 Task: Create a due date automation trigger when advanced on, on the monday of the week a card is due add fields without custom field "Resume" set to a date more than 1 days ago at 11:00 AM.
Action: Mouse moved to (1113, 327)
Screenshot: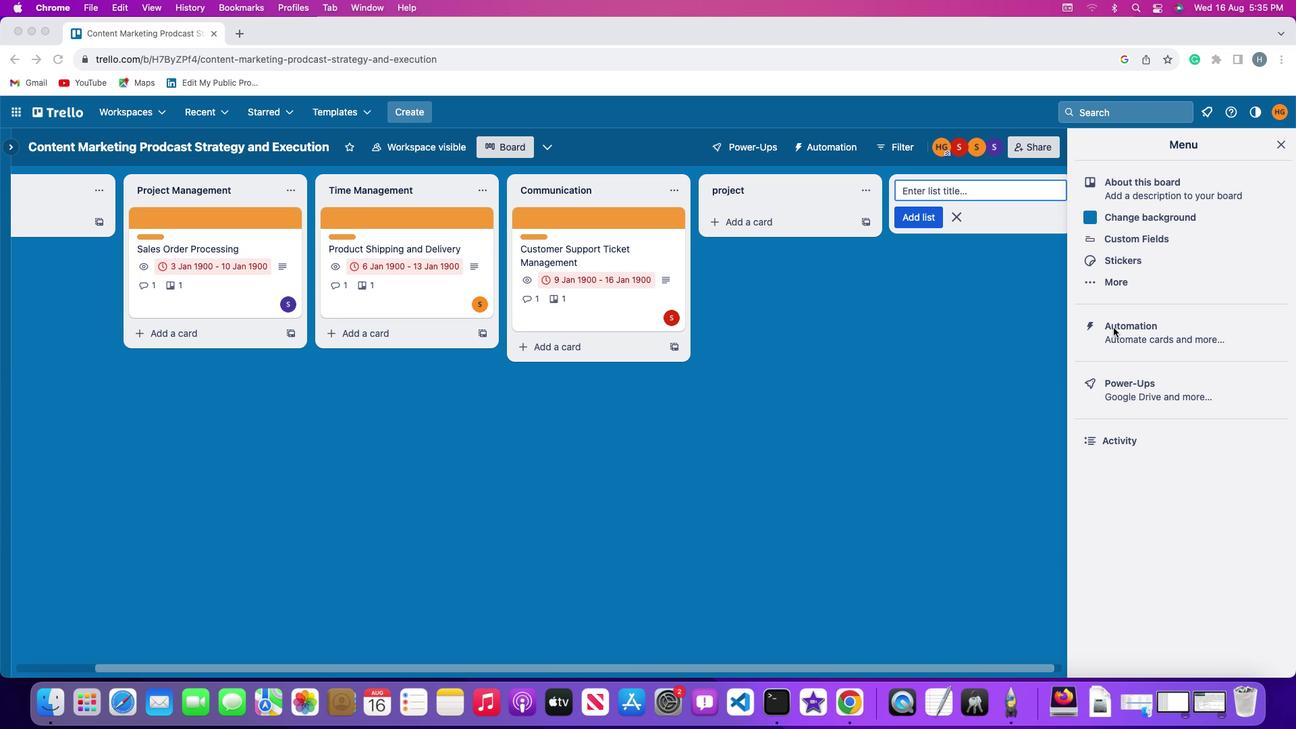 
Action: Mouse pressed left at (1113, 327)
Screenshot: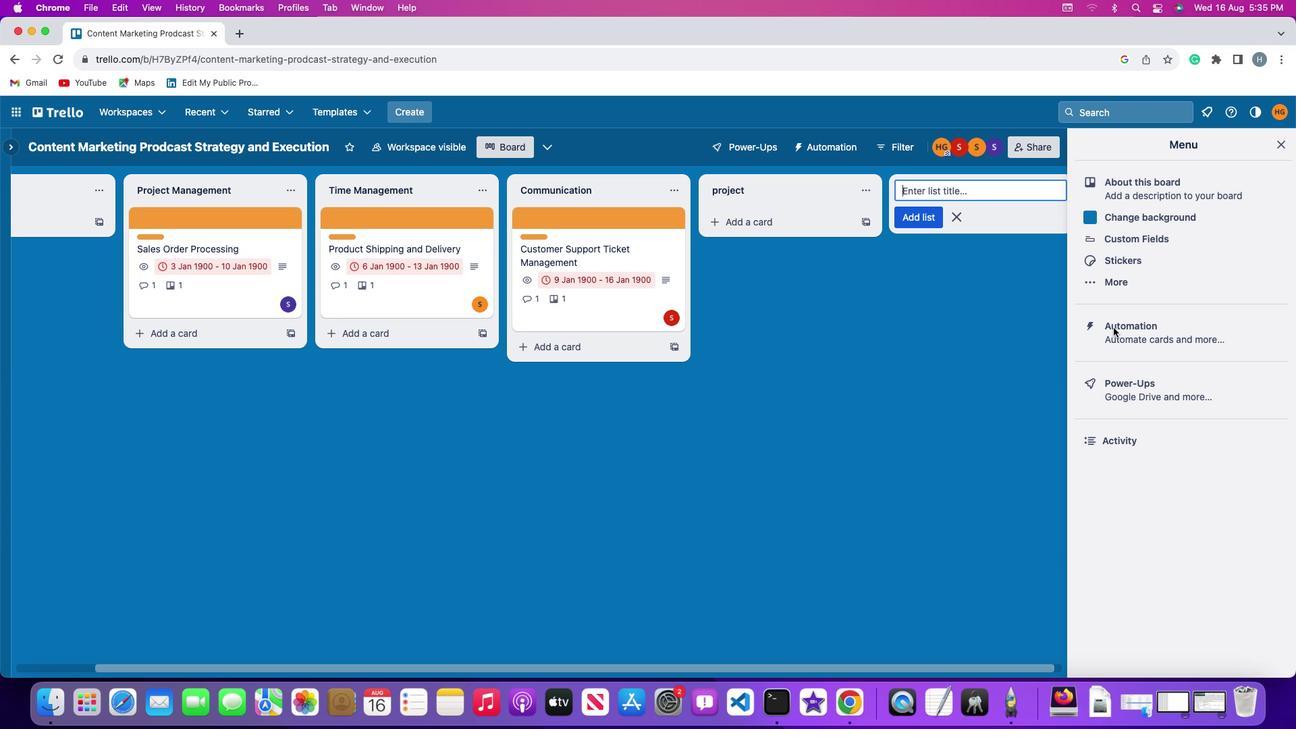 
Action: Mouse pressed left at (1113, 327)
Screenshot: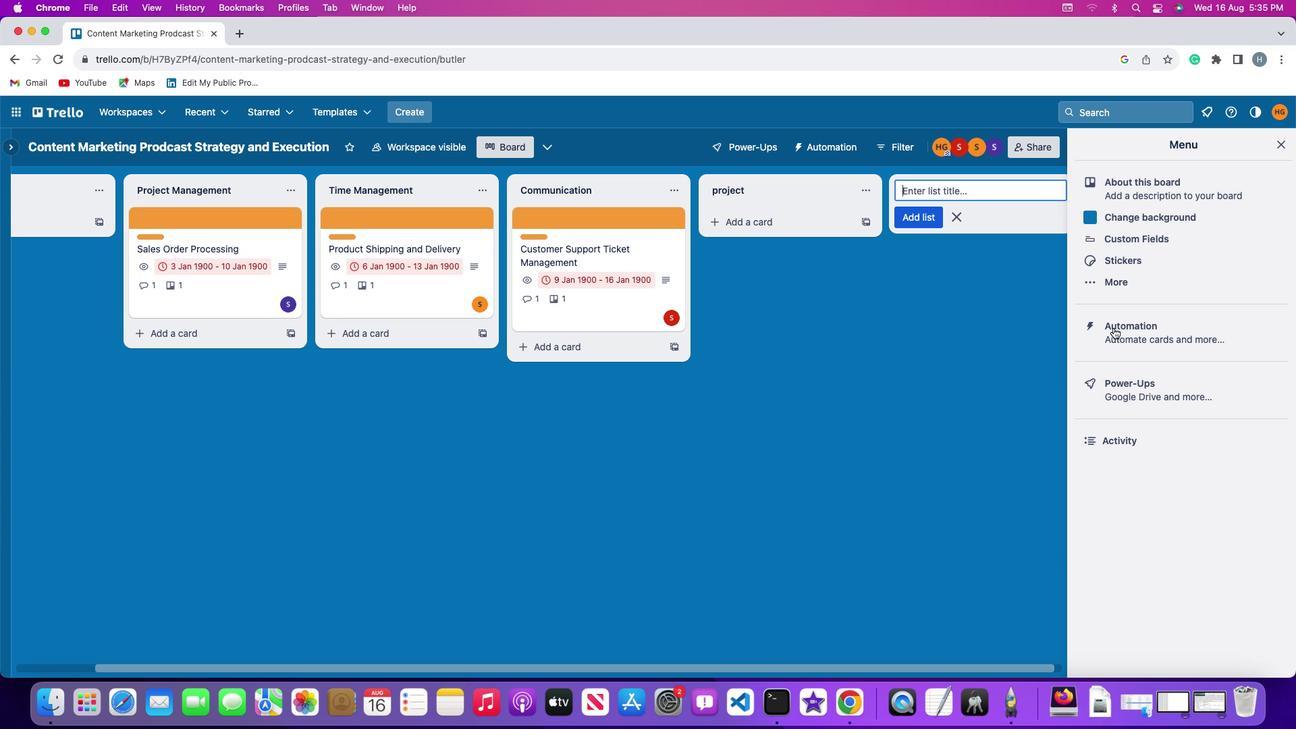 
Action: Mouse moved to (83, 325)
Screenshot: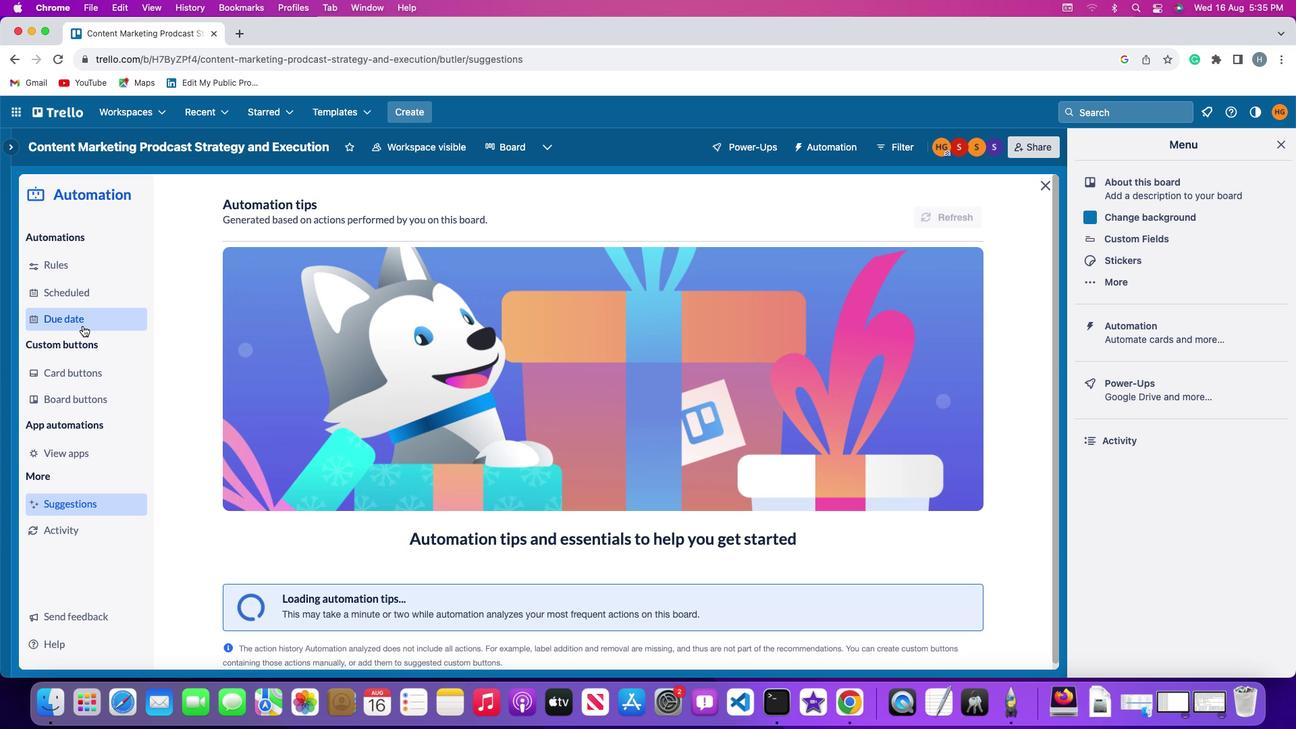 
Action: Mouse pressed left at (83, 325)
Screenshot: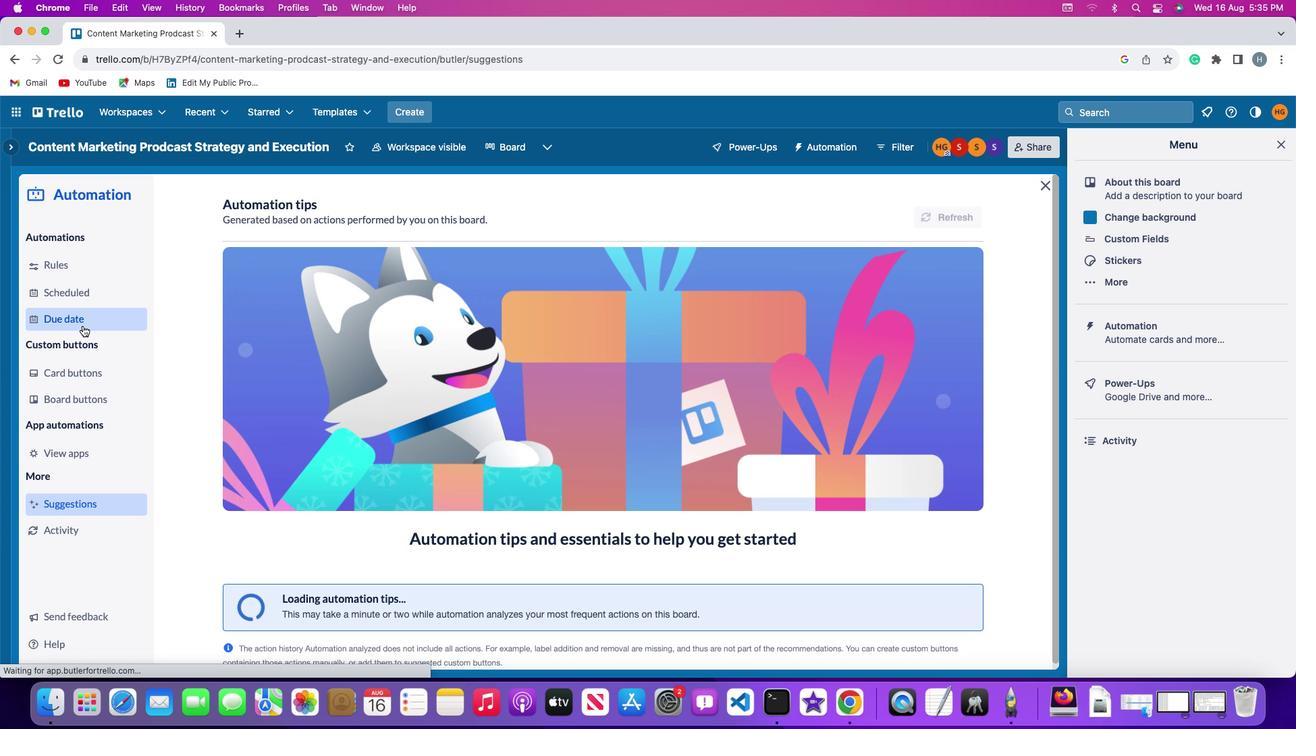 
Action: Mouse moved to (908, 208)
Screenshot: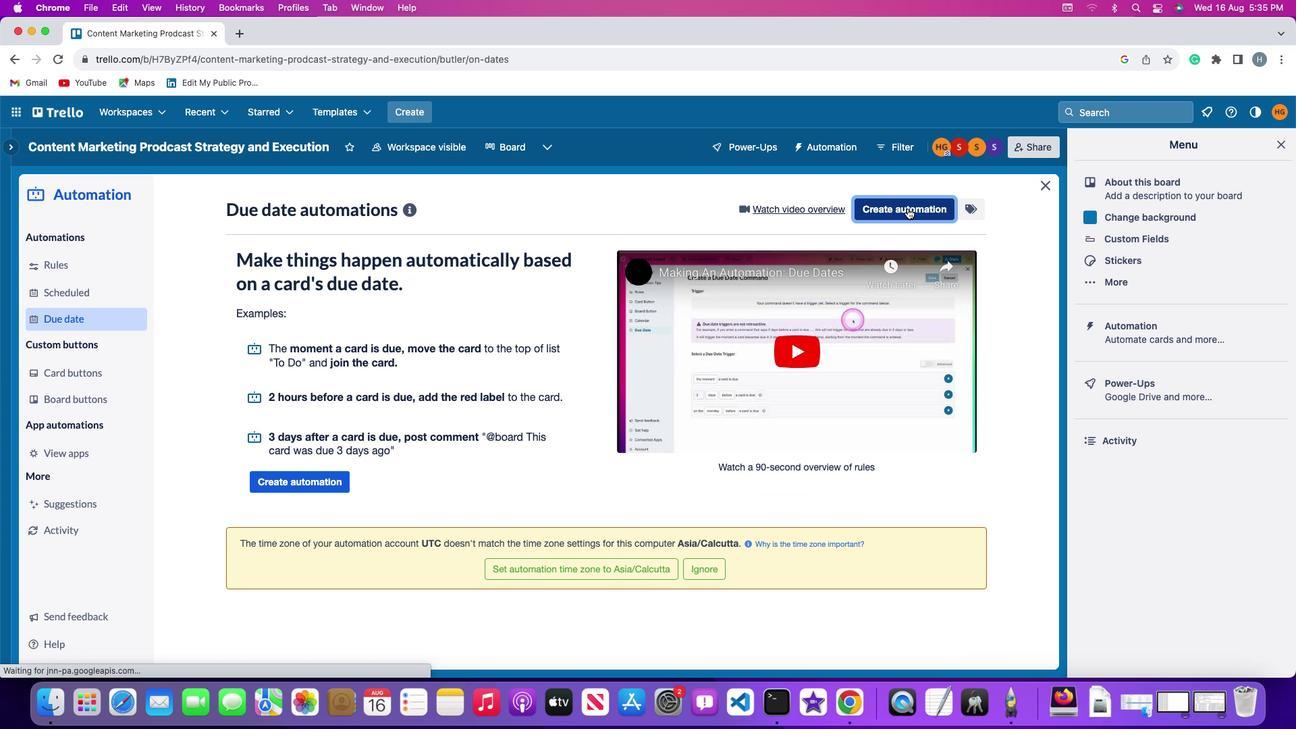 
Action: Mouse pressed left at (908, 208)
Screenshot: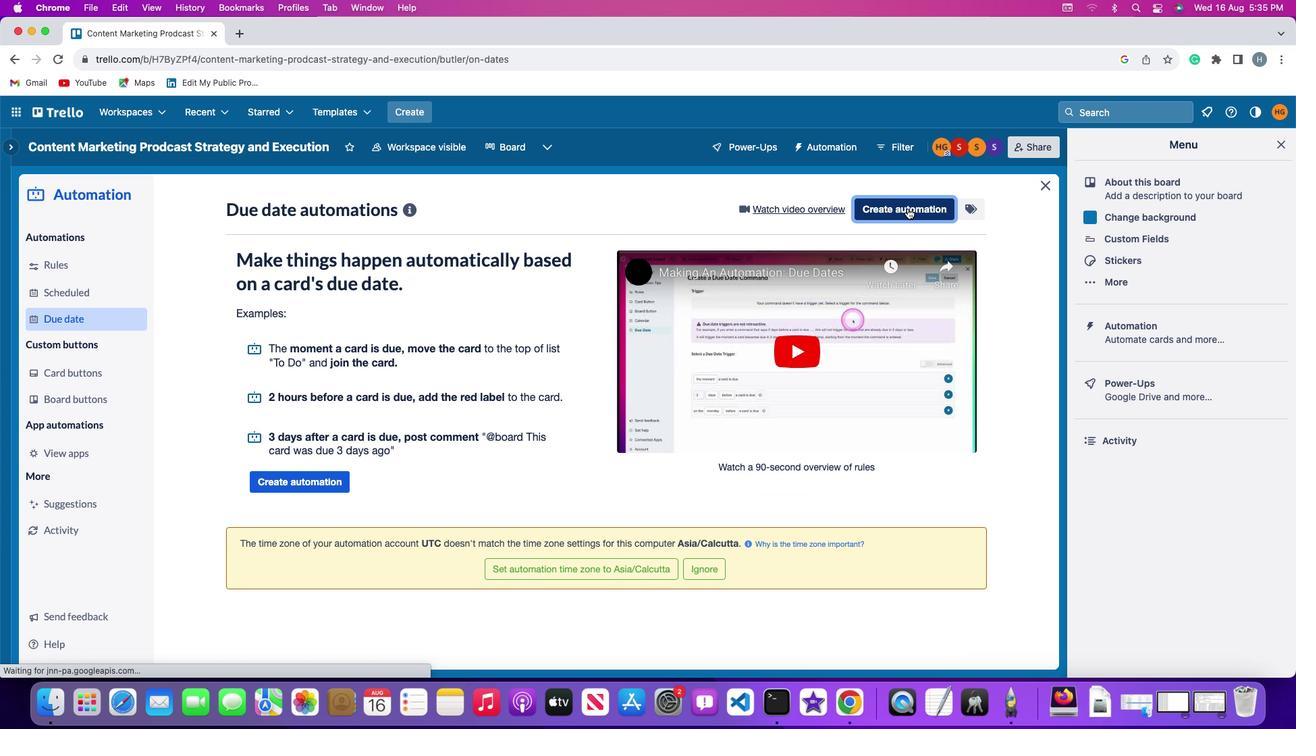
Action: Mouse moved to (306, 337)
Screenshot: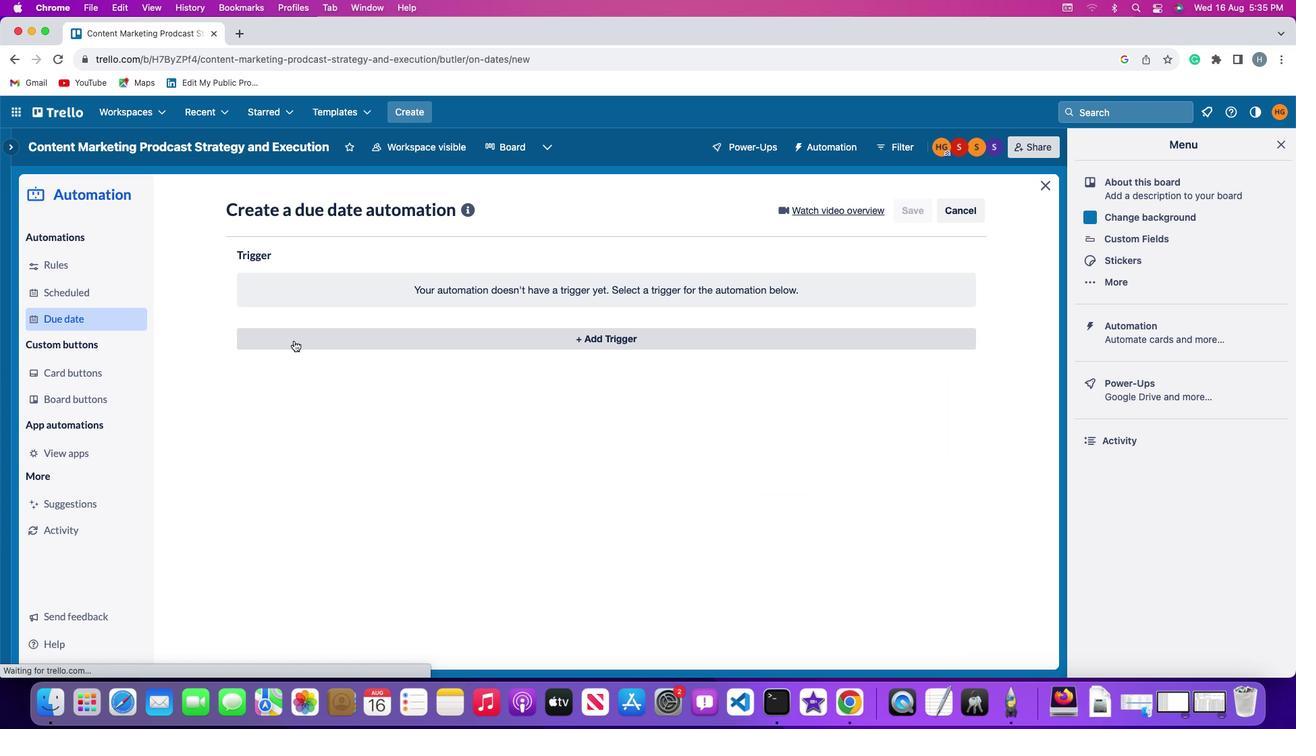 
Action: Mouse pressed left at (306, 337)
Screenshot: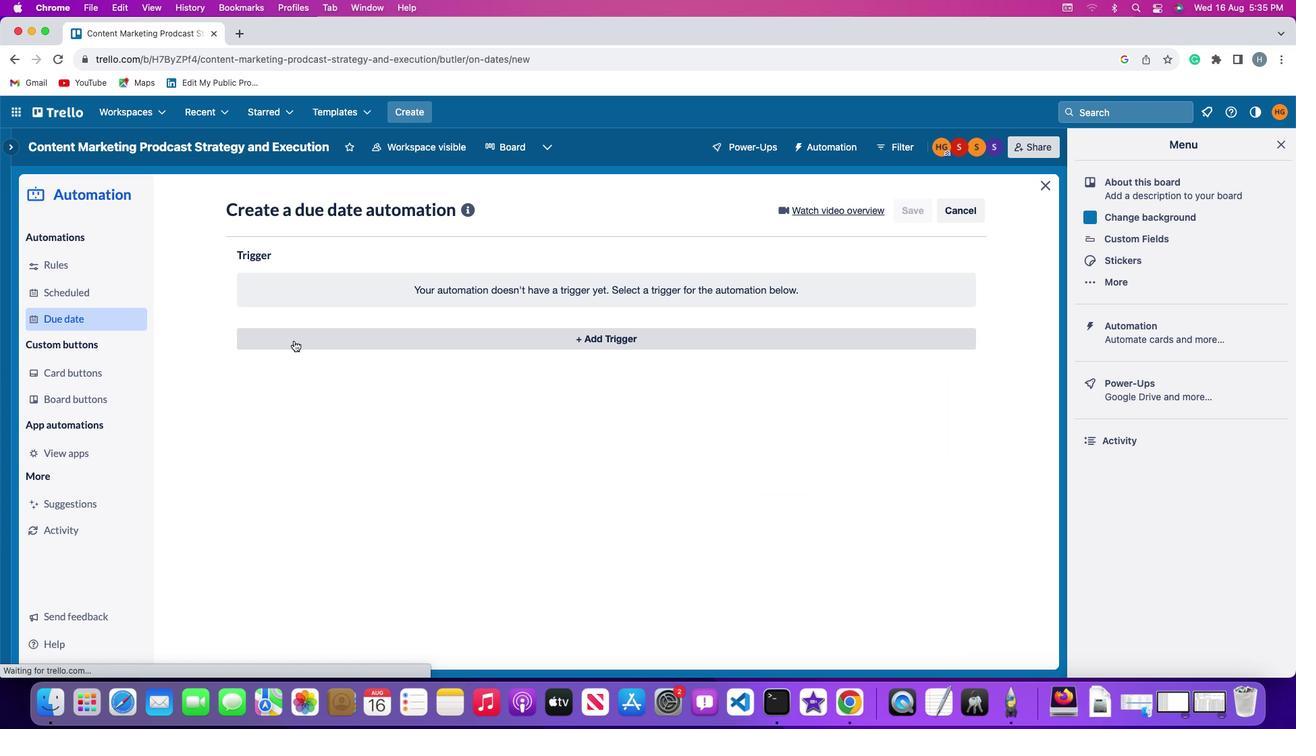 
Action: Mouse moved to (285, 586)
Screenshot: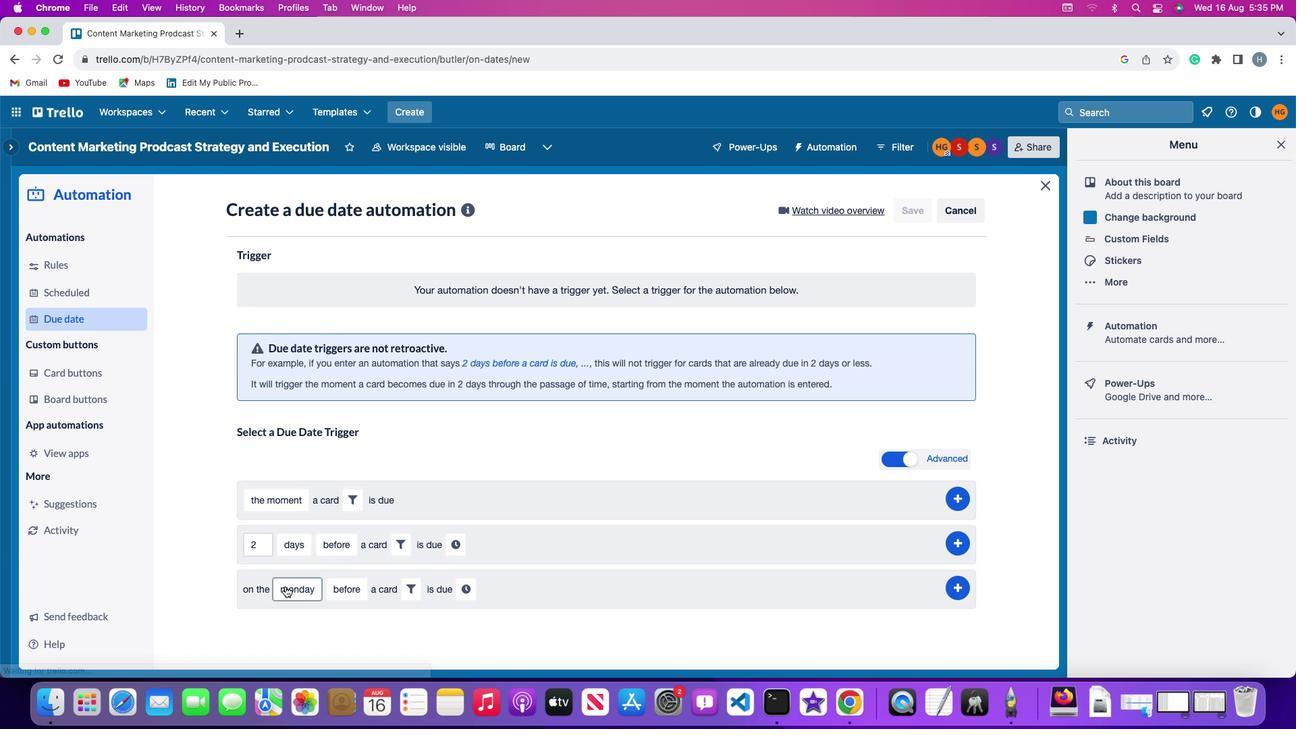 
Action: Mouse pressed left at (285, 586)
Screenshot: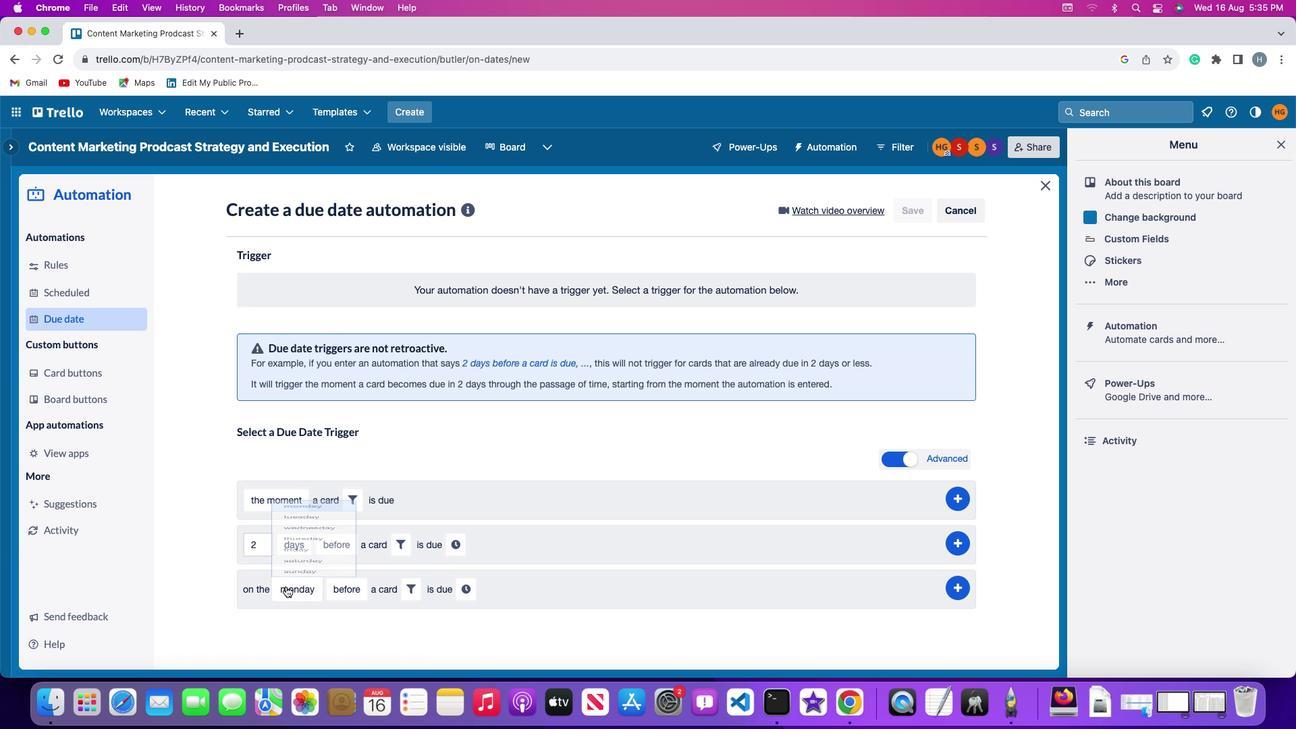 
Action: Mouse moved to (309, 405)
Screenshot: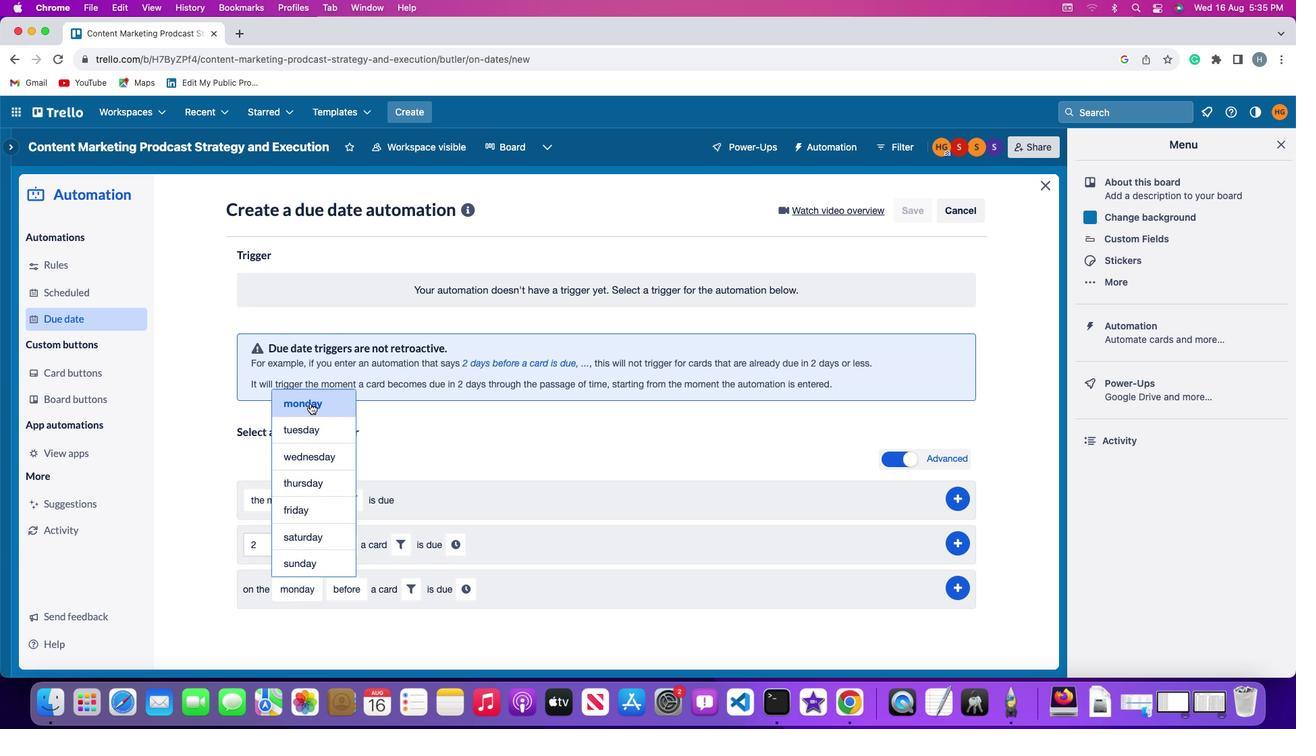 
Action: Mouse pressed left at (309, 405)
Screenshot: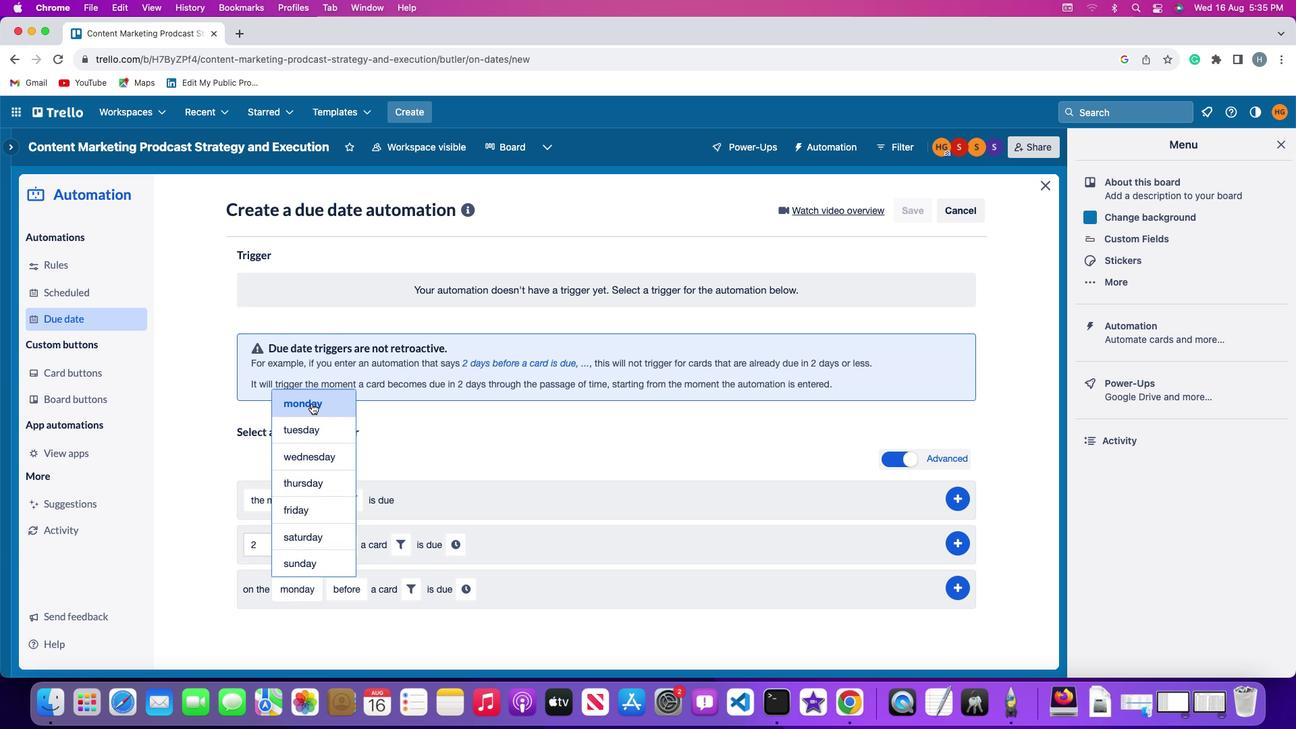 
Action: Mouse moved to (357, 582)
Screenshot: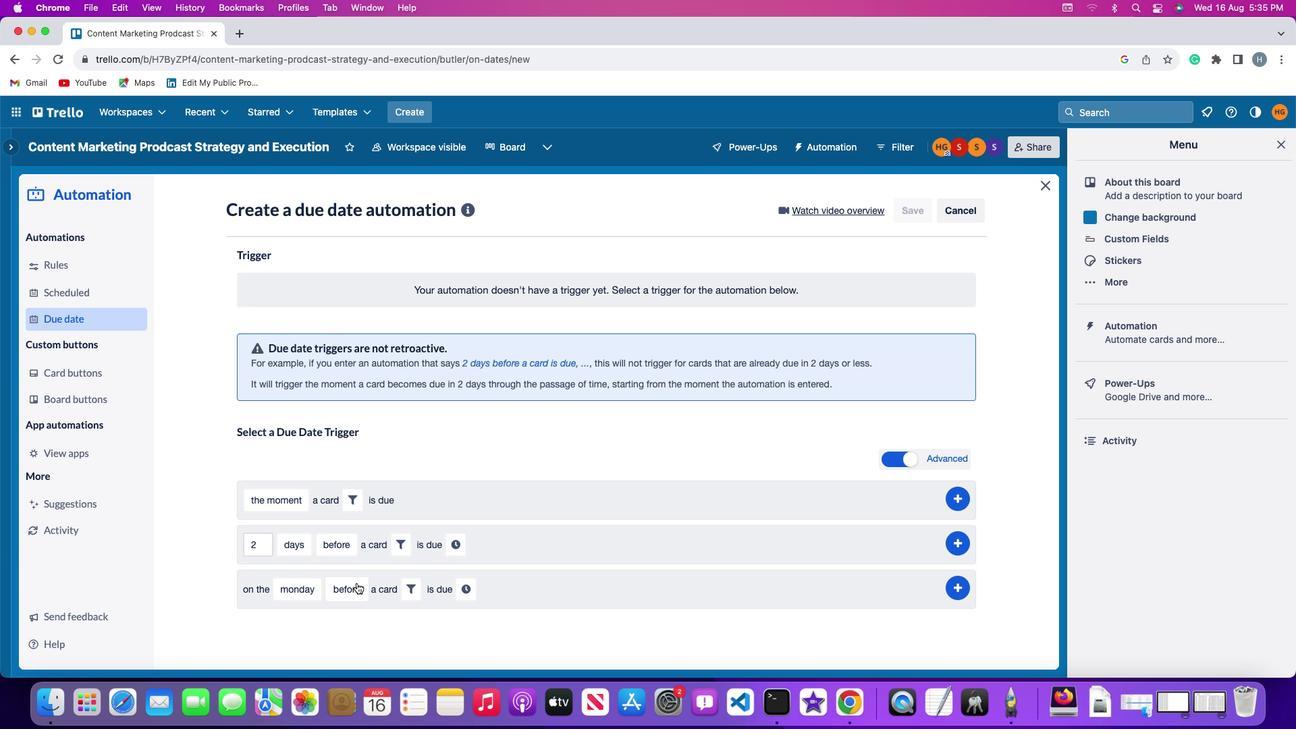
Action: Mouse pressed left at (357, 582)
Screenshot: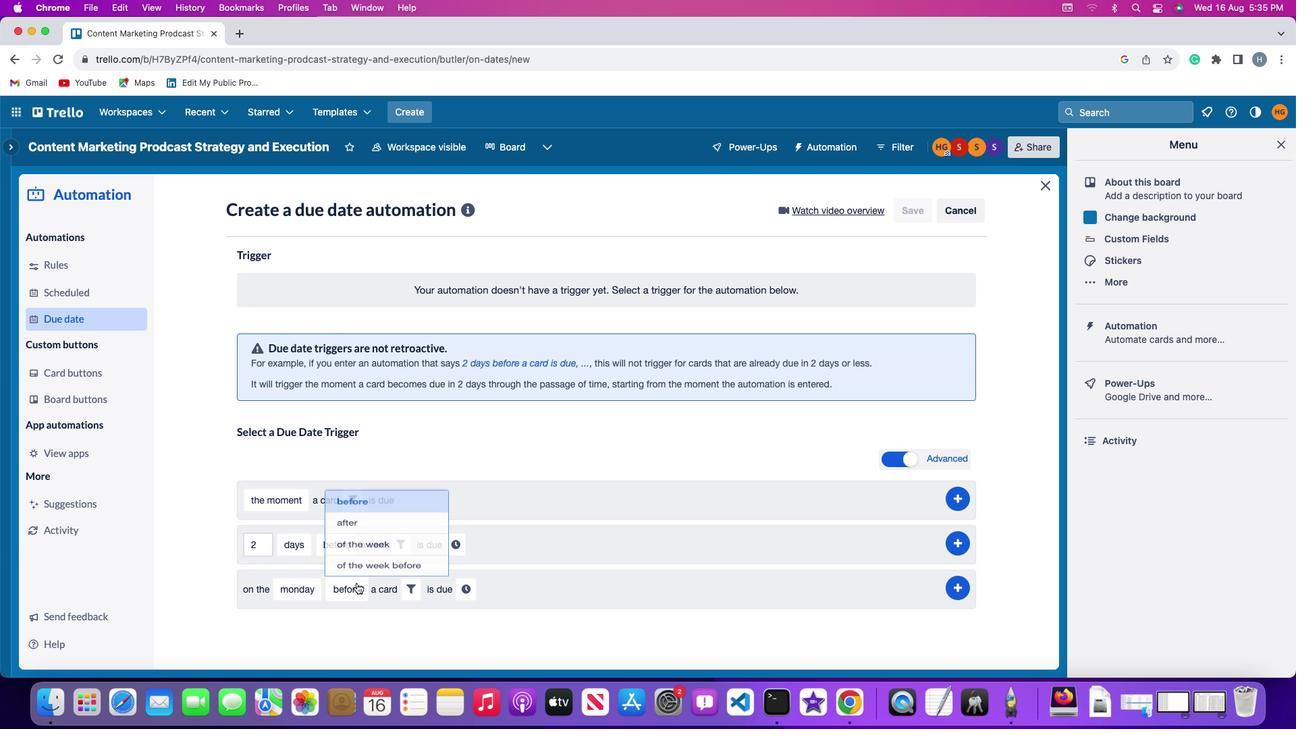 
Action: Mouse moved to (370, 533)
Screenshot: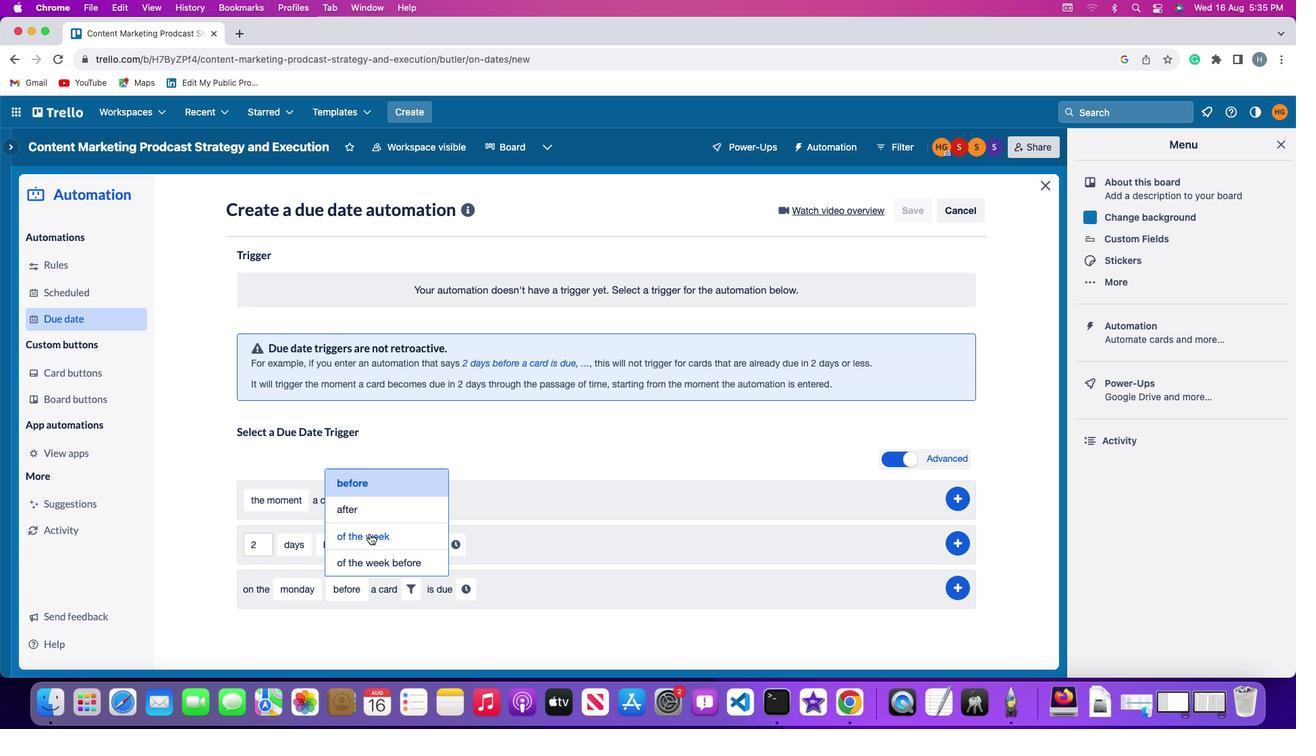 
Action: Mouse pressed left at (370, 533)
Screenshot: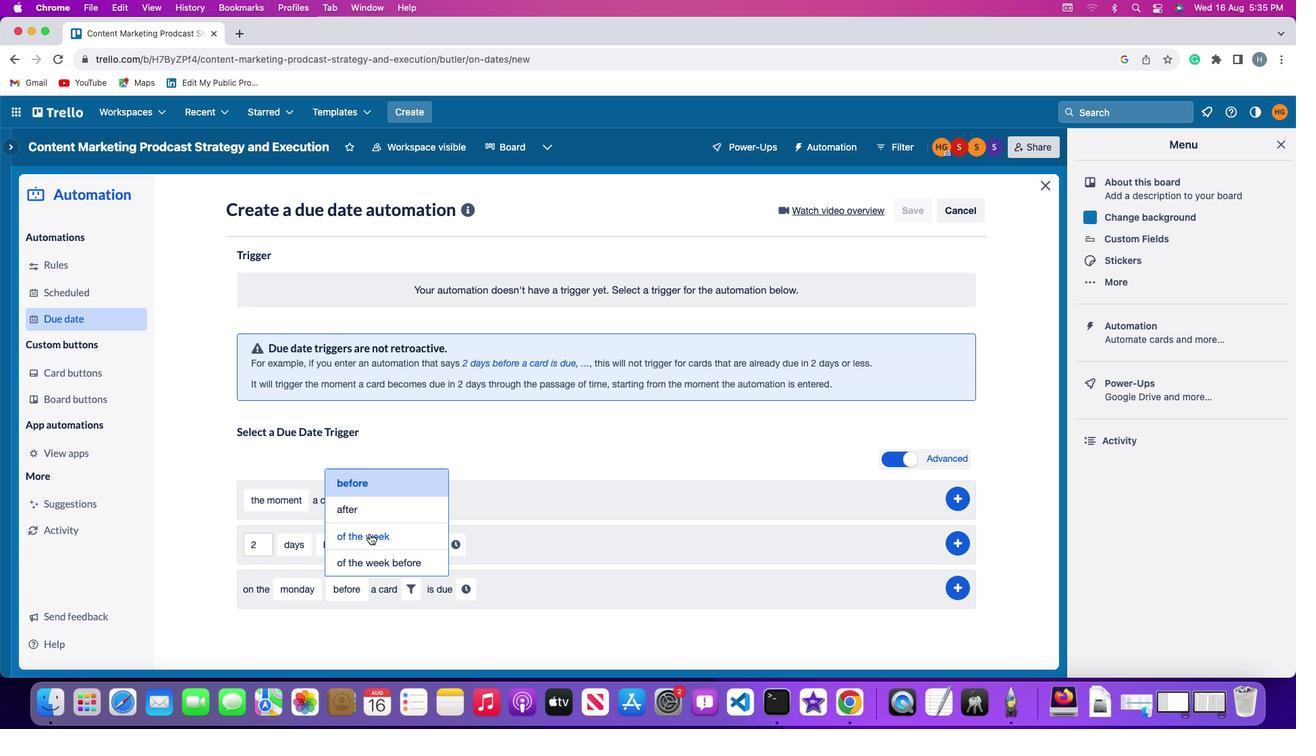 
Action: Mouse moved to (432, 583)
Screenshot: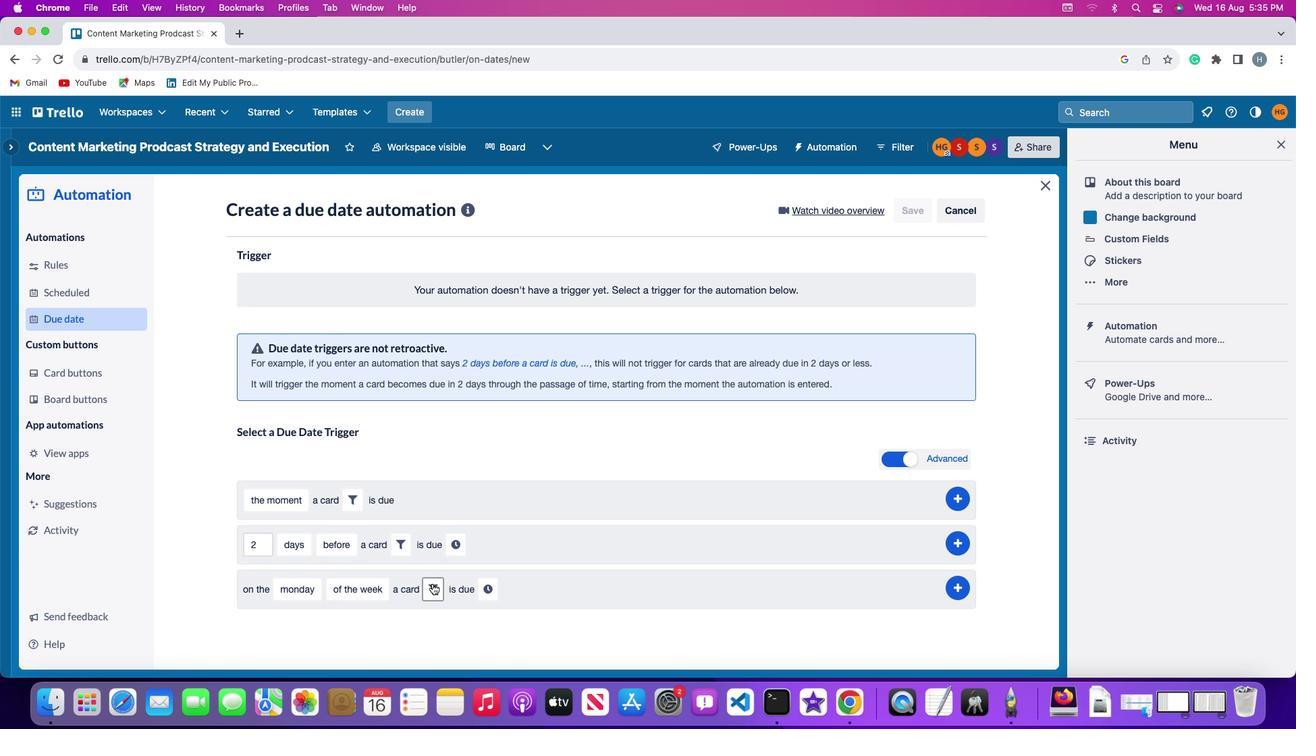
Action: Mouse pressed left at (432, 583)
Screenshot: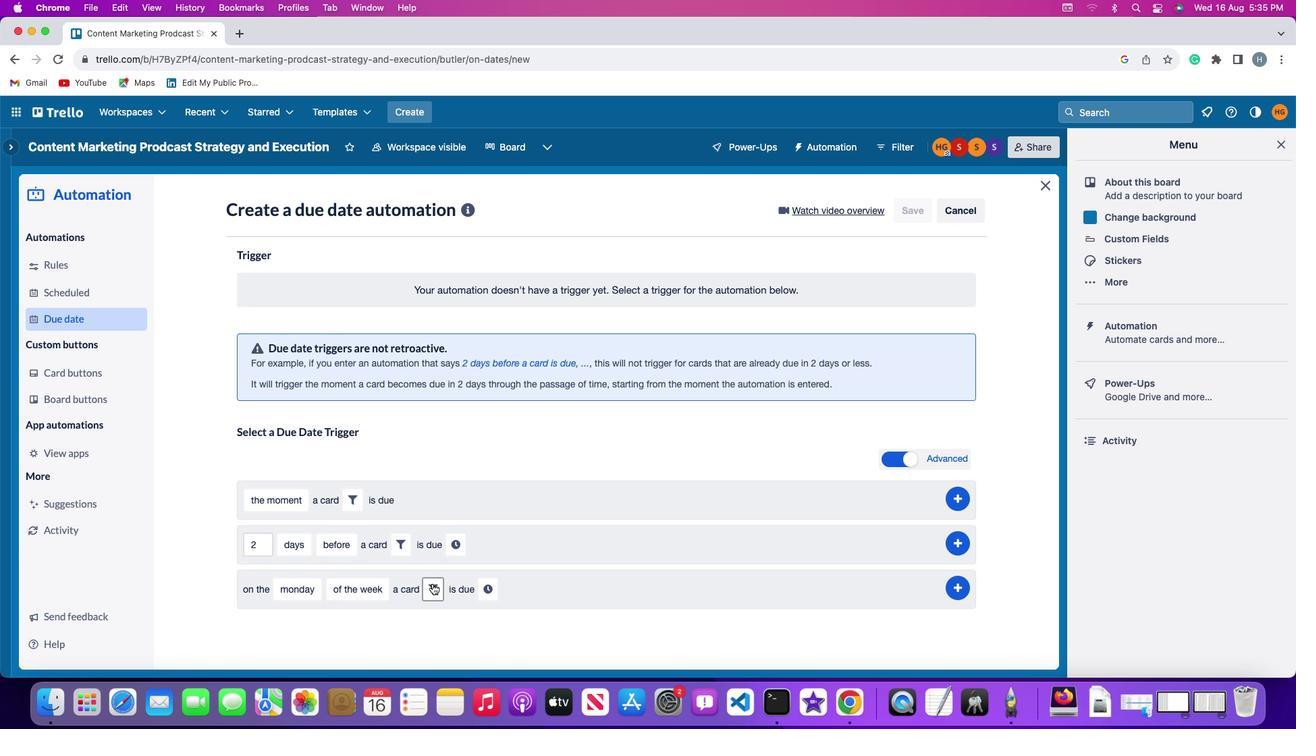 
Action: Mouse moved to (669, 634)
Screenshot: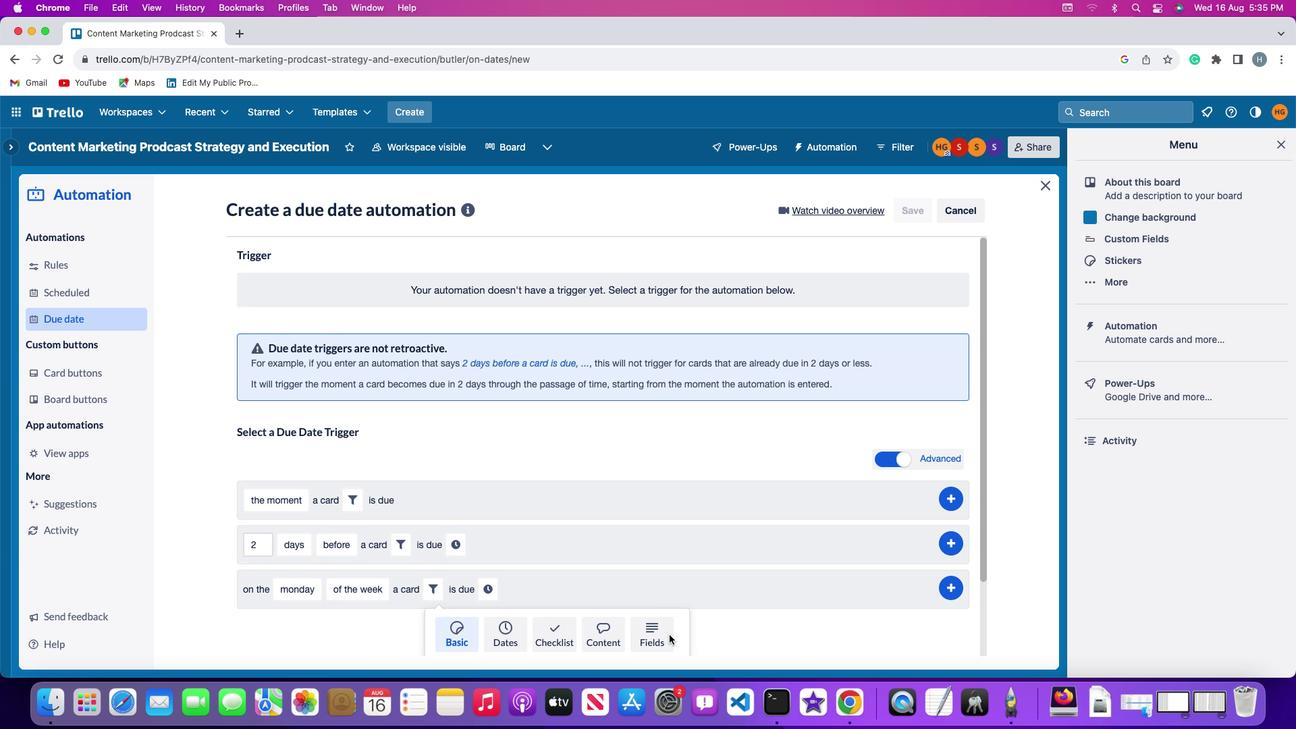 
Action: Mouse pressed left at (669, 634)
Screenshot: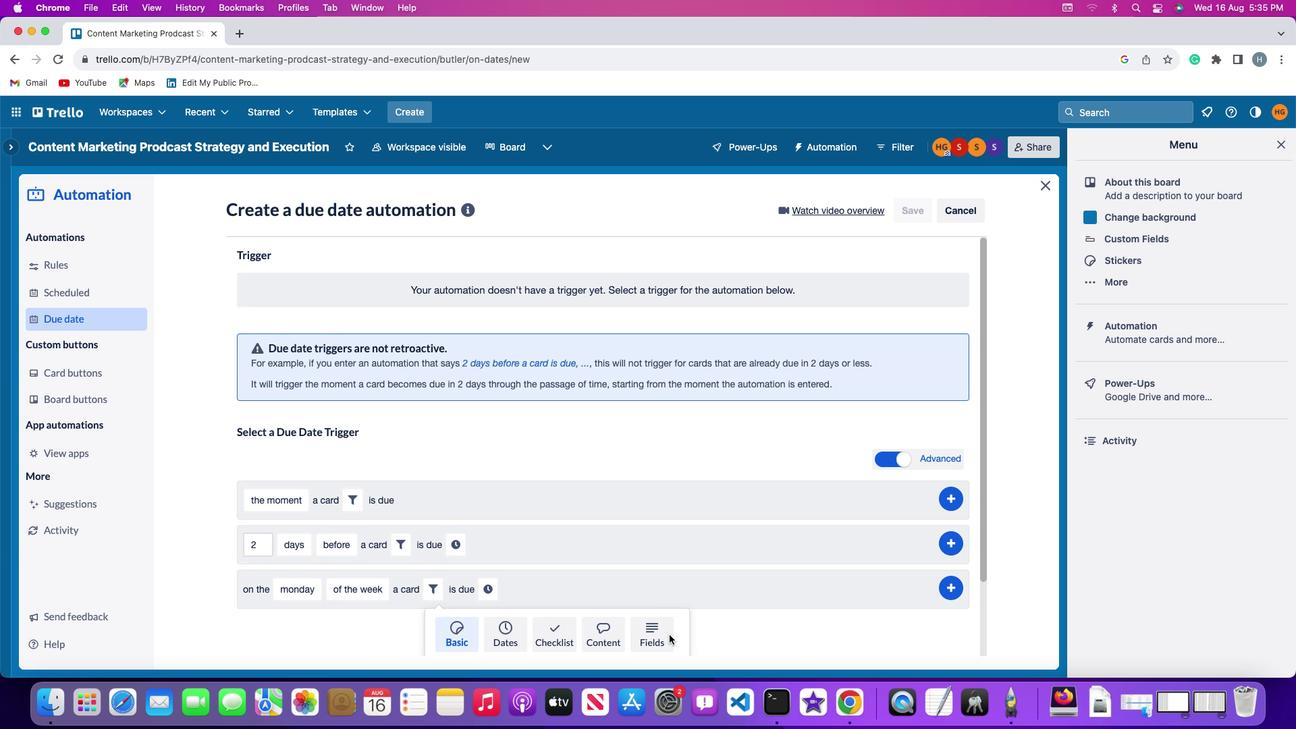 
Action: Mouse moved to (399, 628)
Screenshot: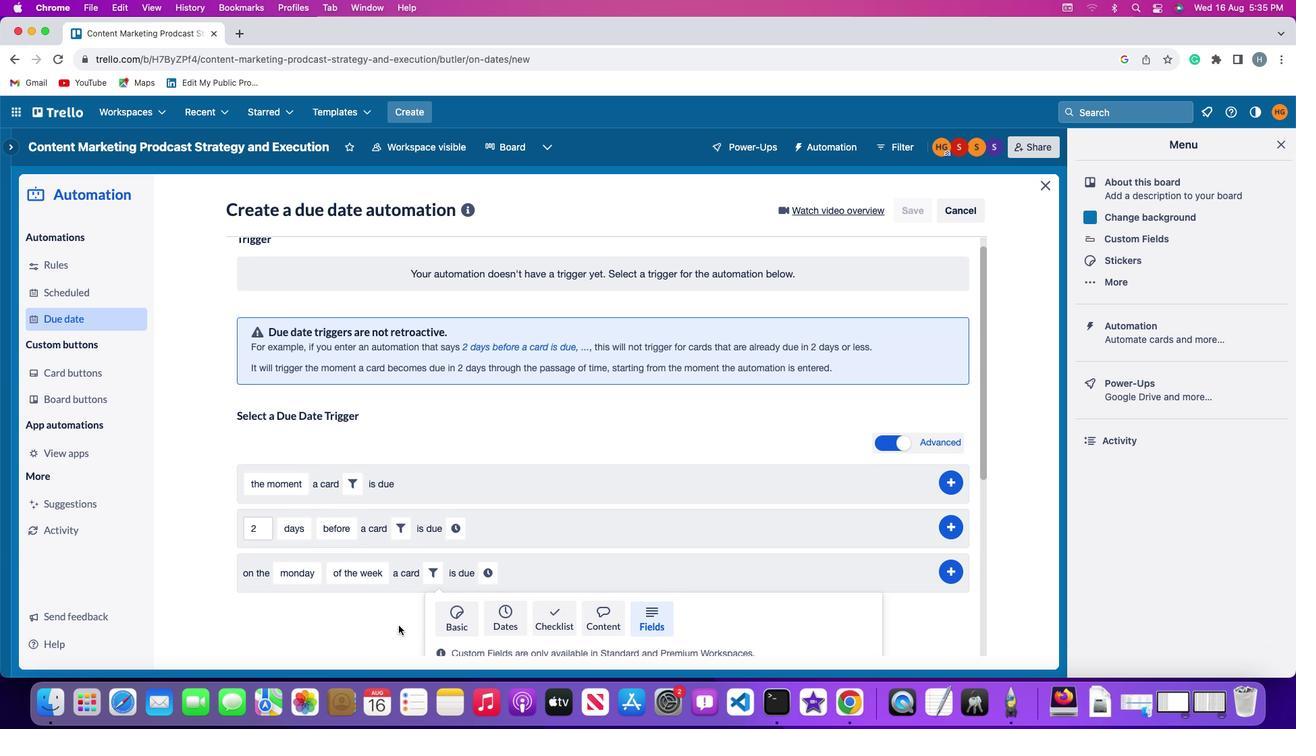 
Action: Mouse scrolled (399, 628) with delta (0, 0)
Screenshot: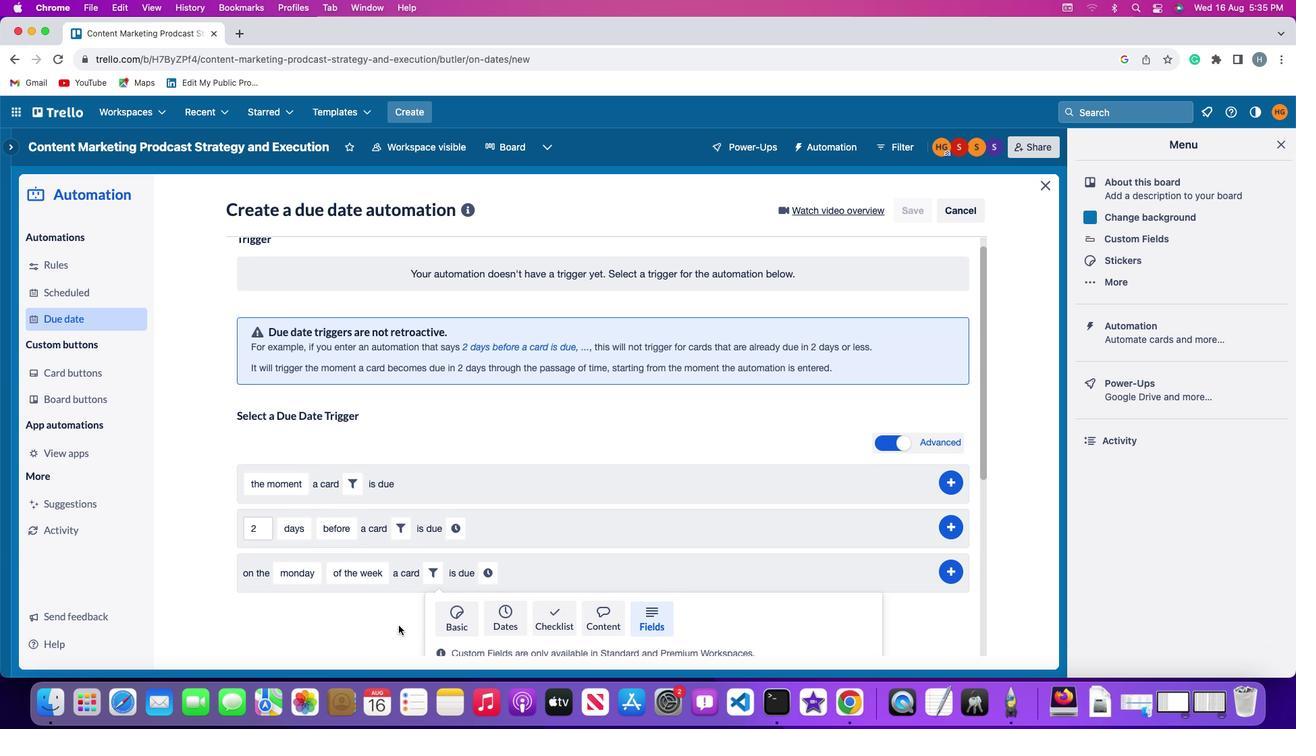
Action: Mouse scrolled (399, 628) with delta (0, 0)
Screenshot: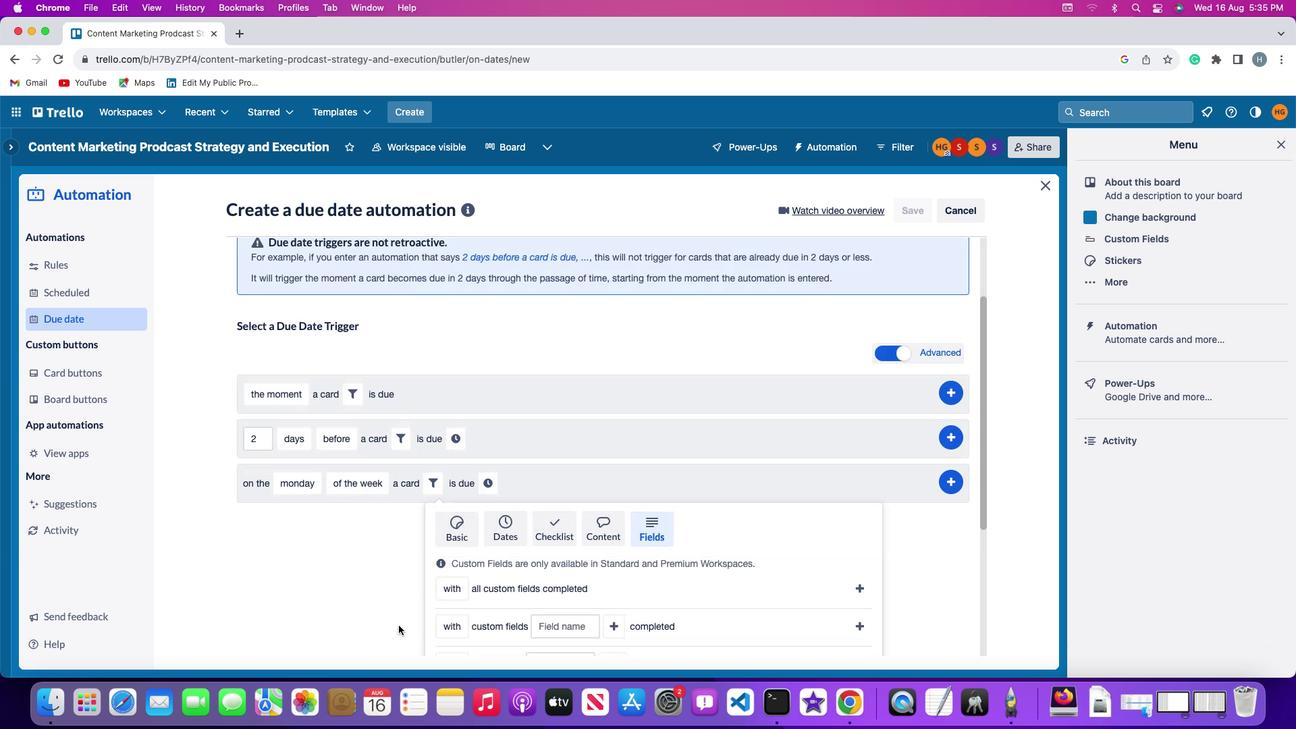 
Action: Mouse scrolled (399, 628) with delta (0, -2)
Screenshot: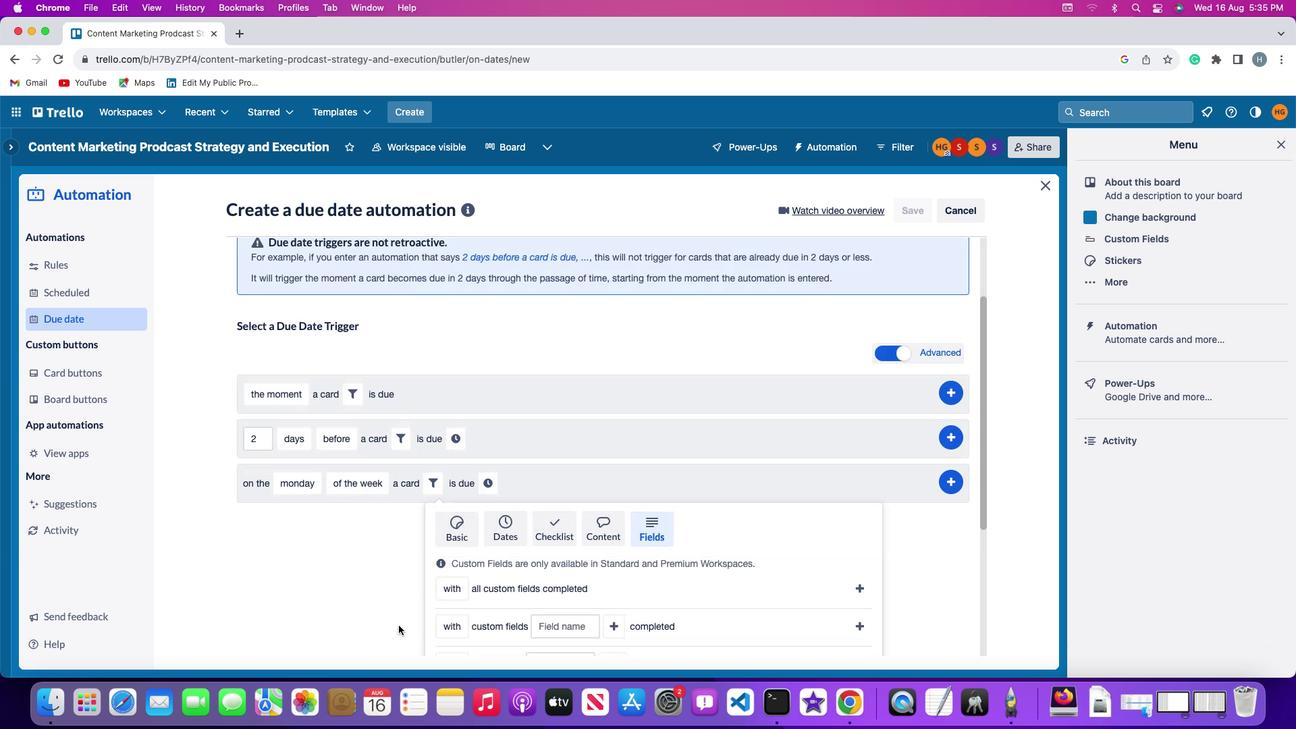 
Action: Mouse scrolled (399, 628) with delta (0, -3)
Screenshot: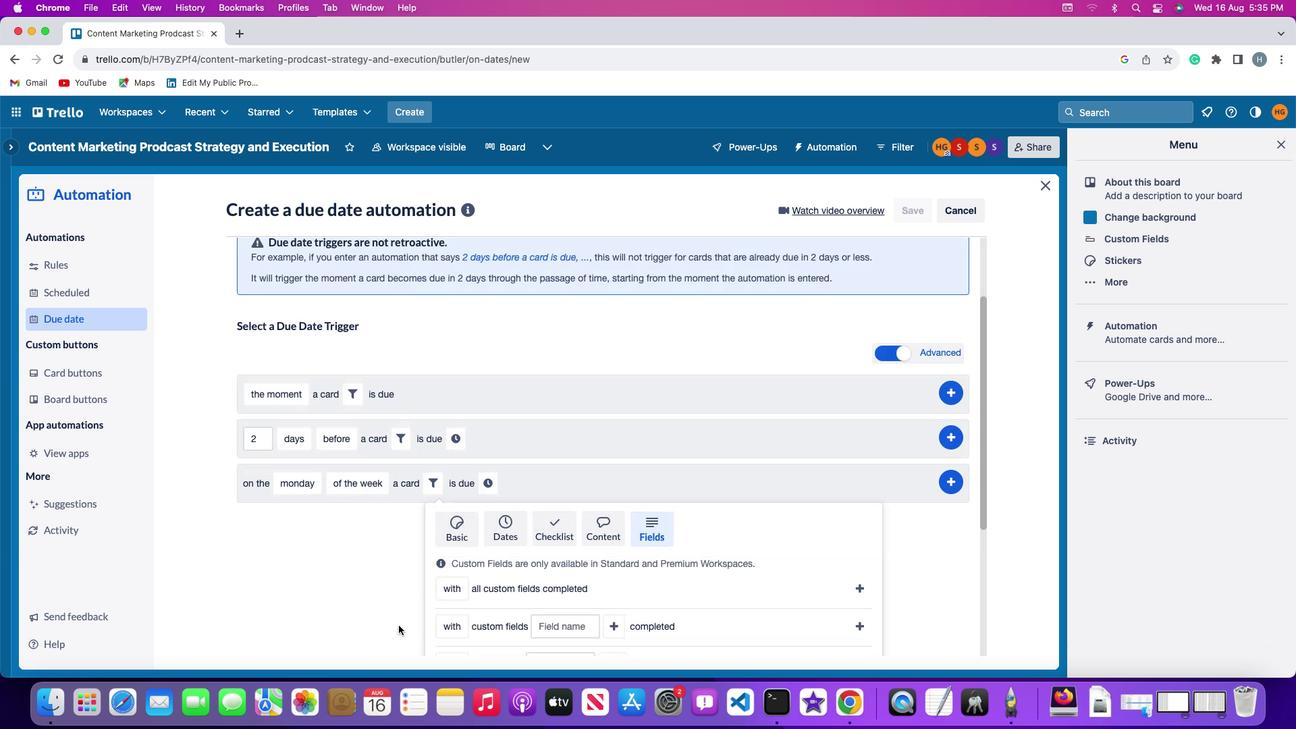 
Action: Mouse moved to (399, 626)
Screenshot: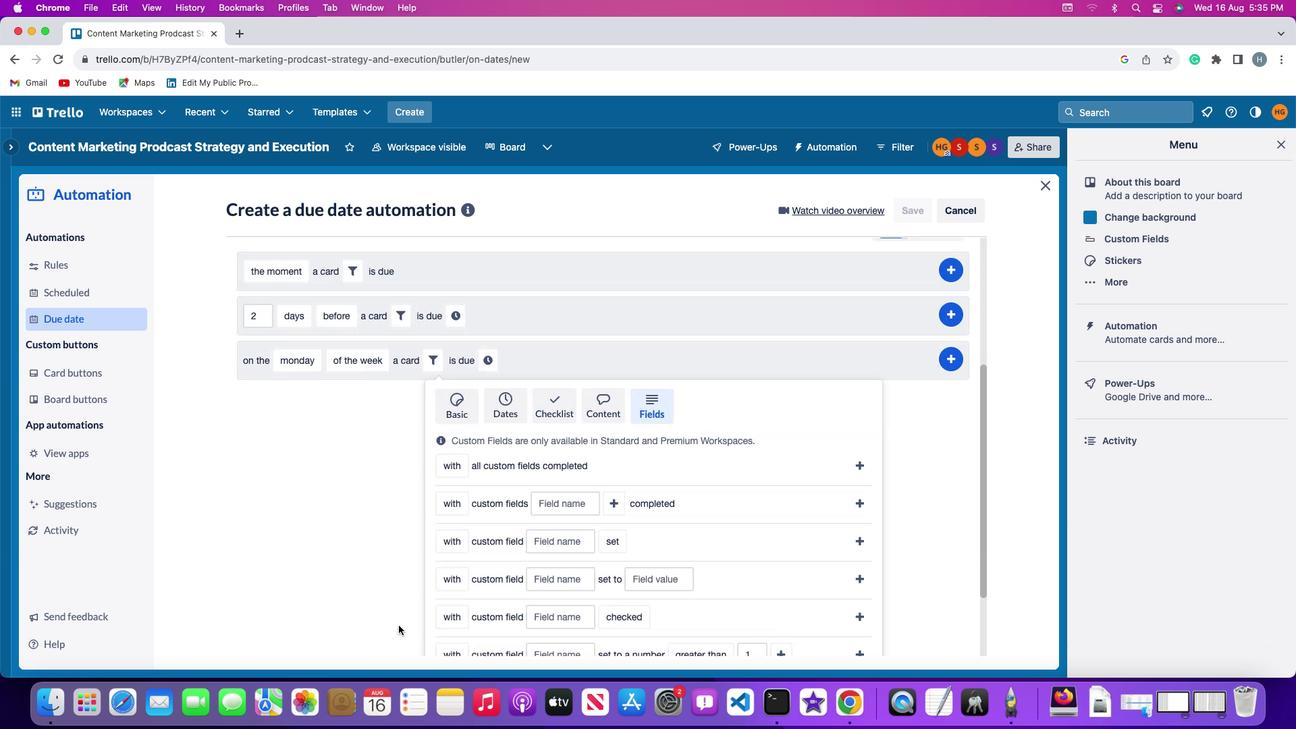 
Action: Mouse scrolled (399, 626) with delta (0, -4)
Screenshot: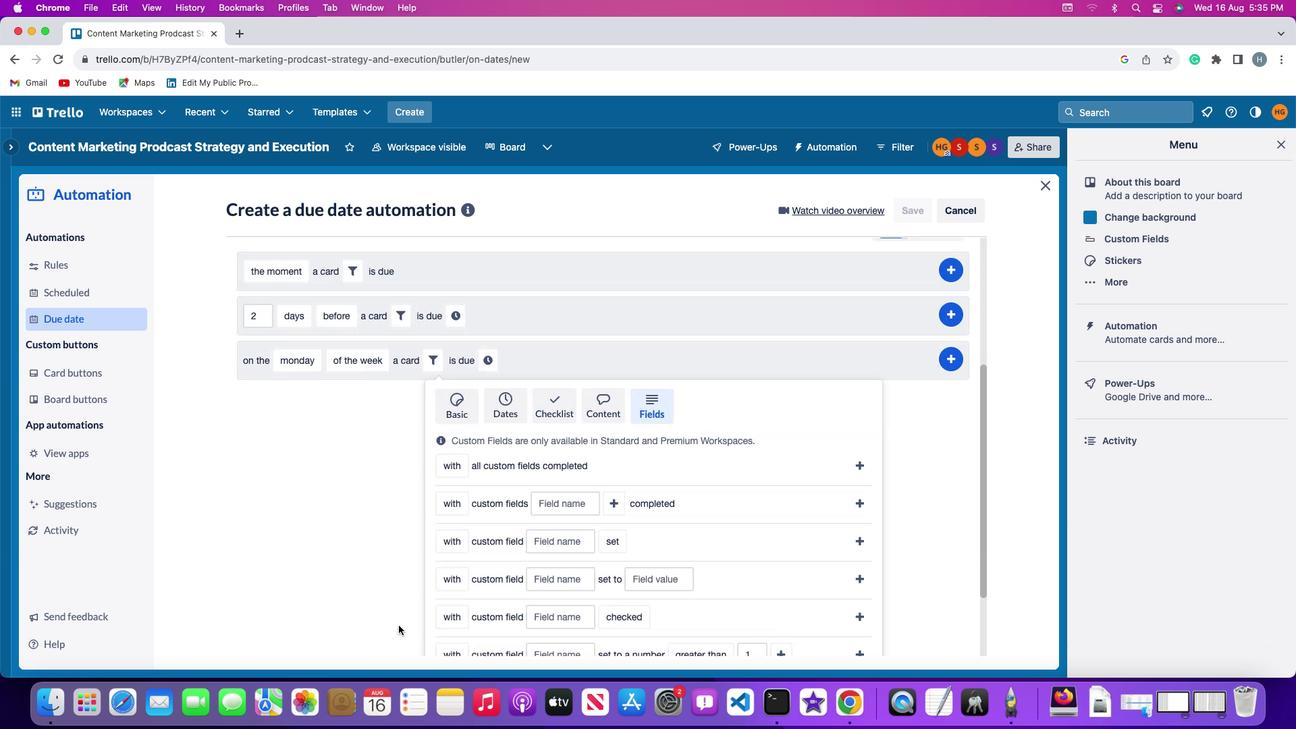 
Action: Mouse moved to (398, 625)
Screenshot: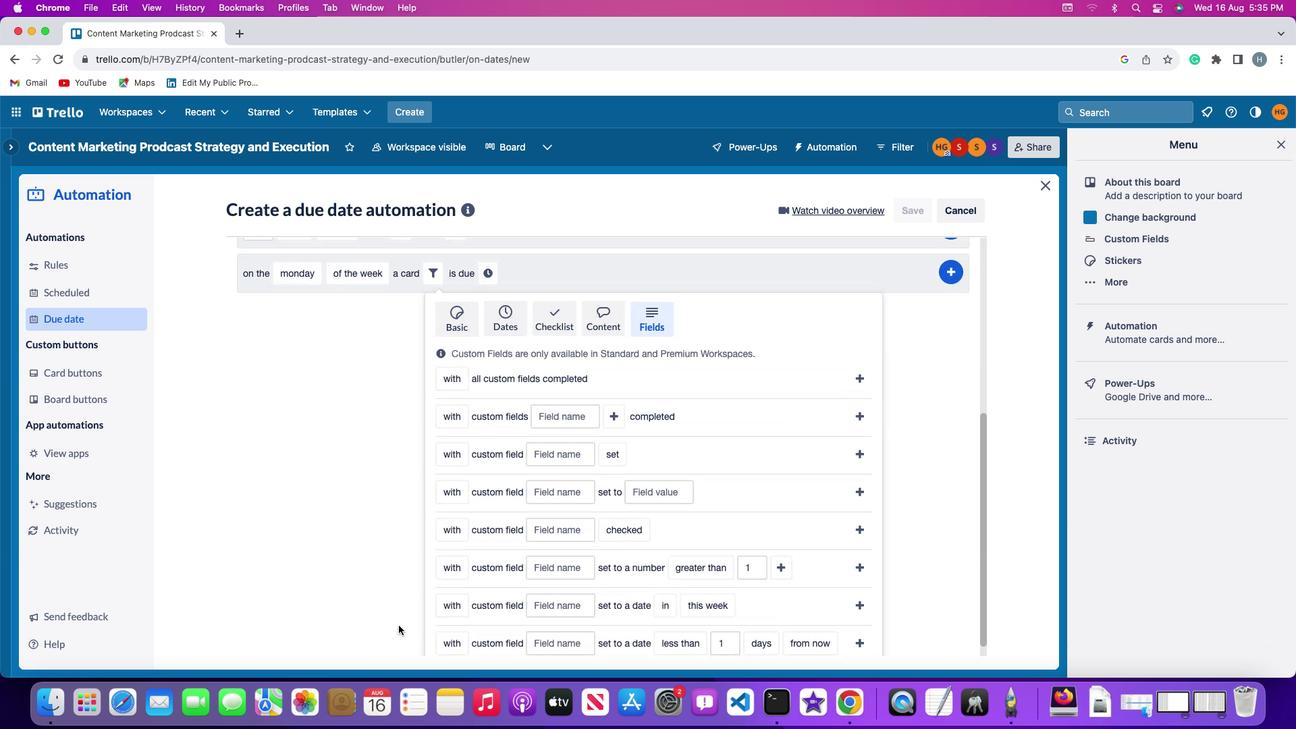 
Action: Mouse scrolled (398, 625) with delta (0, 0)
Screenshot: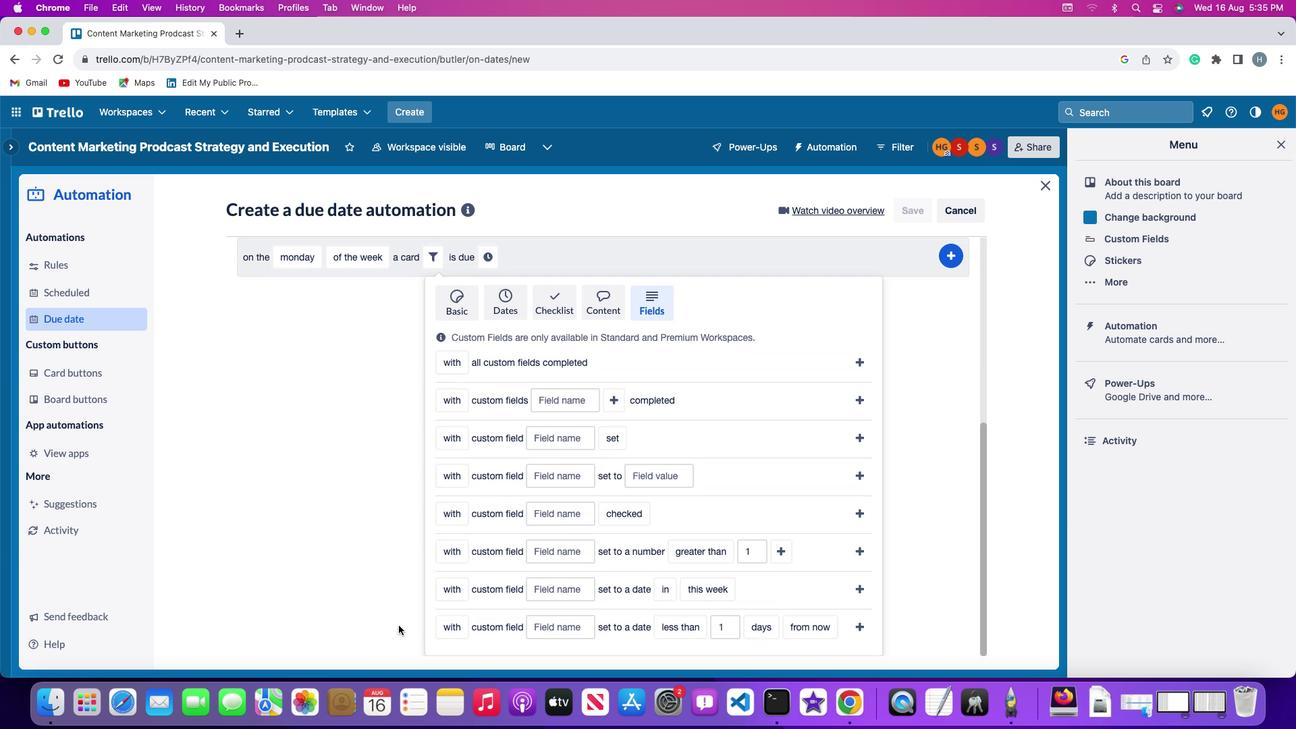
Action: Mouse scrolled (398, 625) with delta (0, 0)
Screenshot: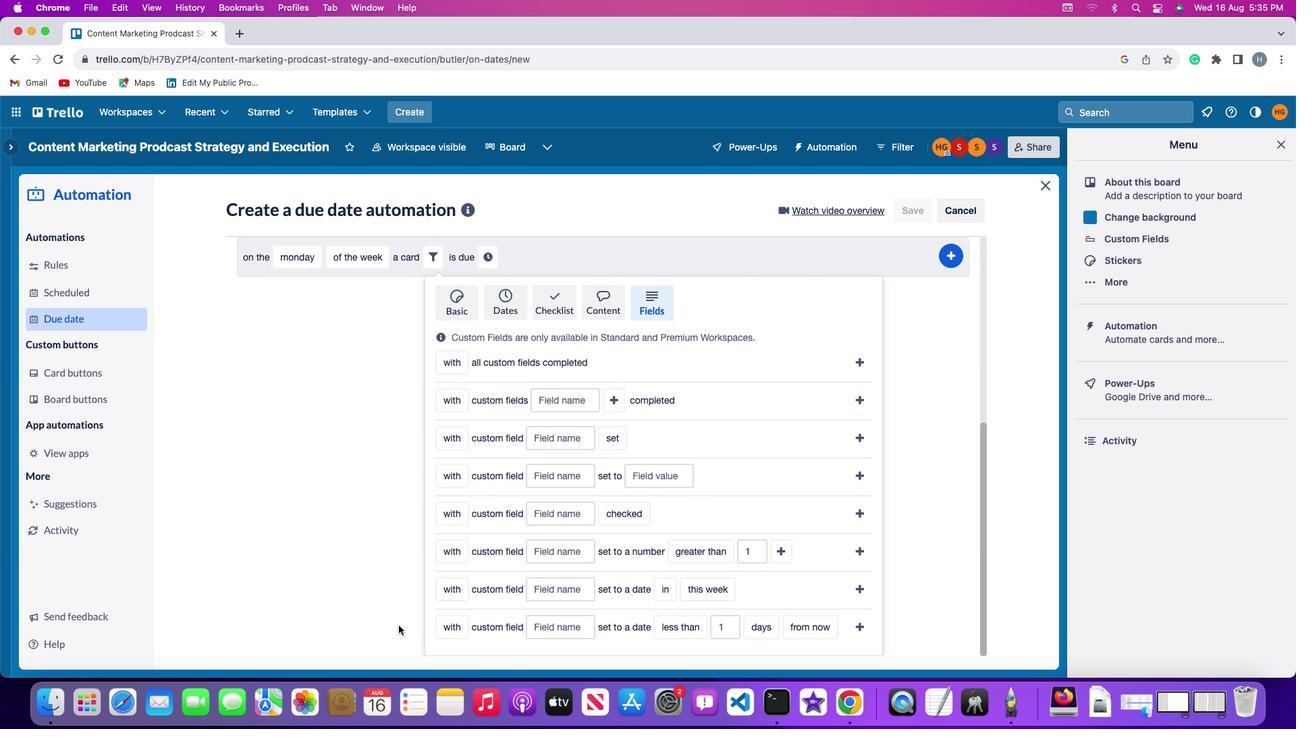 
Action: Mouse scrolled (398, 625) with delta (0, -2)
Screenshot: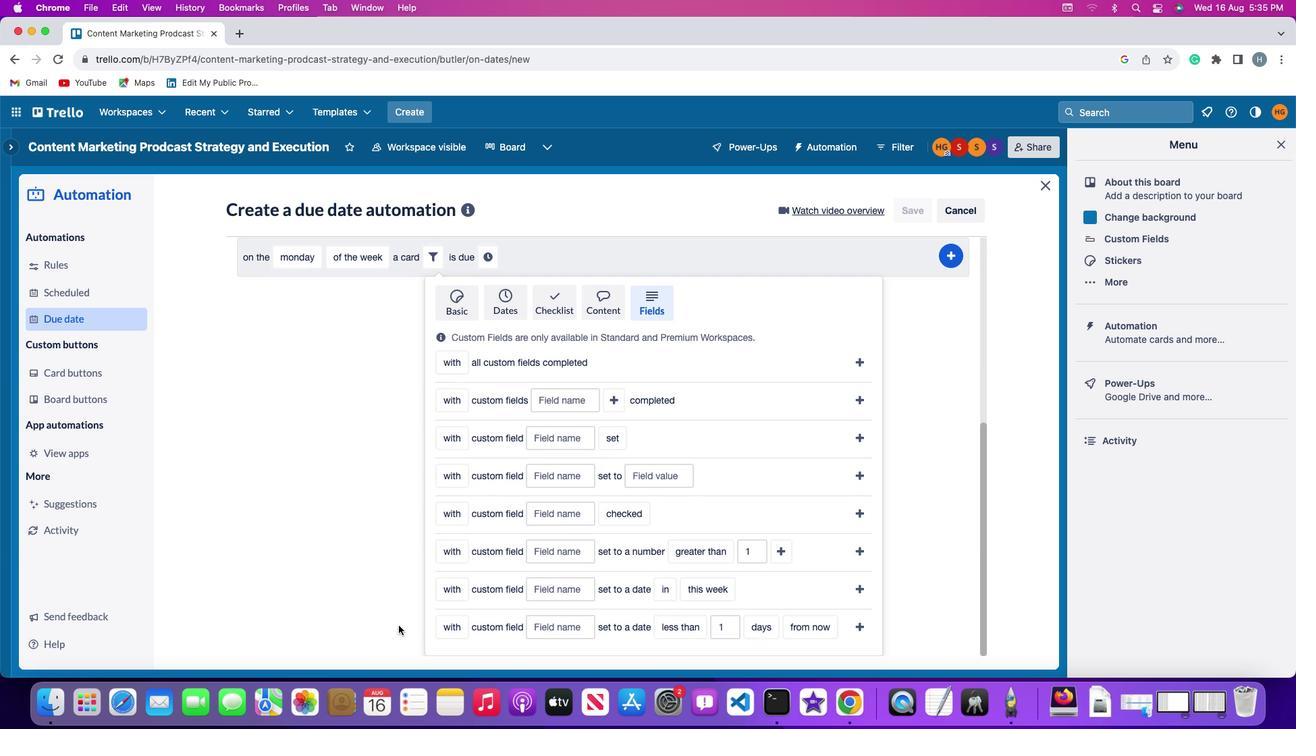 
Action: Mouse scrolled (398, 625) with delta (0, -3)
Screenshot: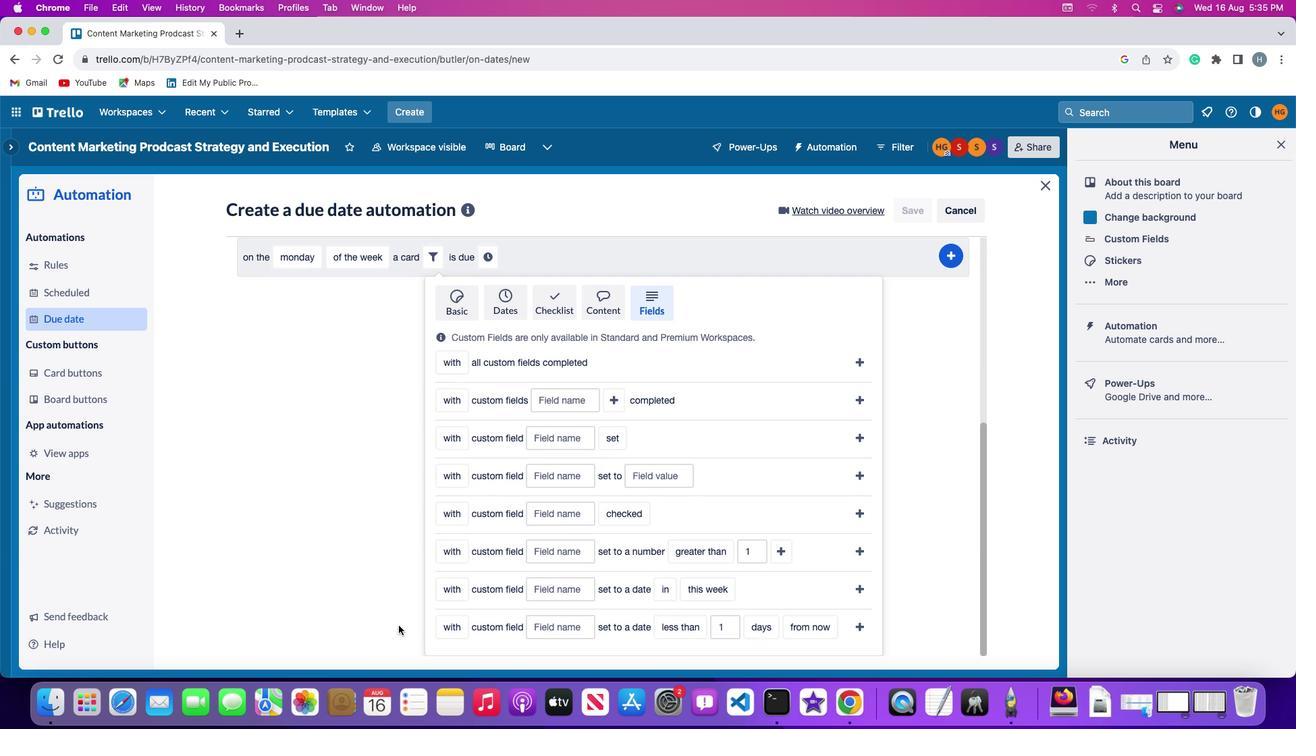 
Action: Mouse scrolled (398, 625) with delta (0, -4)
Screenshot: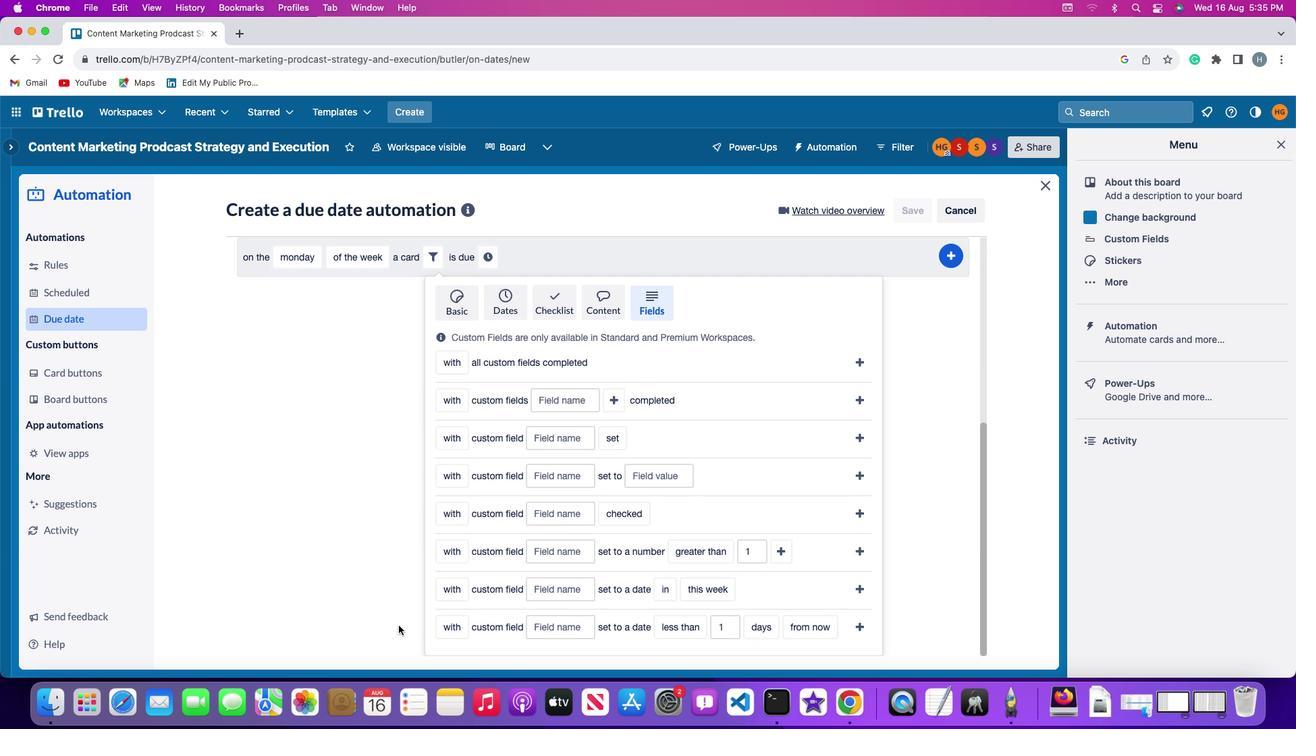 
Action: Mouse moved to (398, 625)
Screenshot: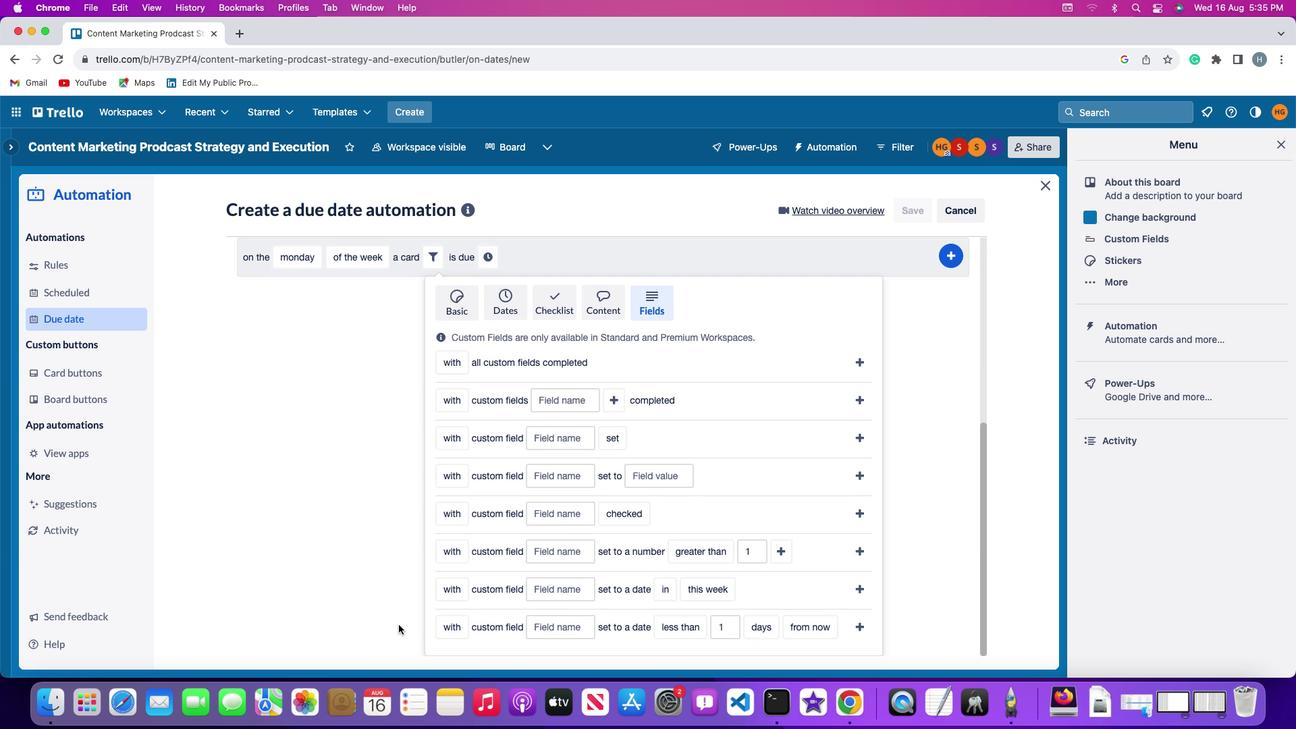 
Action: Mouse scrolled (398, 625) with delta (0, 0)
Screenshot: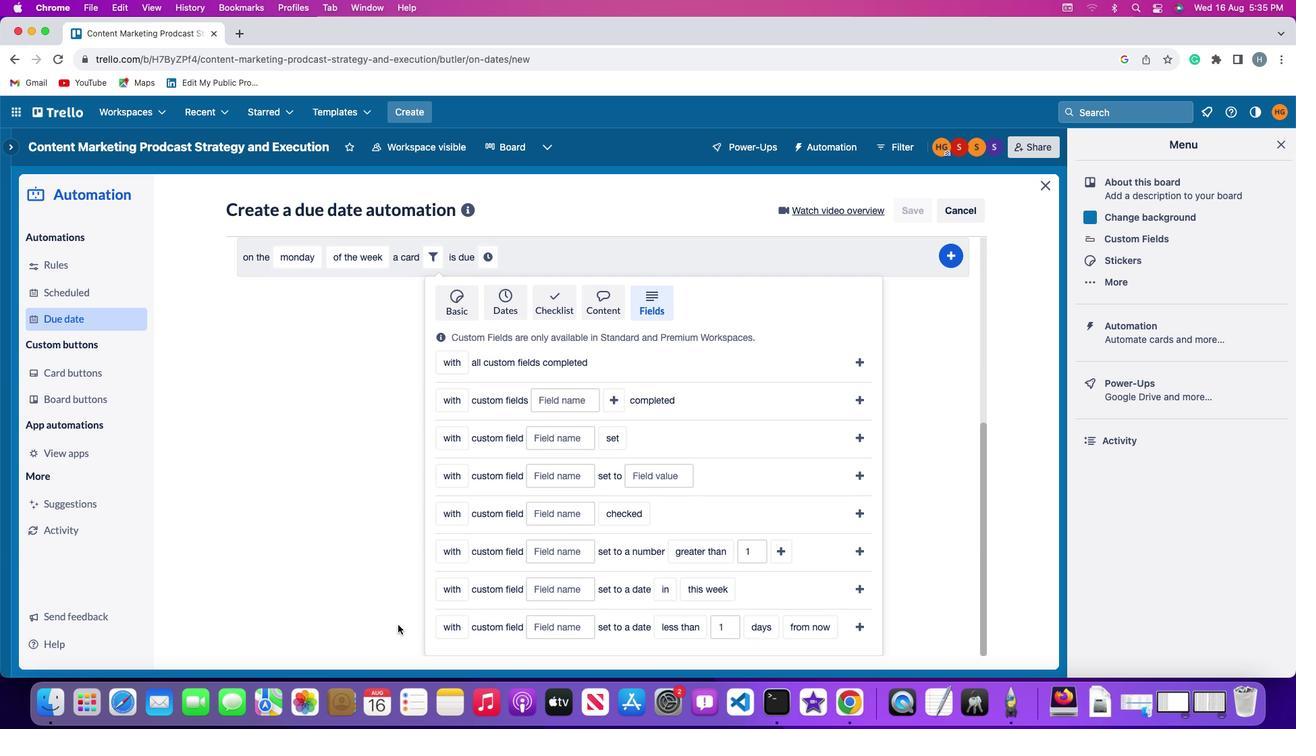 
Action: Mouse moved to (398, 625)
Screenshot: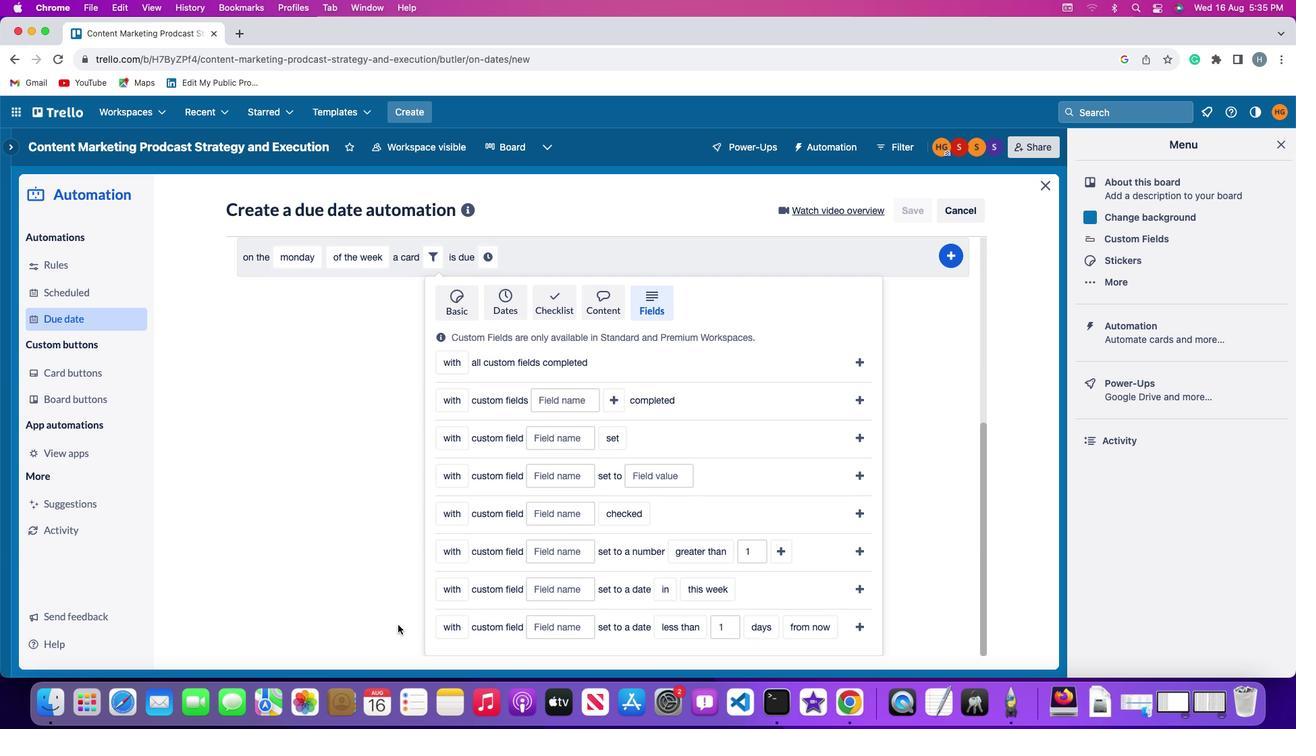 
Action: Mouse scrolled (398, 625) with delta (0, 0)
Screenshot: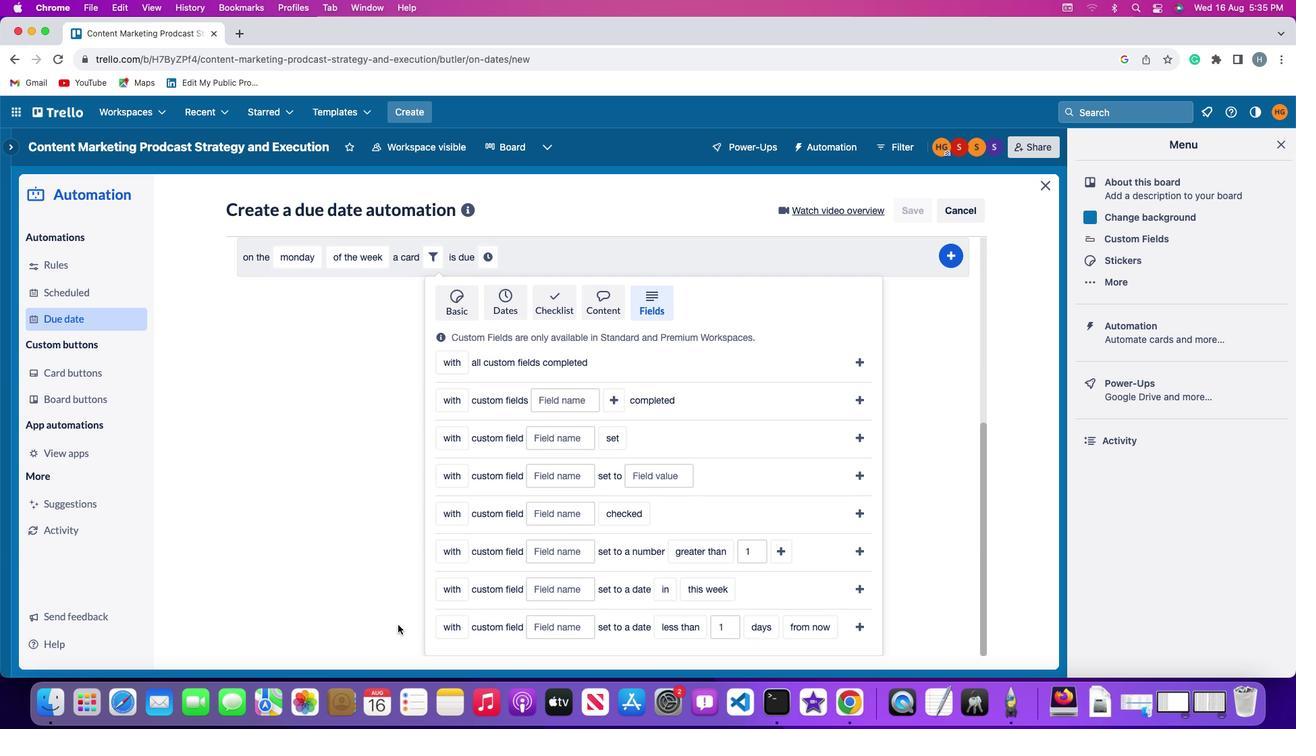 
Action: Mouse scrolled (398, 625) with delta (0, -2)
Screenshot: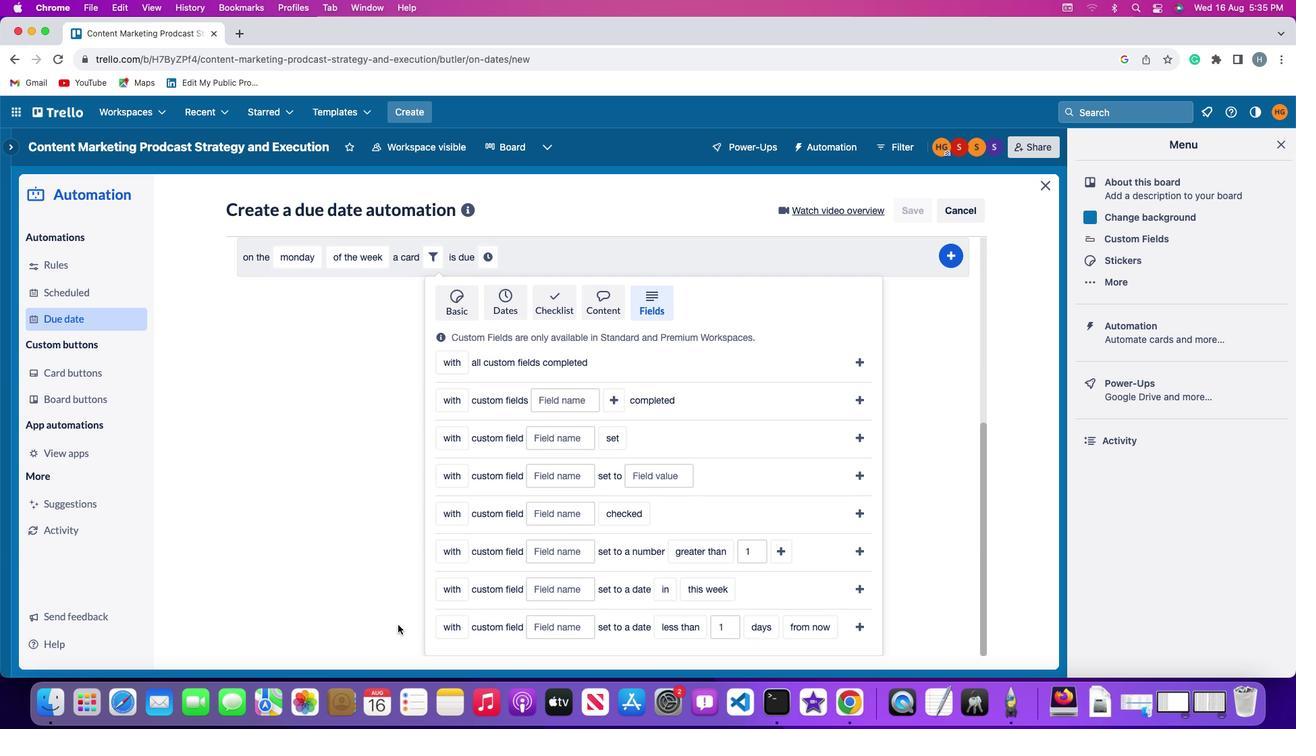 
Action: Mouse scrolled (398, 625) with delta (0, -2)
Screenshot: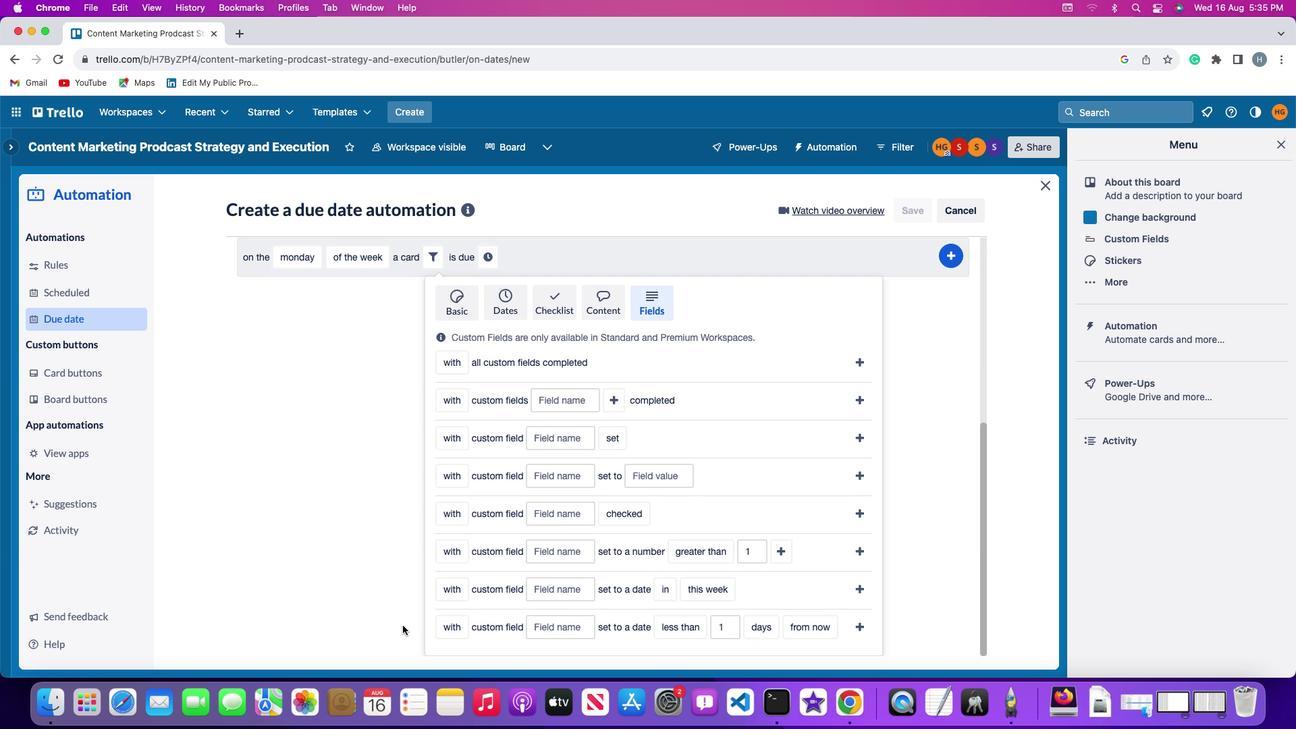 
Action: Mouse moved to (433, 623)
Screenshot: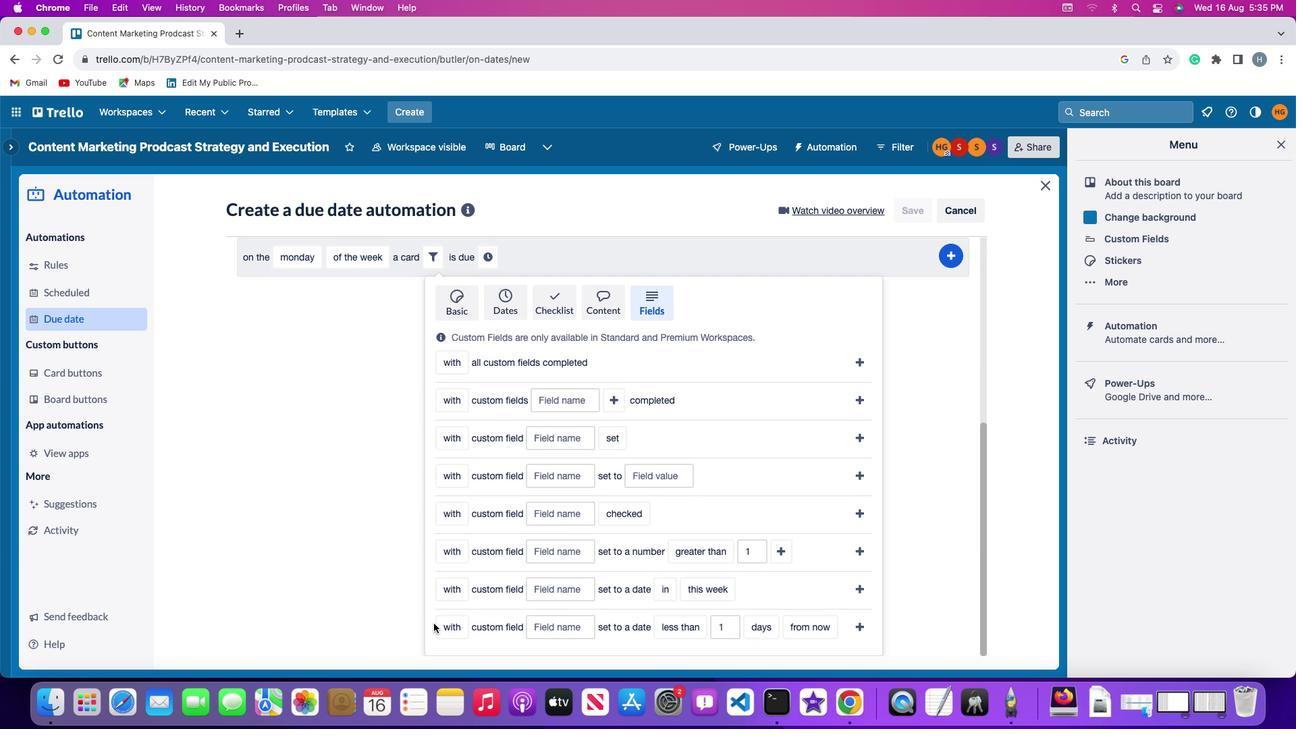 
Action: Mouse pressed left at (433, 623)
Screenshot: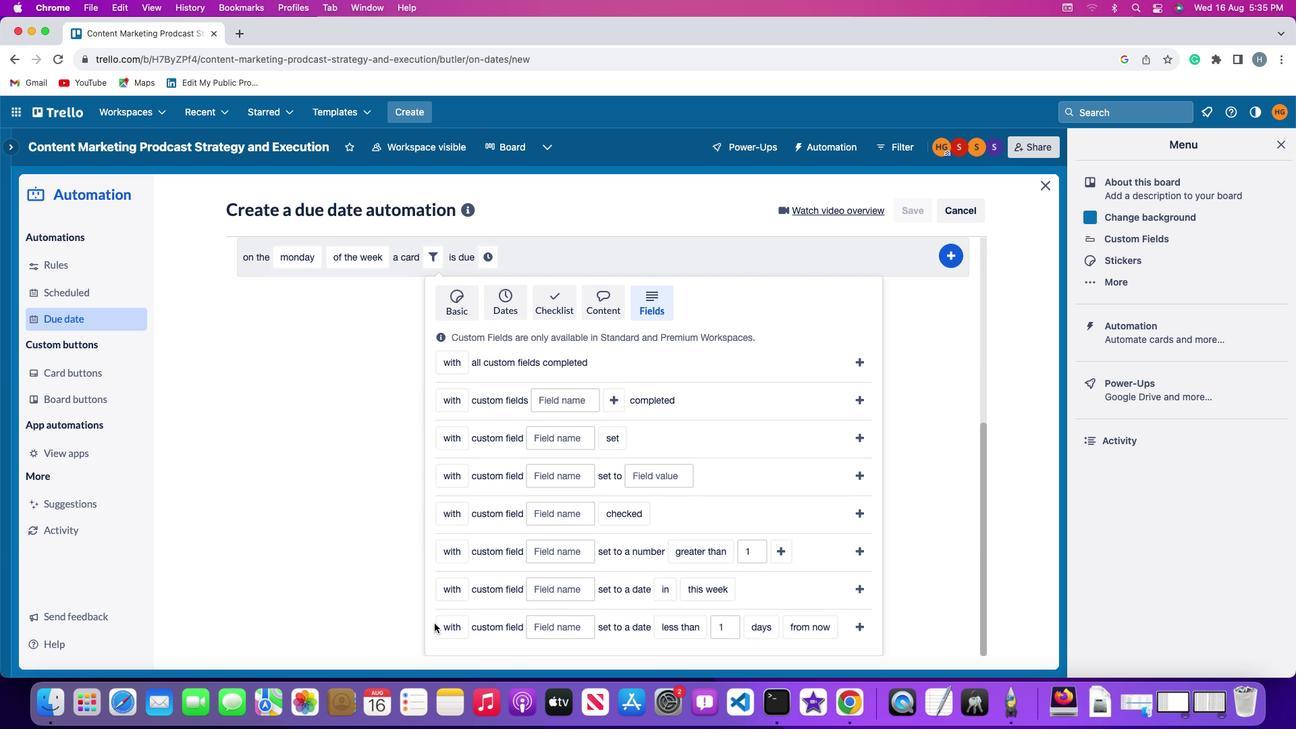 
Action: Mouse moved to (458, 594)
Screenshot: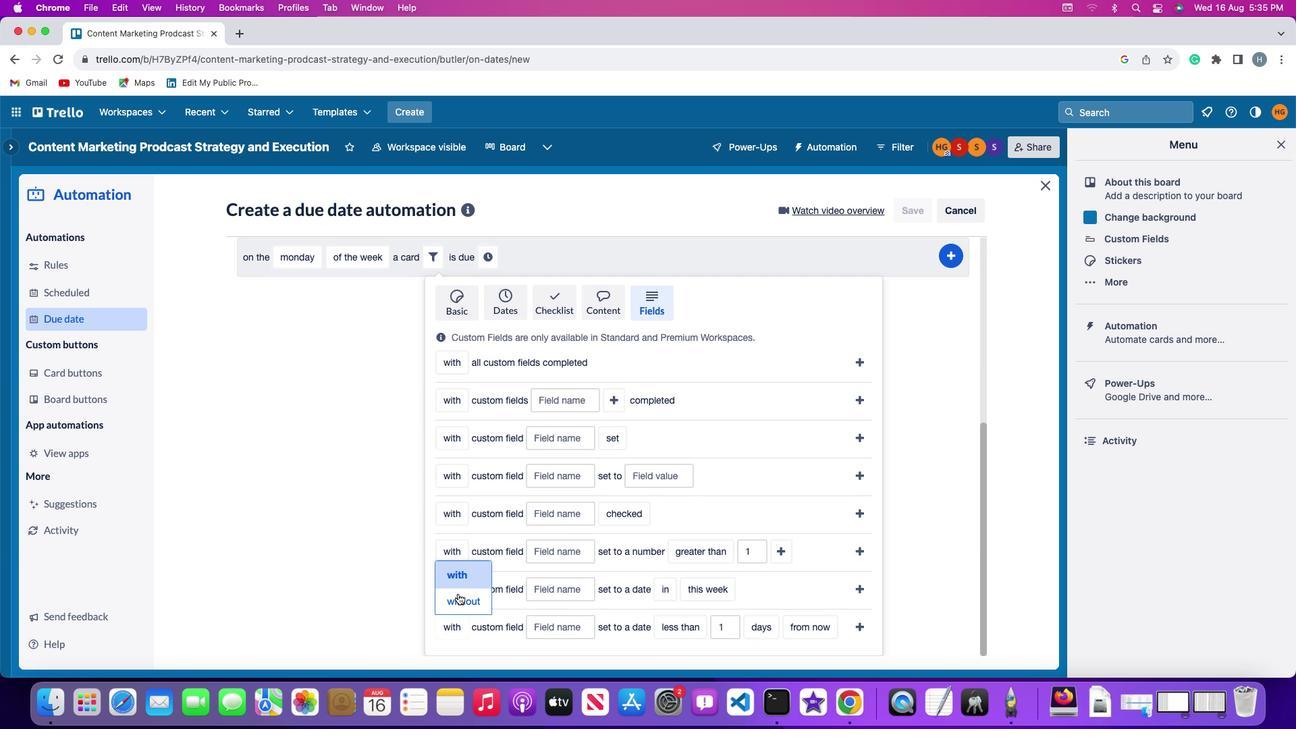 
Action: Mouse pressed left at (458, 594)
Screenshot: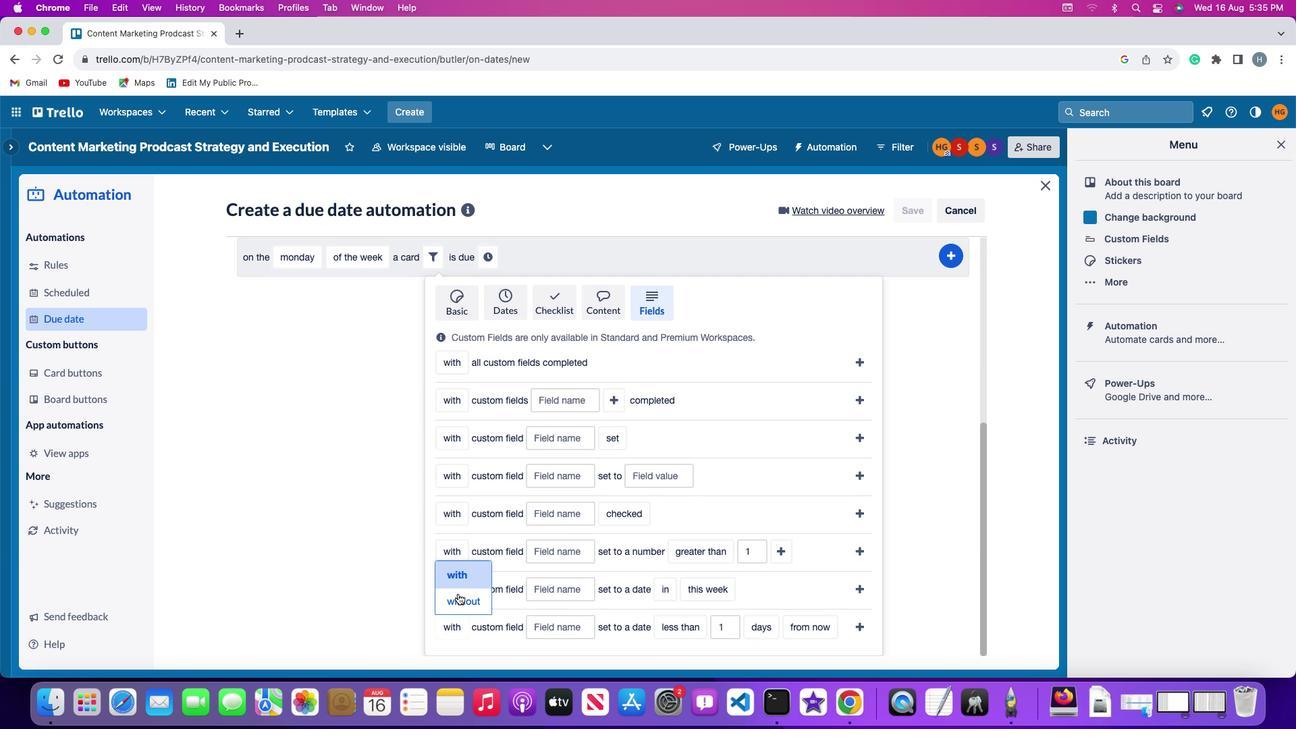 
Action: Mouse moved to (563, 628)
Screenshot: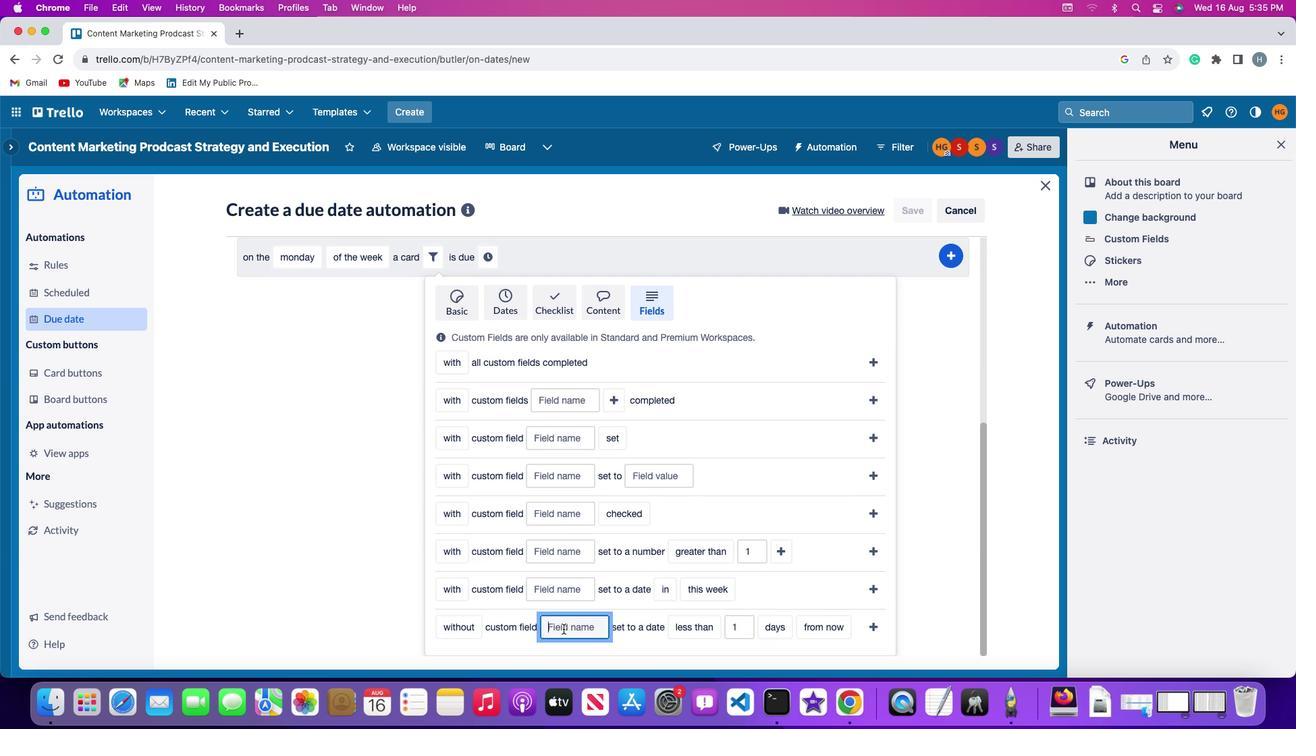 
Action: Mouse pressed left at (563, 628)
Screenshot: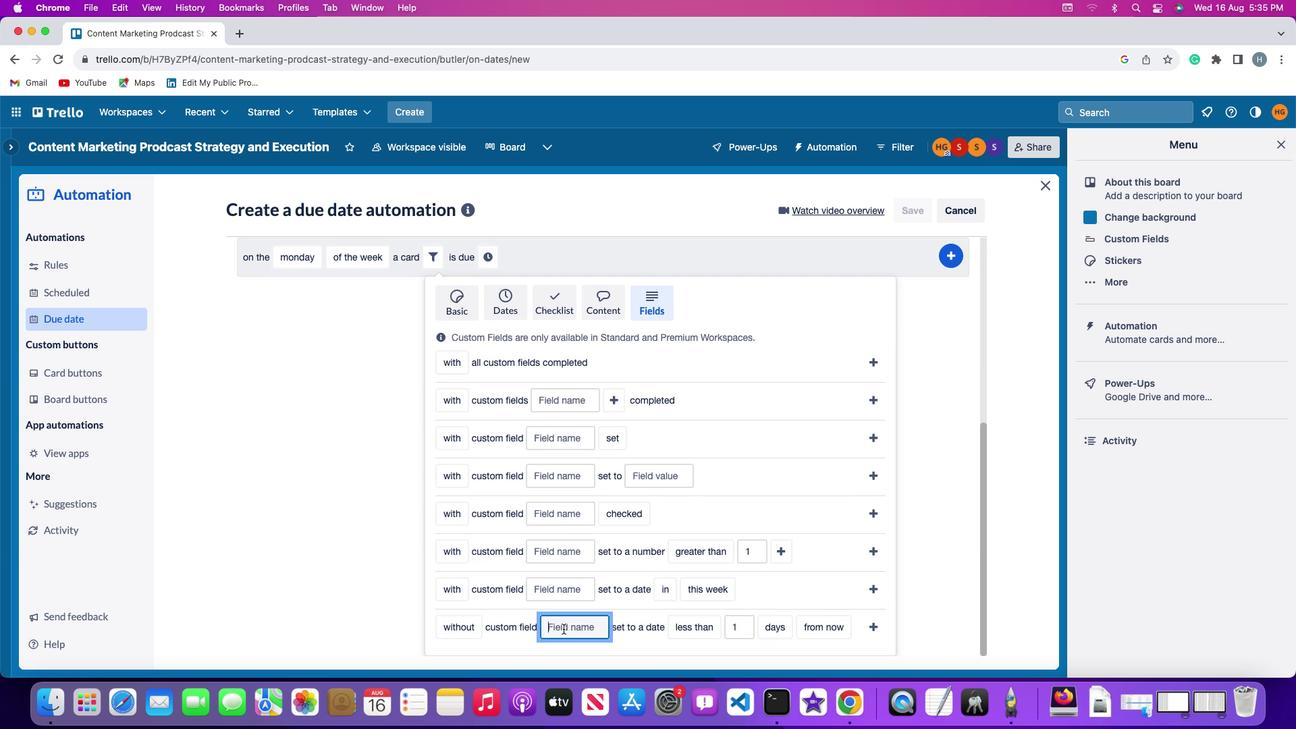 
Action: Mouse moved to (563, 628)
Screenshot: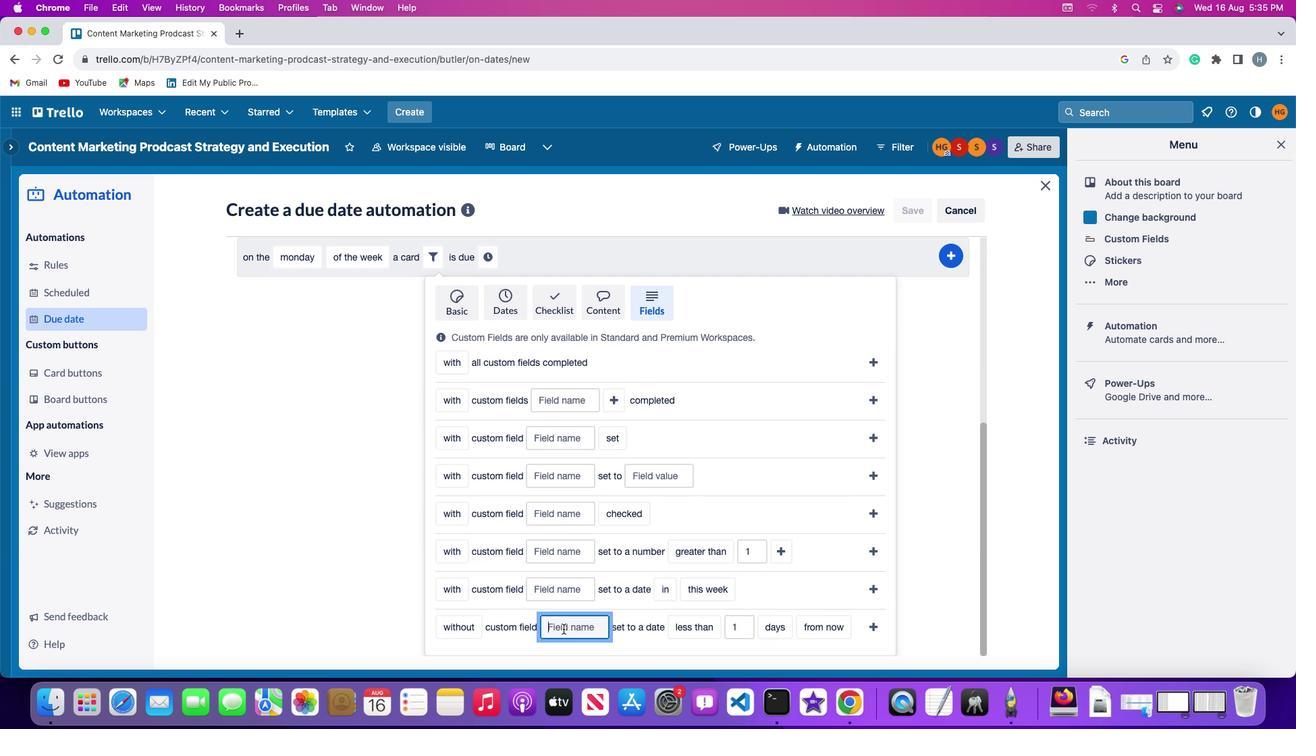 
Action: Key pressed Key.shift'R''e''s''u''m''e'
Screenshot: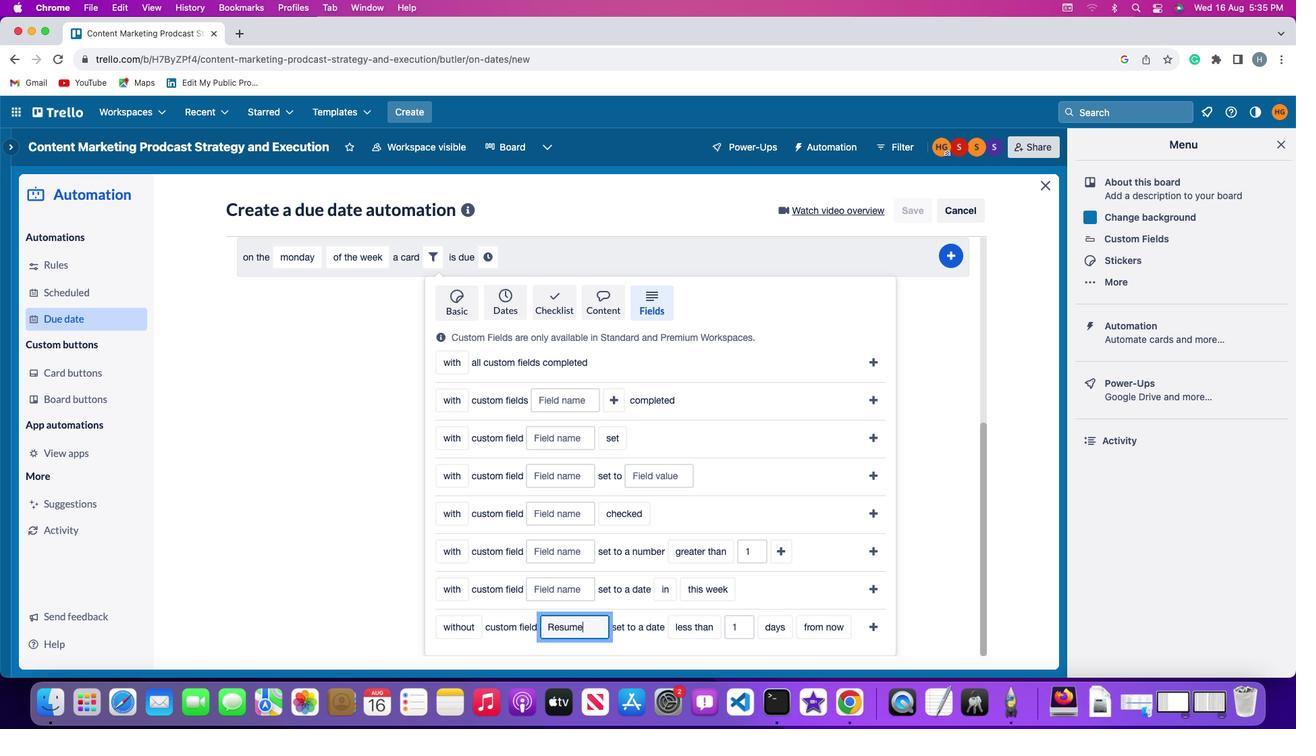 
Action: Mouse moved to (667, 631)
Screenshot: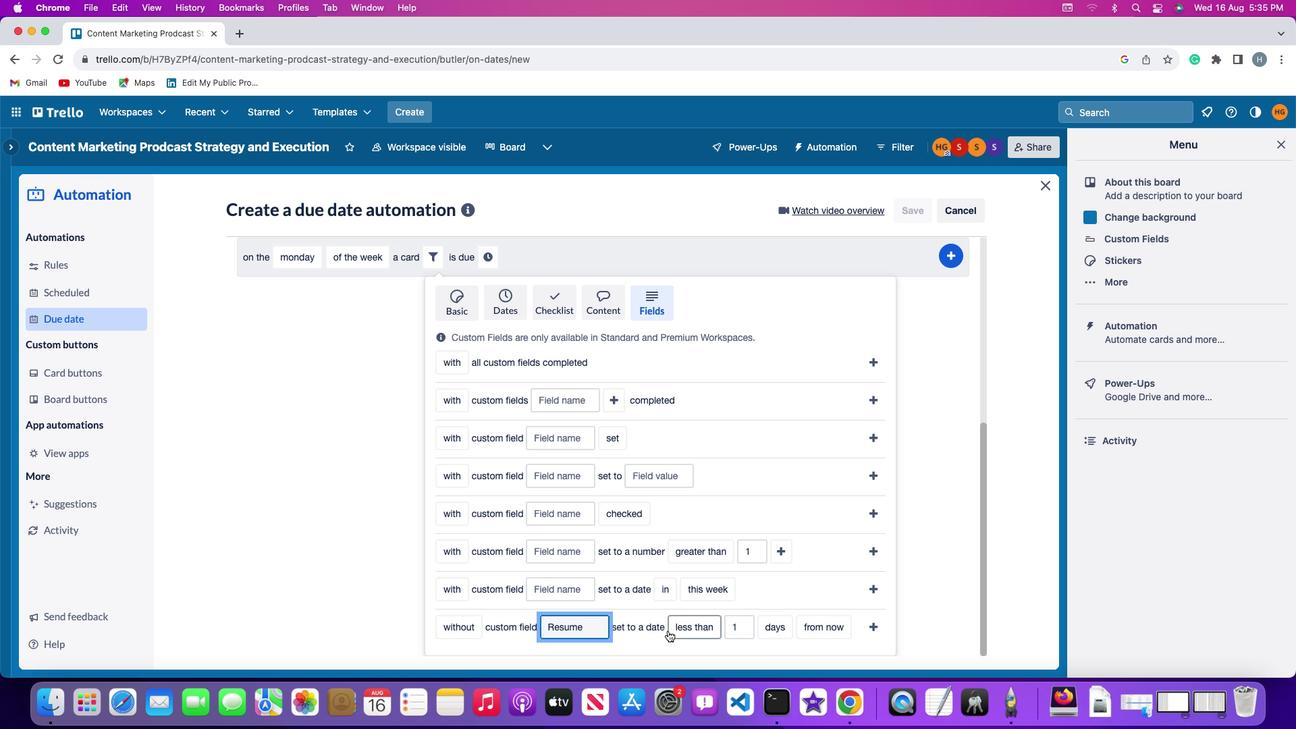 
Action: Mouse pressed left at (667, 631)
Screenshot: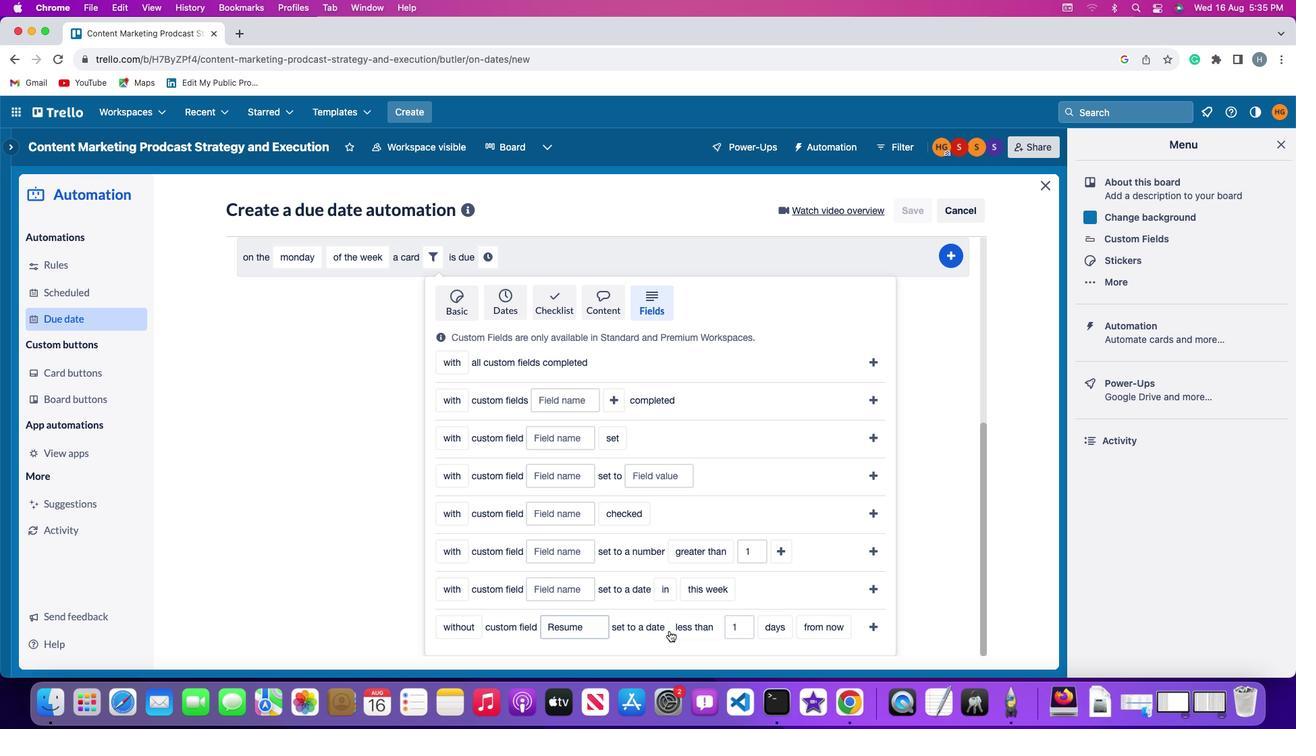 
Action: Mouse moved to (699, 569)
Screenshot: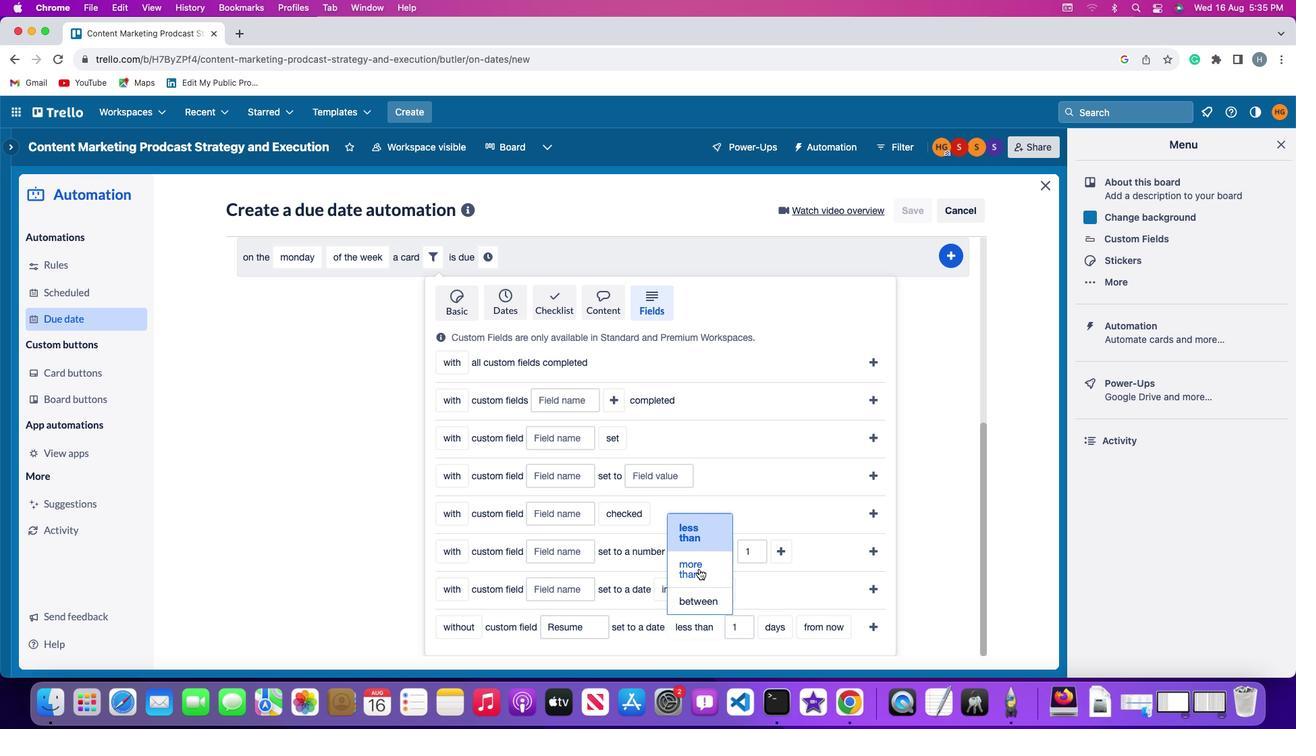 
Action: Mouse pressed left at (699, 569)
Screenshot: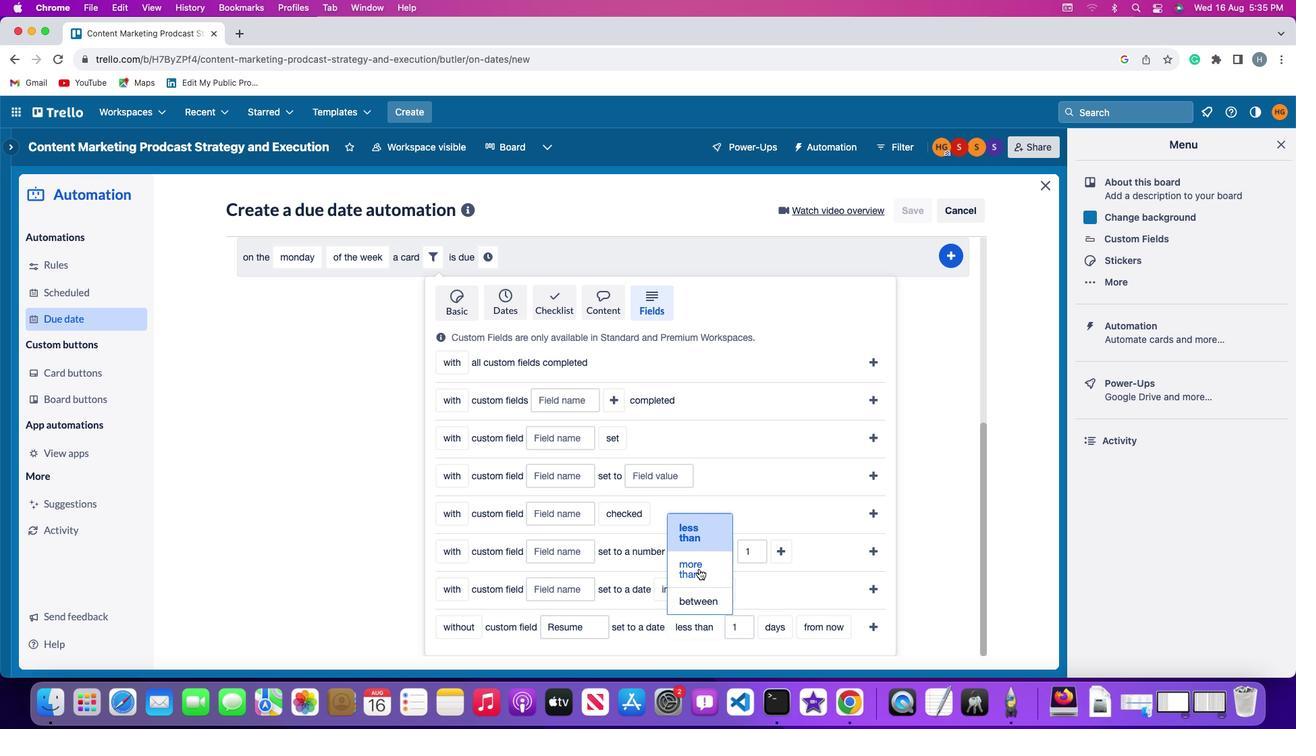 
Action: Mouse moved to (748, 625)
Screenshot: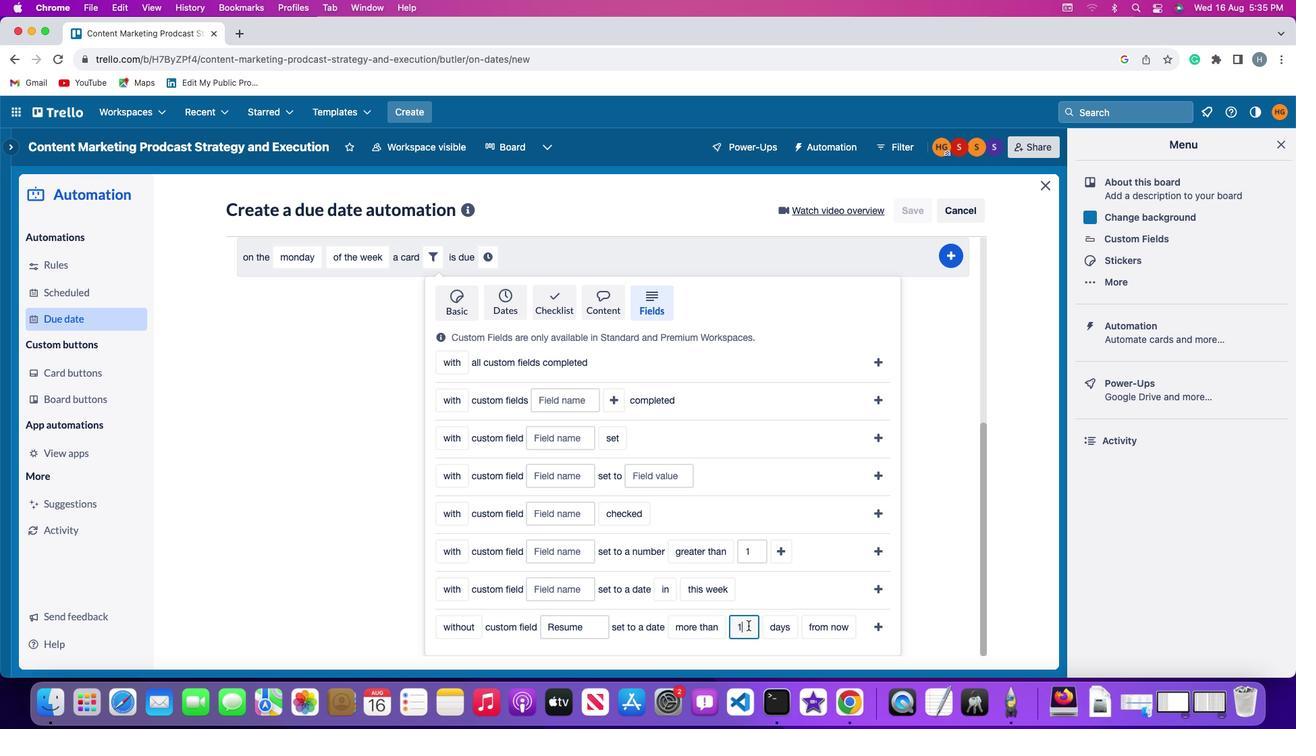
Action: Mouse pressed left at (748, 625)
Screenshot: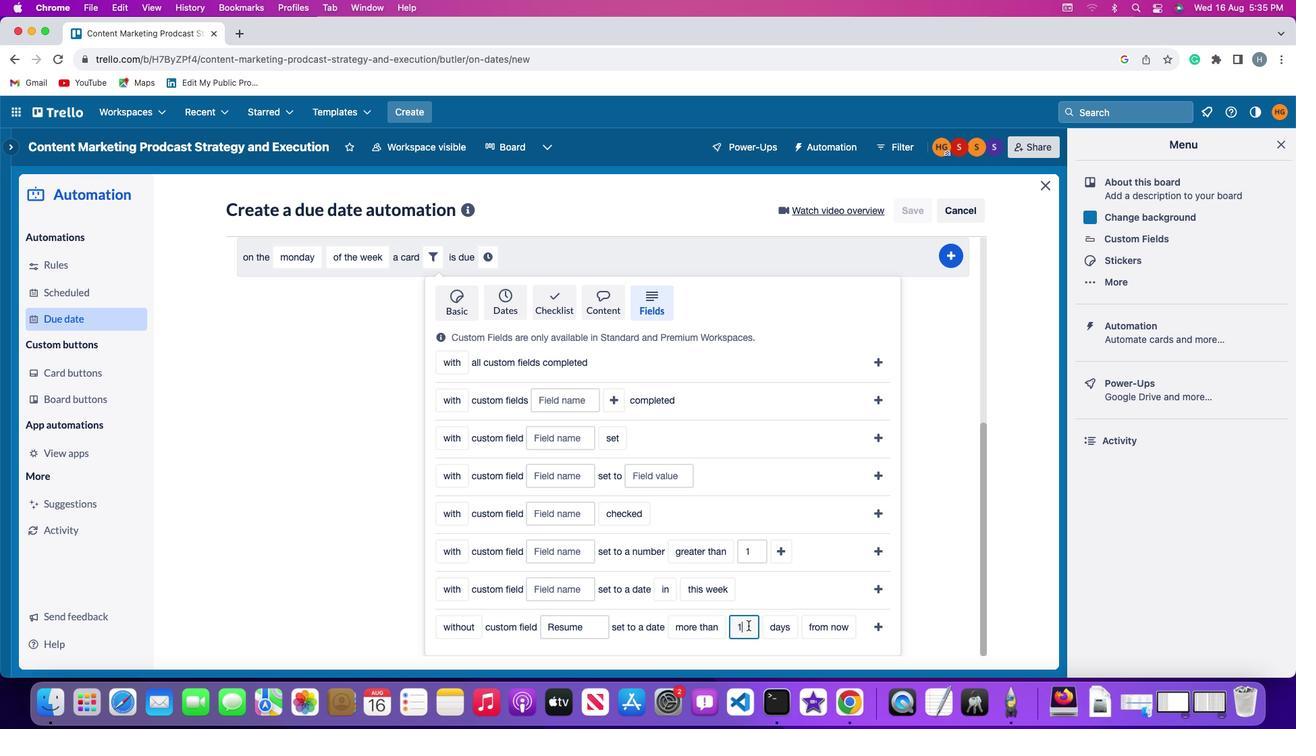 
Action: Mouse moved to (748, 625)
Screenshot: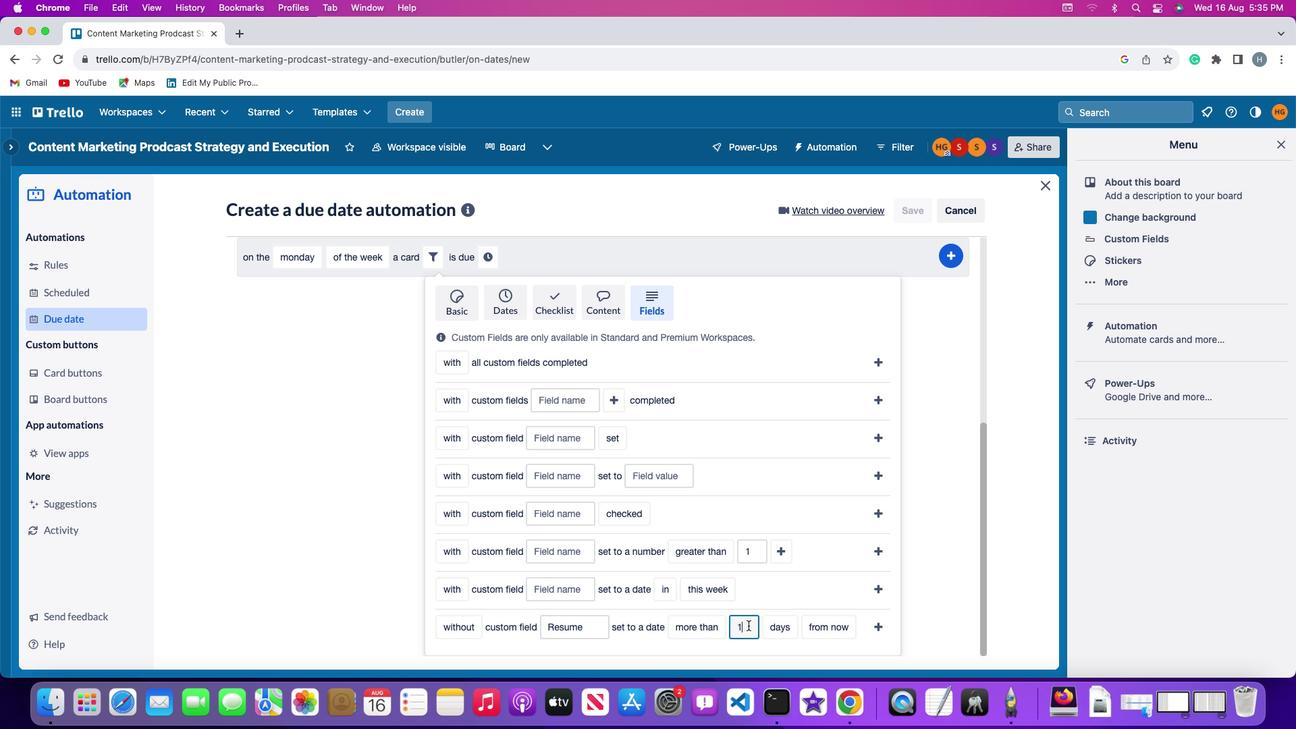 
Action: Key pressed Key.backspace'1'
Screenshot: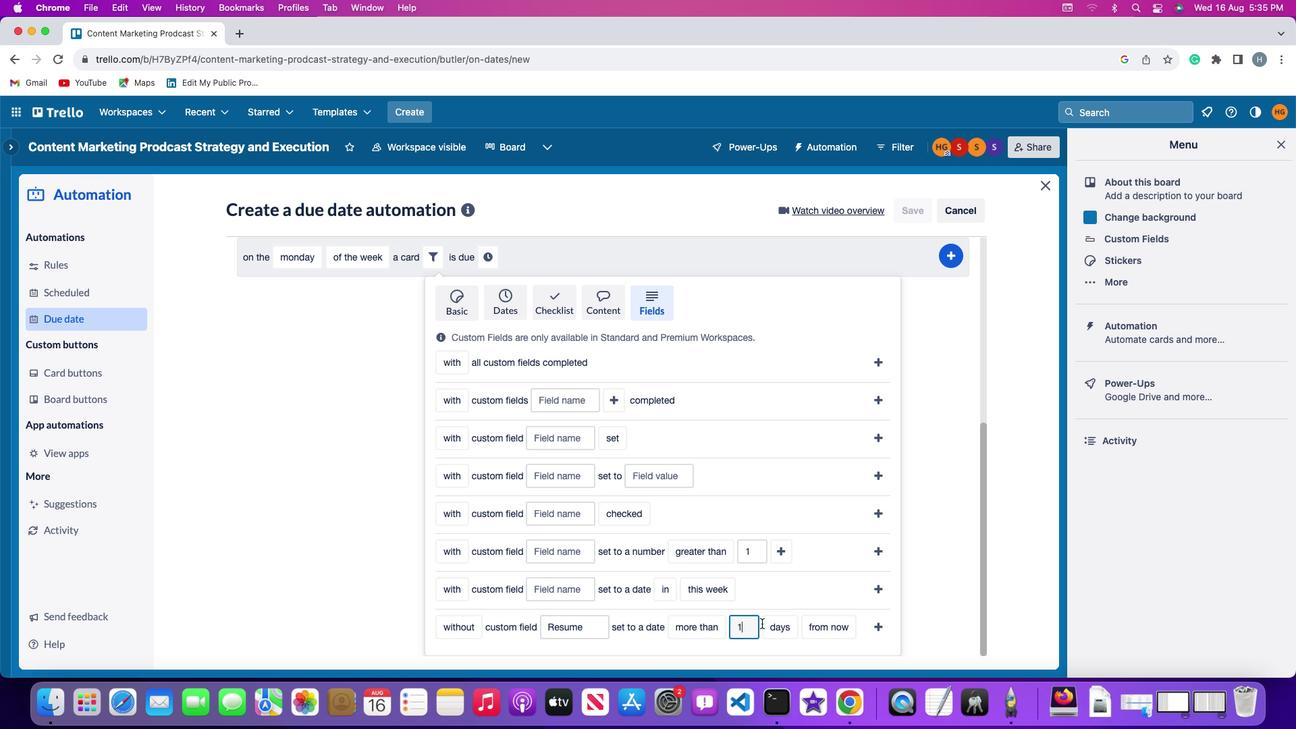 
Action: Mouse moved to (792, 619)
Screenshot: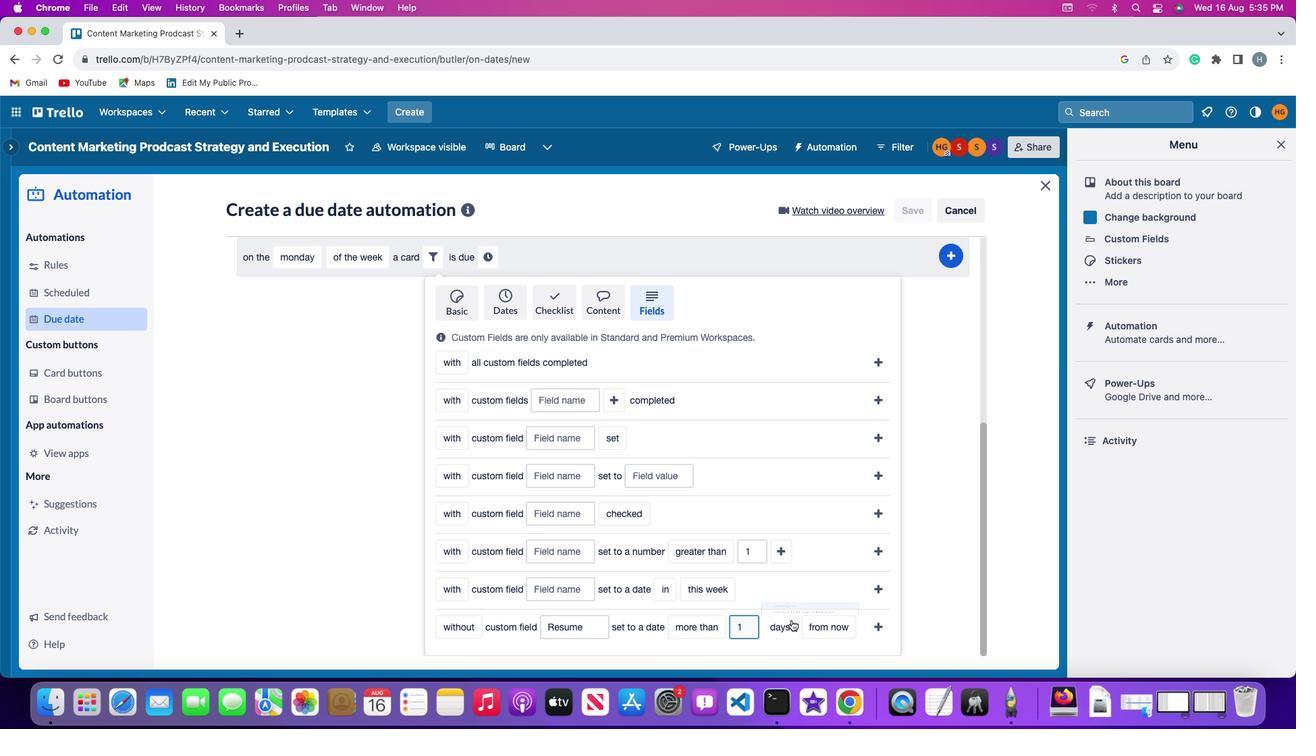 
Action: Mouse pressed left at (792, 619)
Screenshot: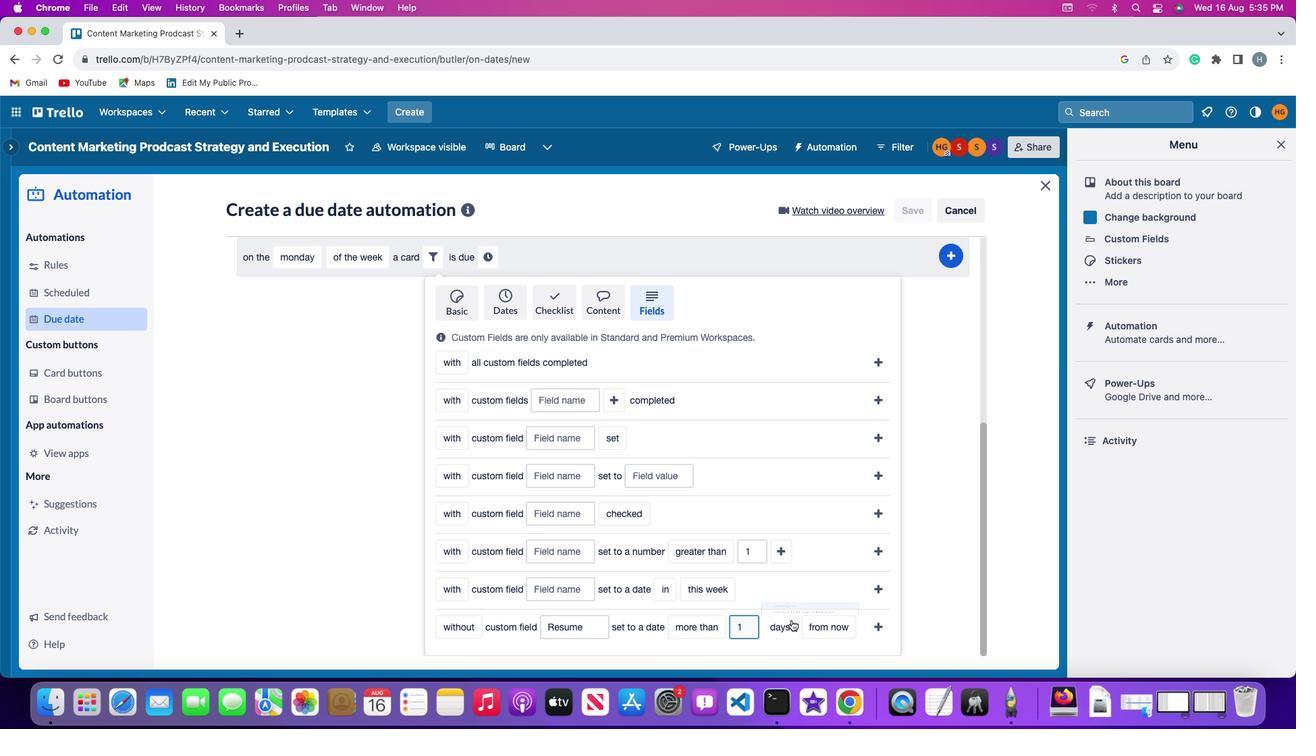
Action: Mouse moved to (791, 577)
Screenshot: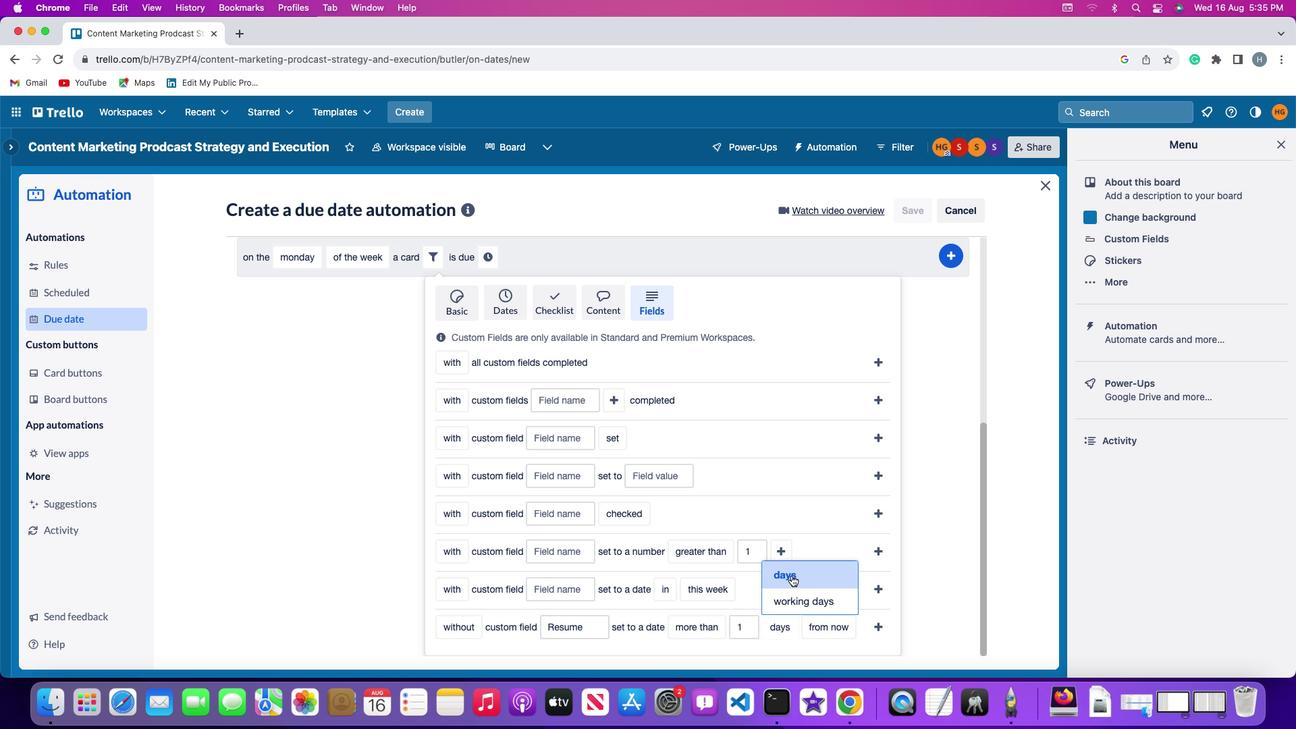 
Action: Mouse pressed left at (791, 577)
Screenshot: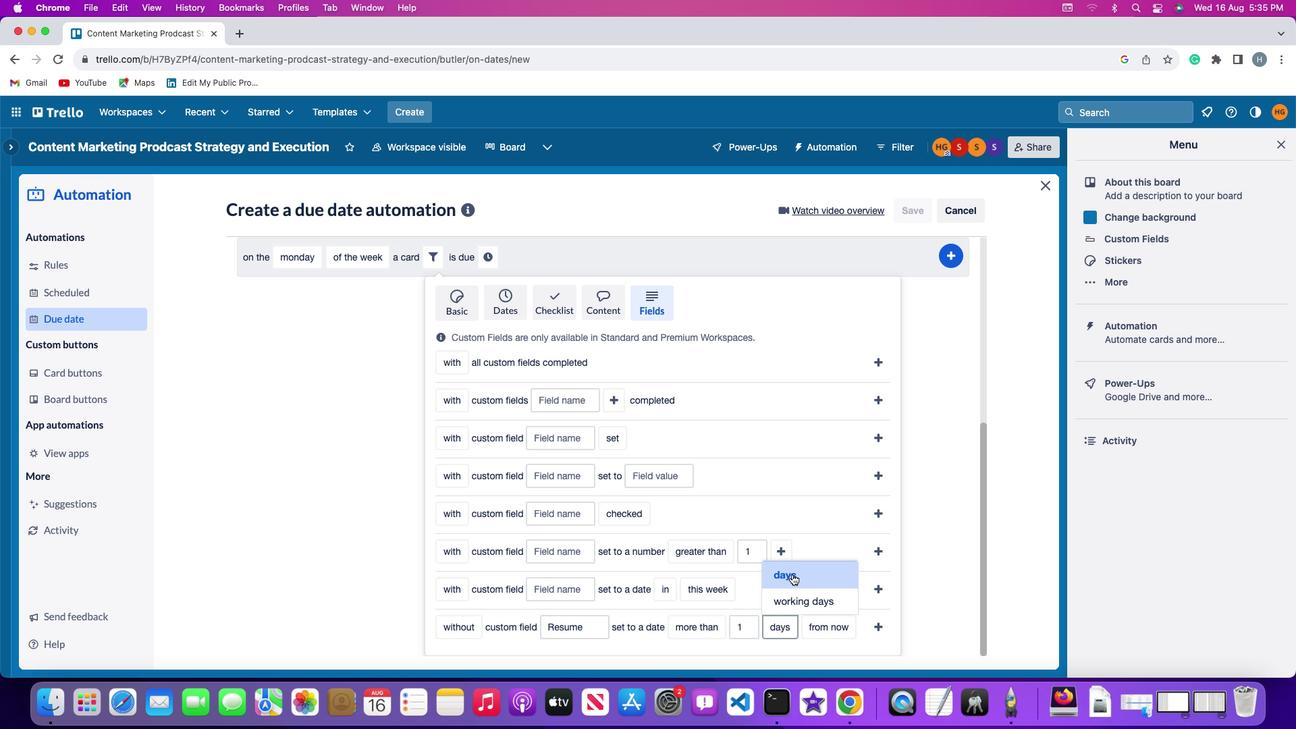 
Action: Mouse moved to (837, 620)
Screenshot: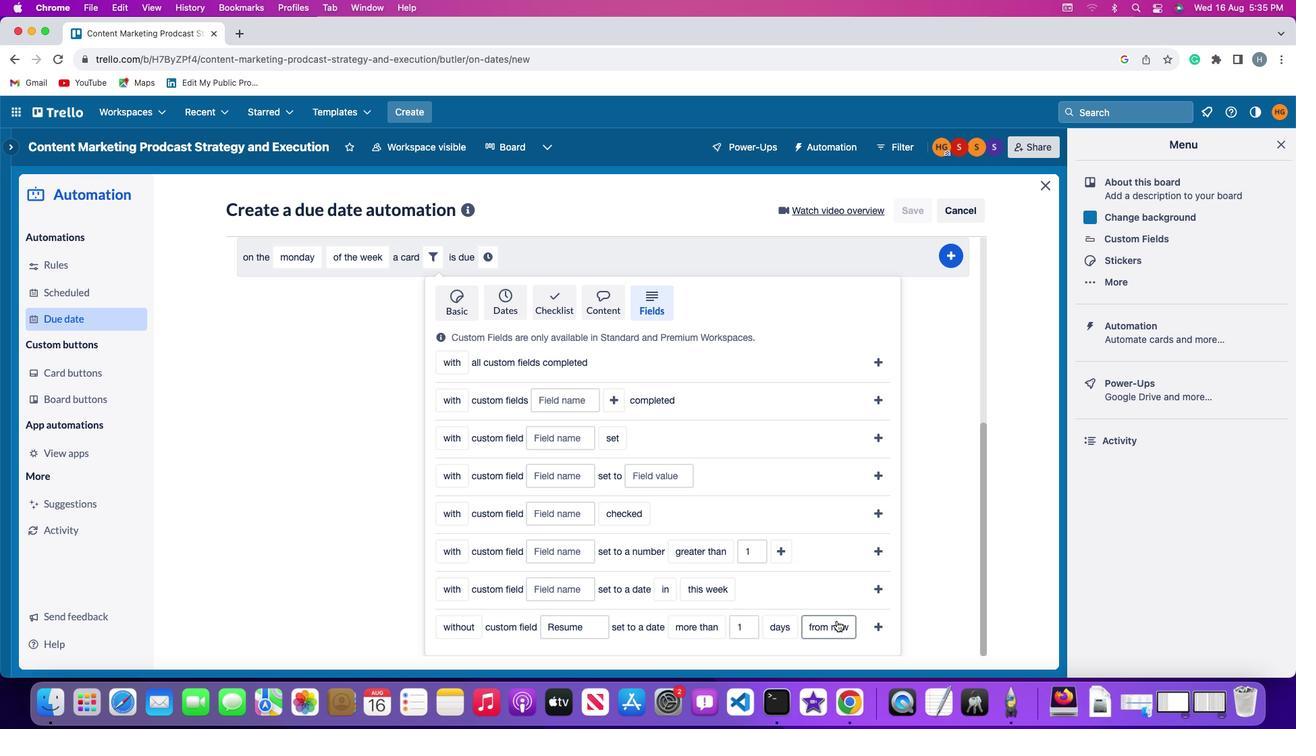 
Action: Mouse pressed left at (837, 620)
Screenshot: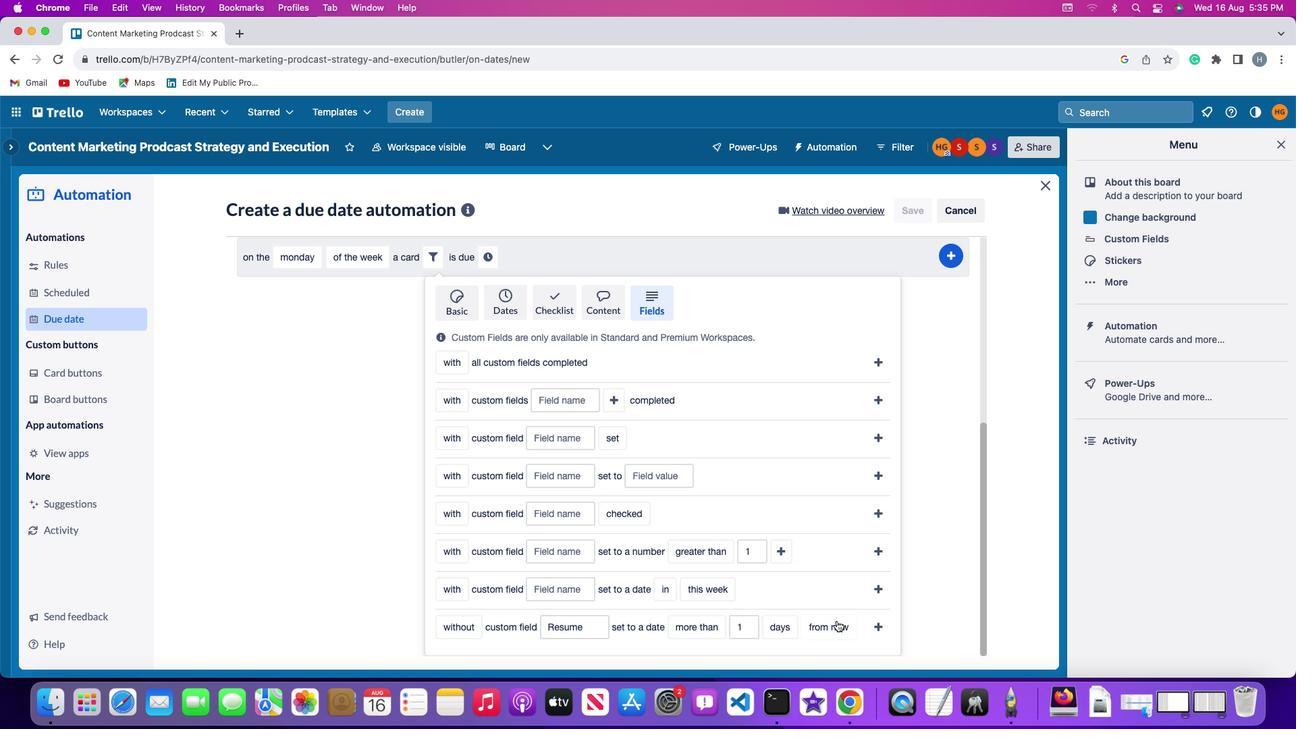 
Action: Mouse moved to (825, 602)
Screenshot: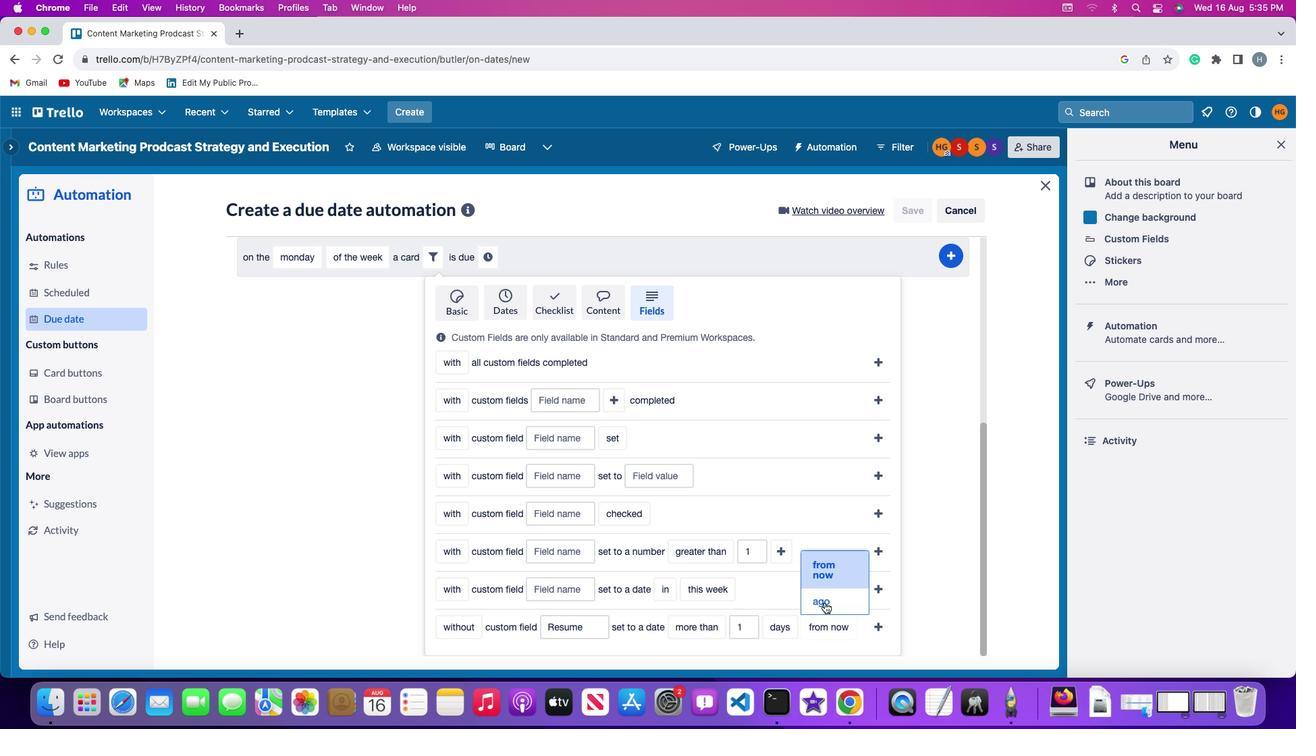 
Action: Mouse pressed left at (825, 602)
Screenshot: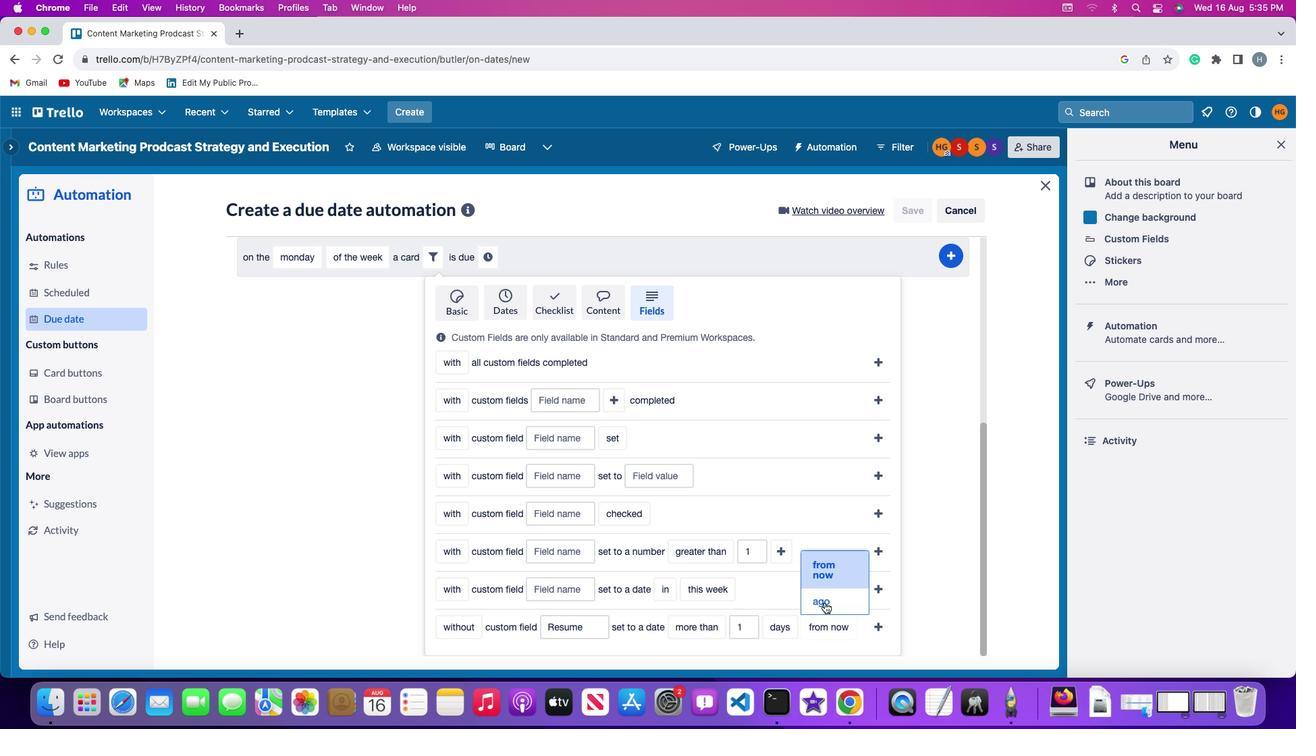 
Action: Mouse moved to (855, 624)
Screenshot: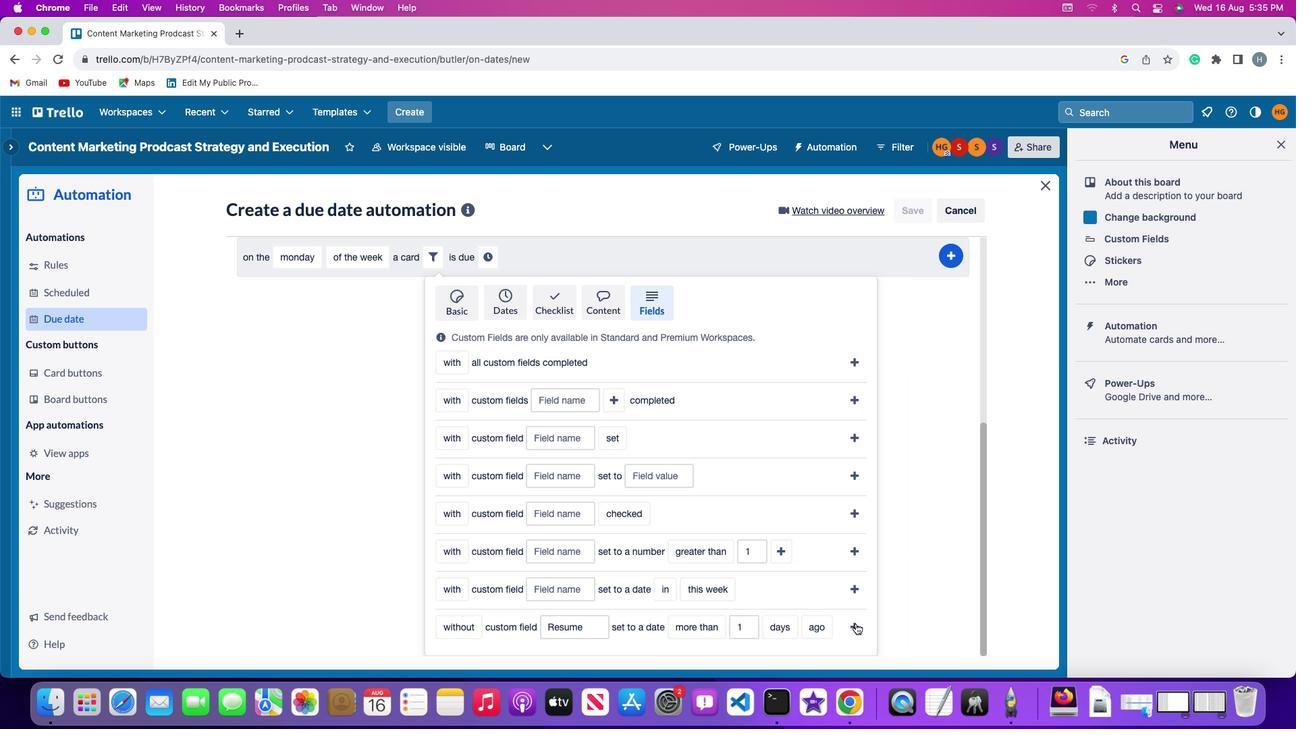 
Action: Mouse pressed left at (855, 624)
Screenshot: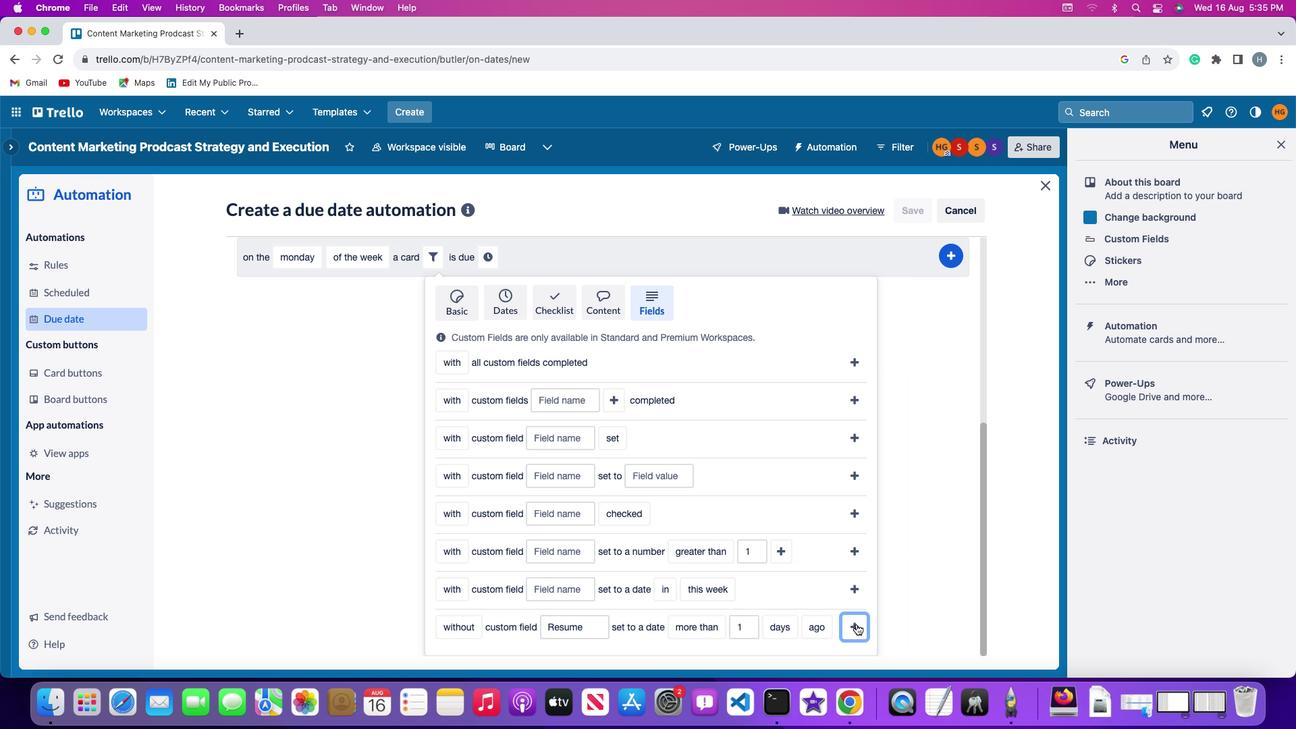 
Action: Mouse moved to (800, 595)
Screenshot: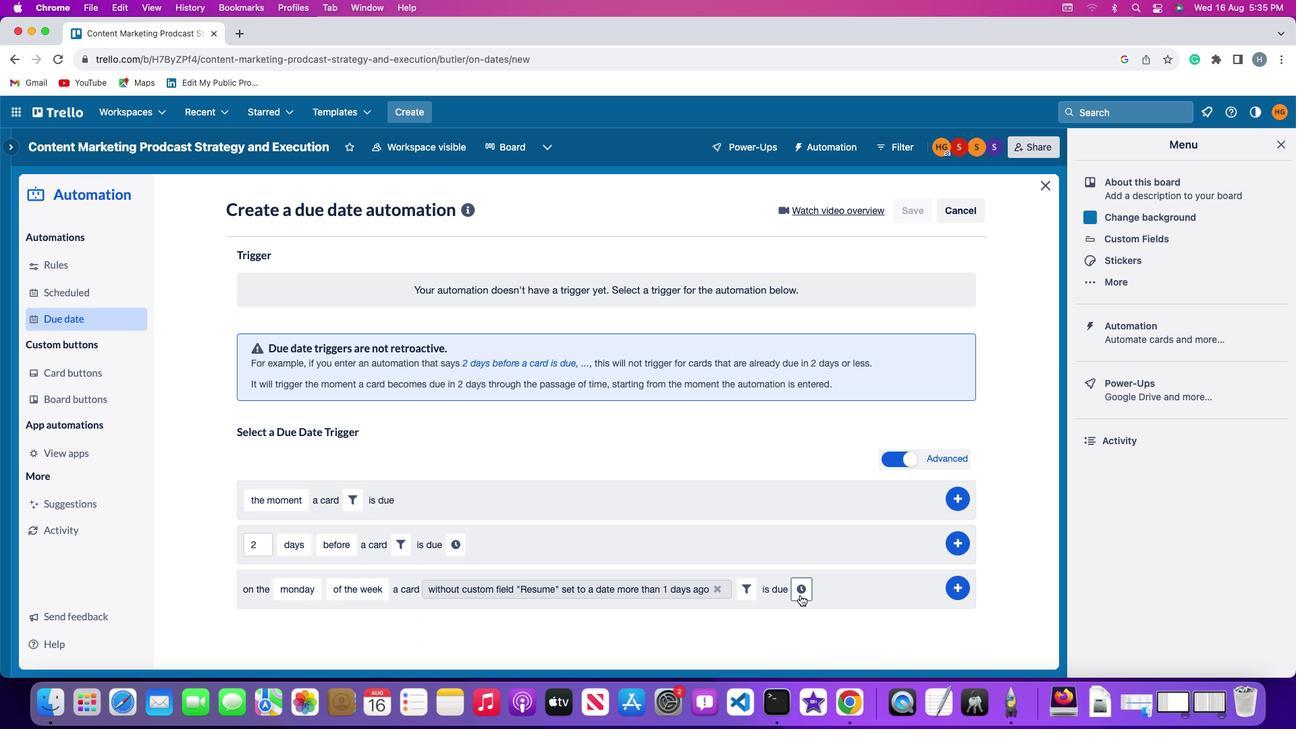 
Action: Mouse pressed left at (800, 595)
Screenshot: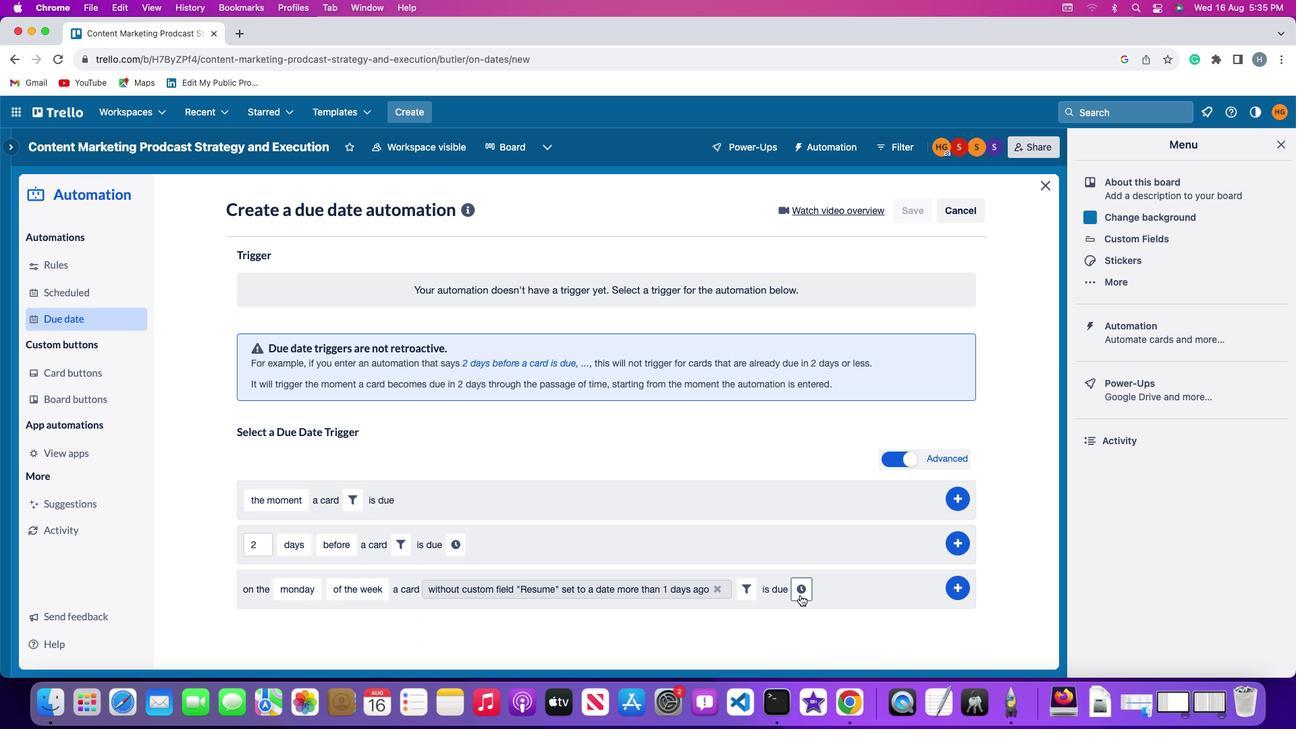 
Action: Mouse moved to (825, 592)
Screenshot: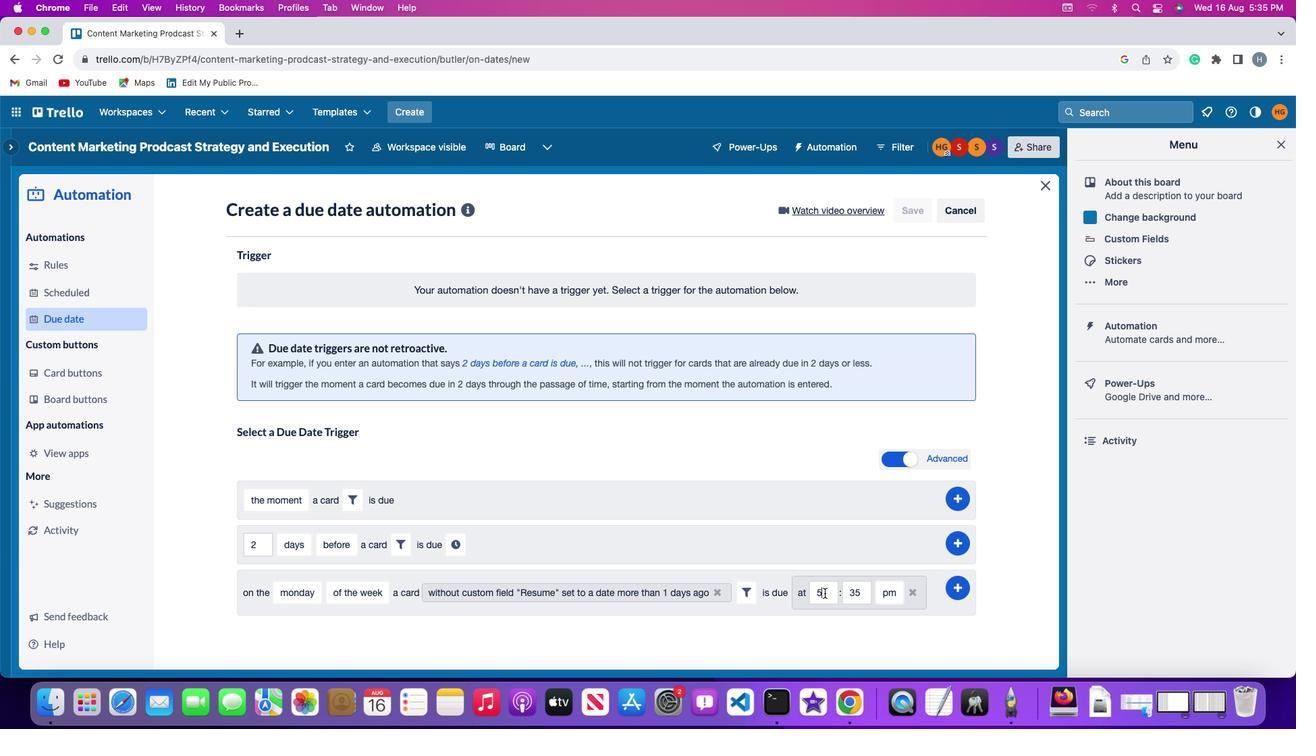 
Action: Mouse pressed left at (825, 592)
Screenshot: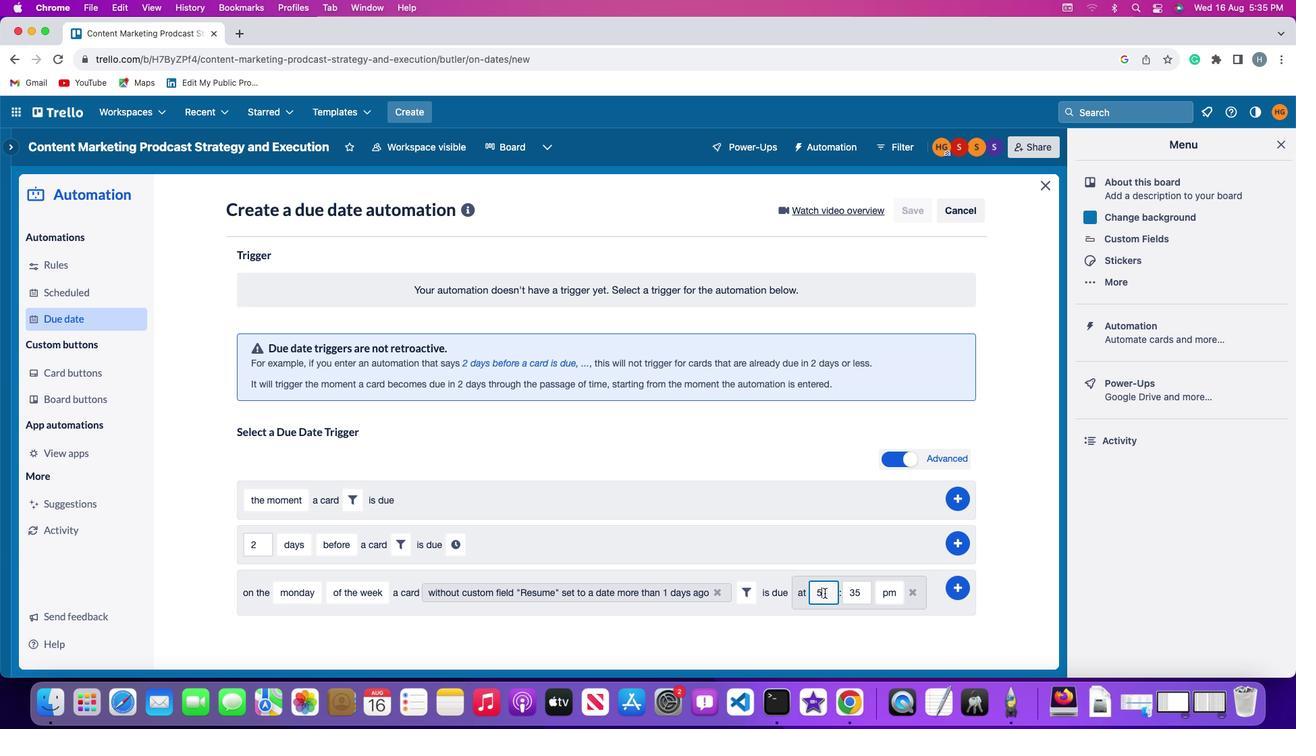 
Action: Mouse moved to (825, 592)
Screenshot: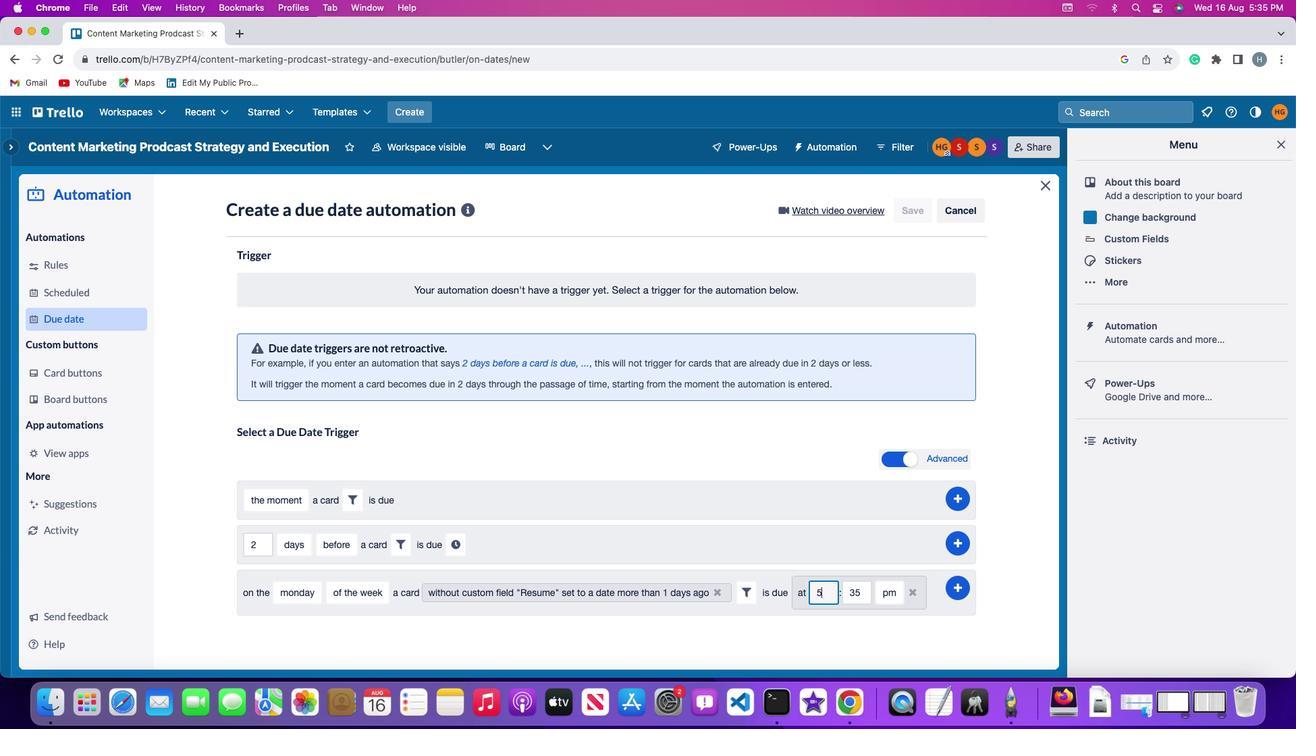 
Action: Key pressed Key.backspace'1''1'
Screenshot: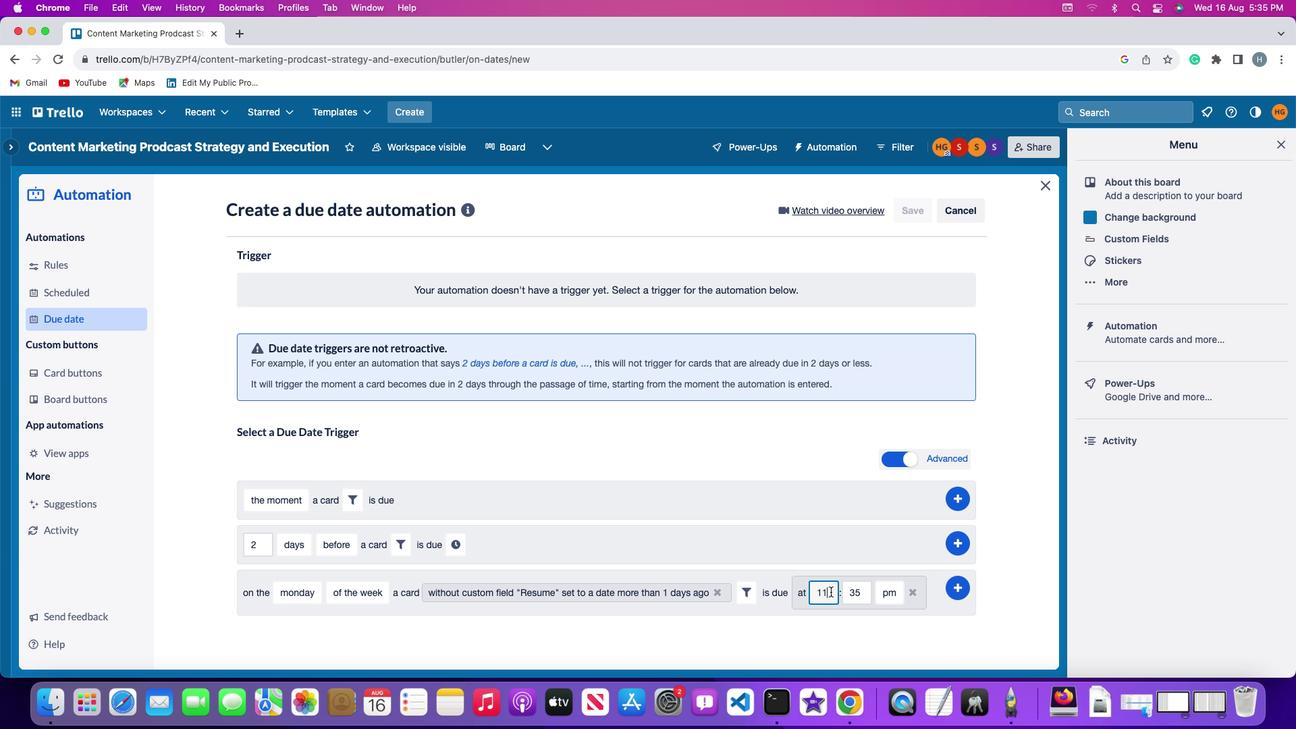 
Action: Mouse moved to (862, 590)
Screenshot: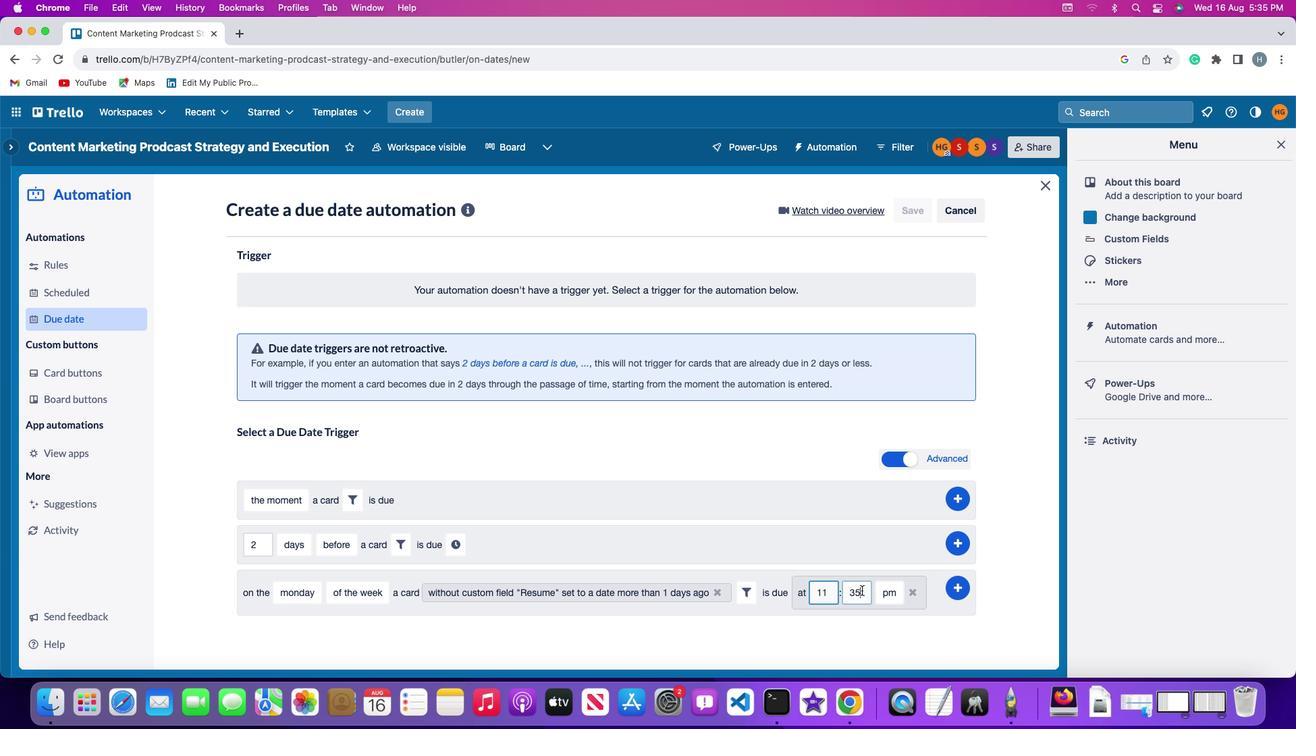 
Action: Mouse pressed left at (862, 590)
Screenshot: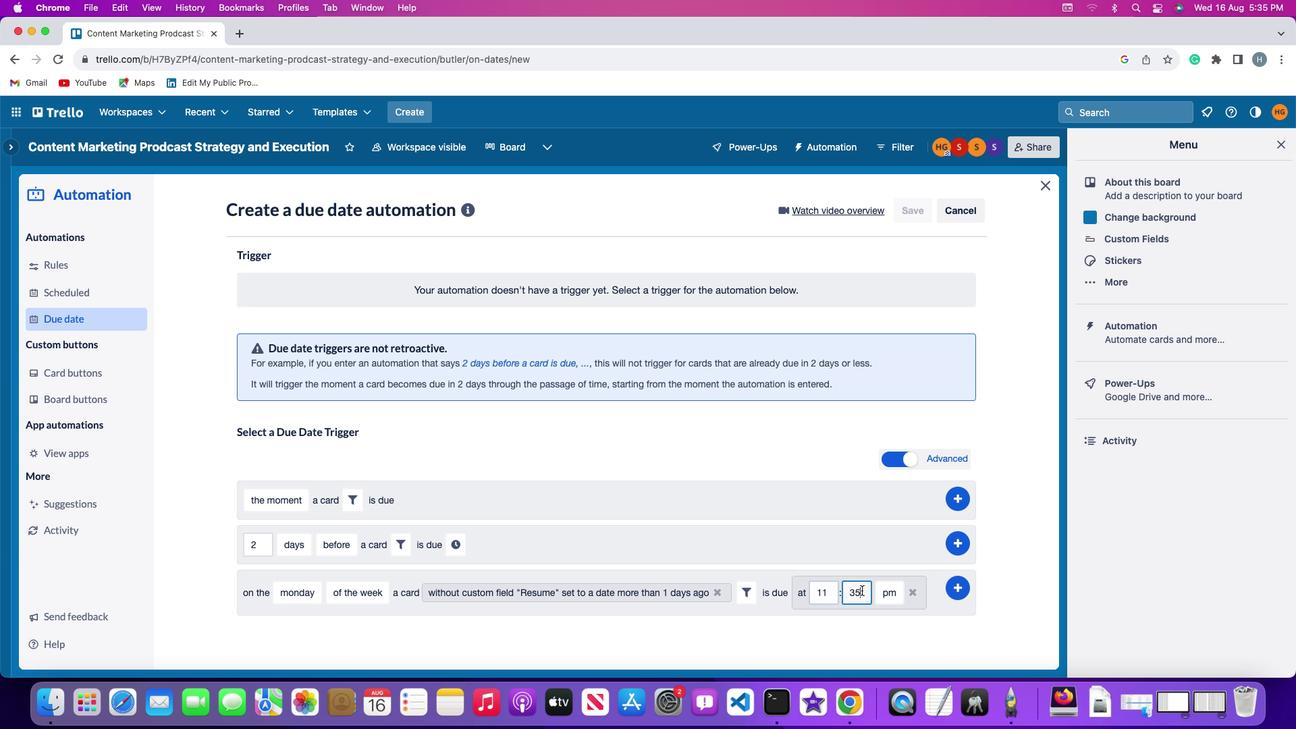 
Action: Key pressed Key.backspaceKey.backspace'0''0'
Screenshot: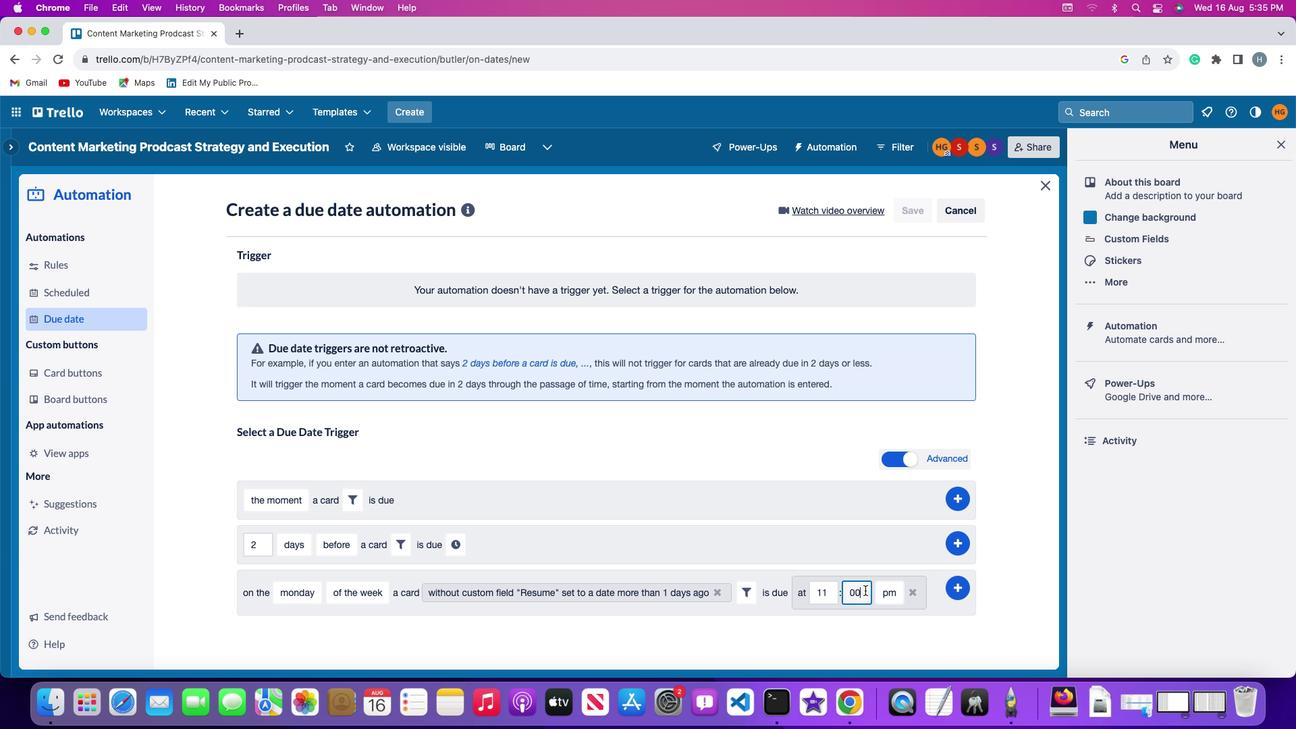 
Action: Mouse moved to (884, 590)
Screenshot: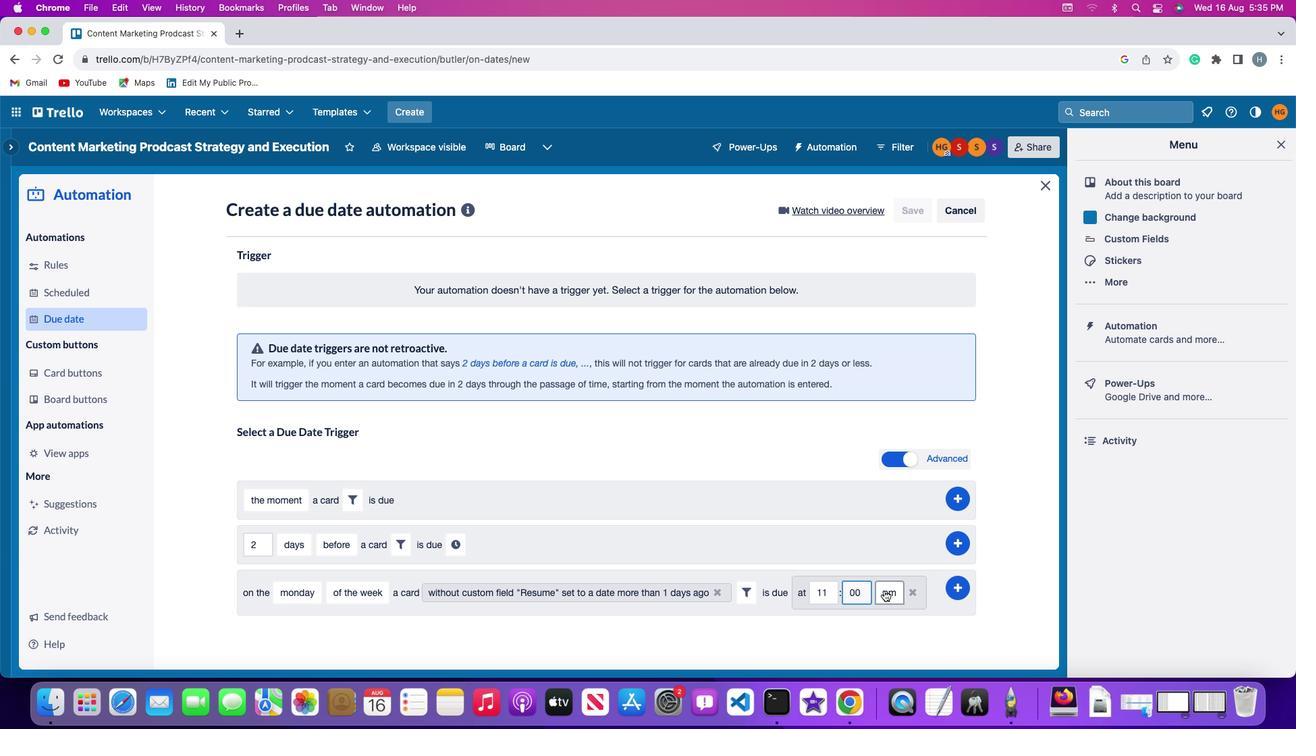
Action: Mouse pressed left at (884, 590)
Screenshot: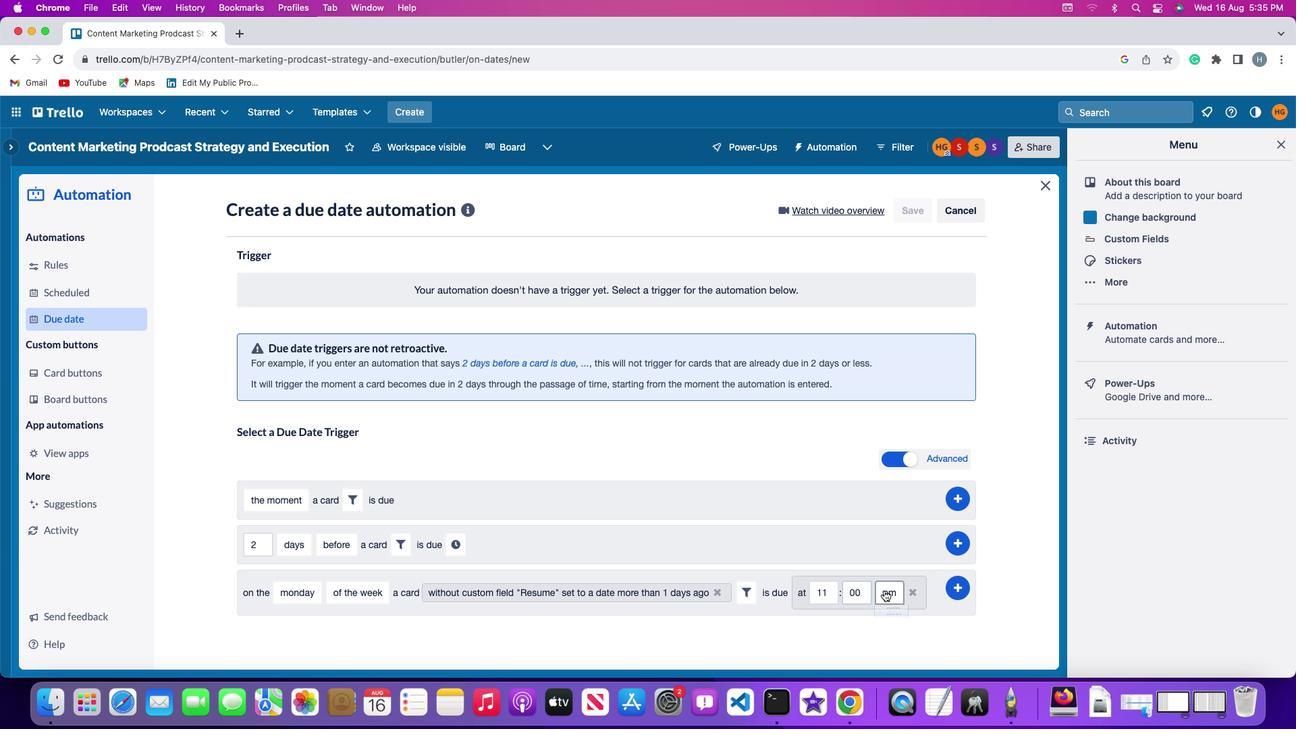 
Action: Mouse moved to (890, 619)
Screenshot: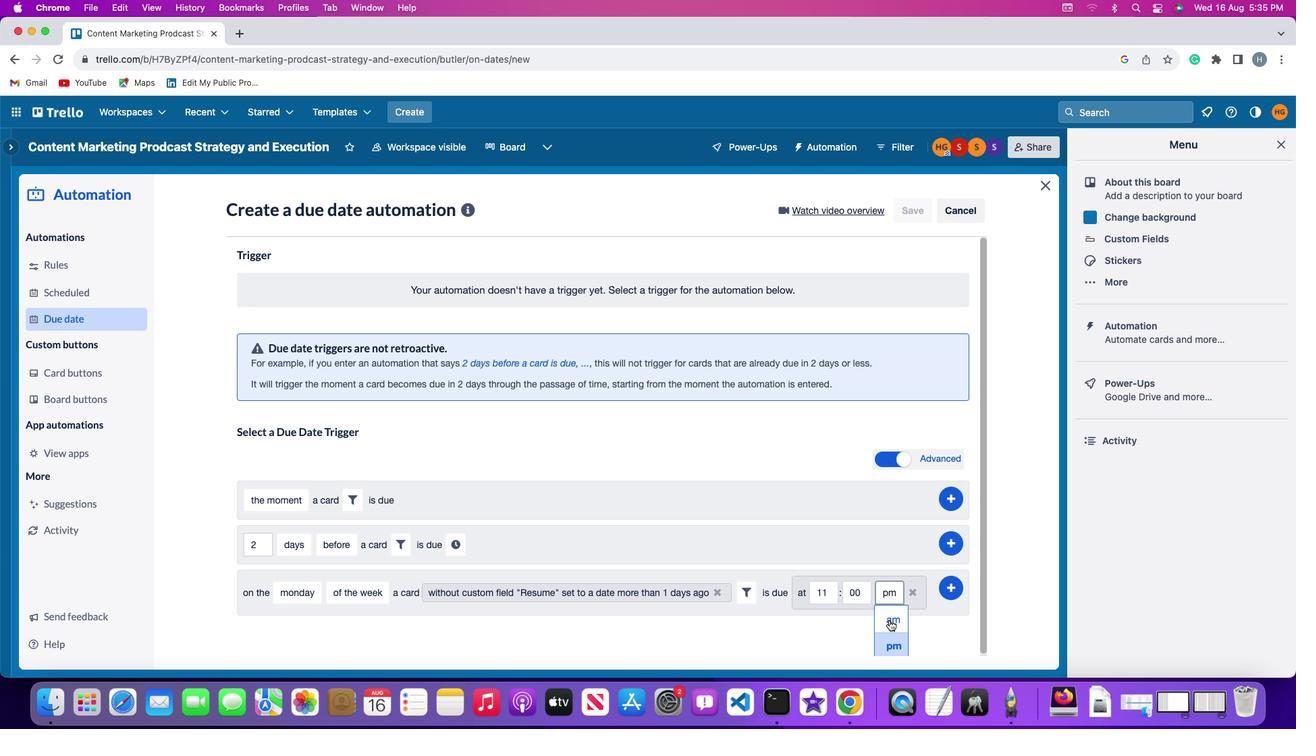 
Action: Mouse pressed left at (890, 619)
Screenshot: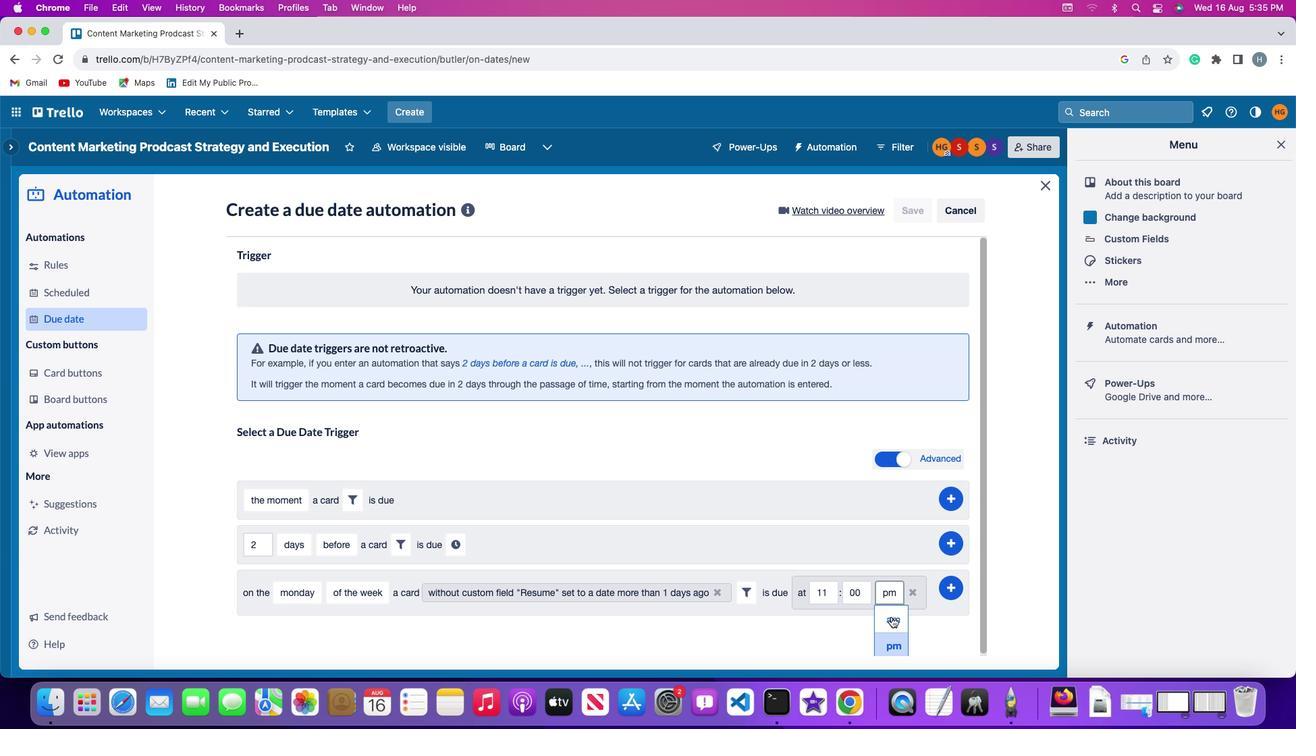
Action: Mouse moved to (956, 587)
Screenshot: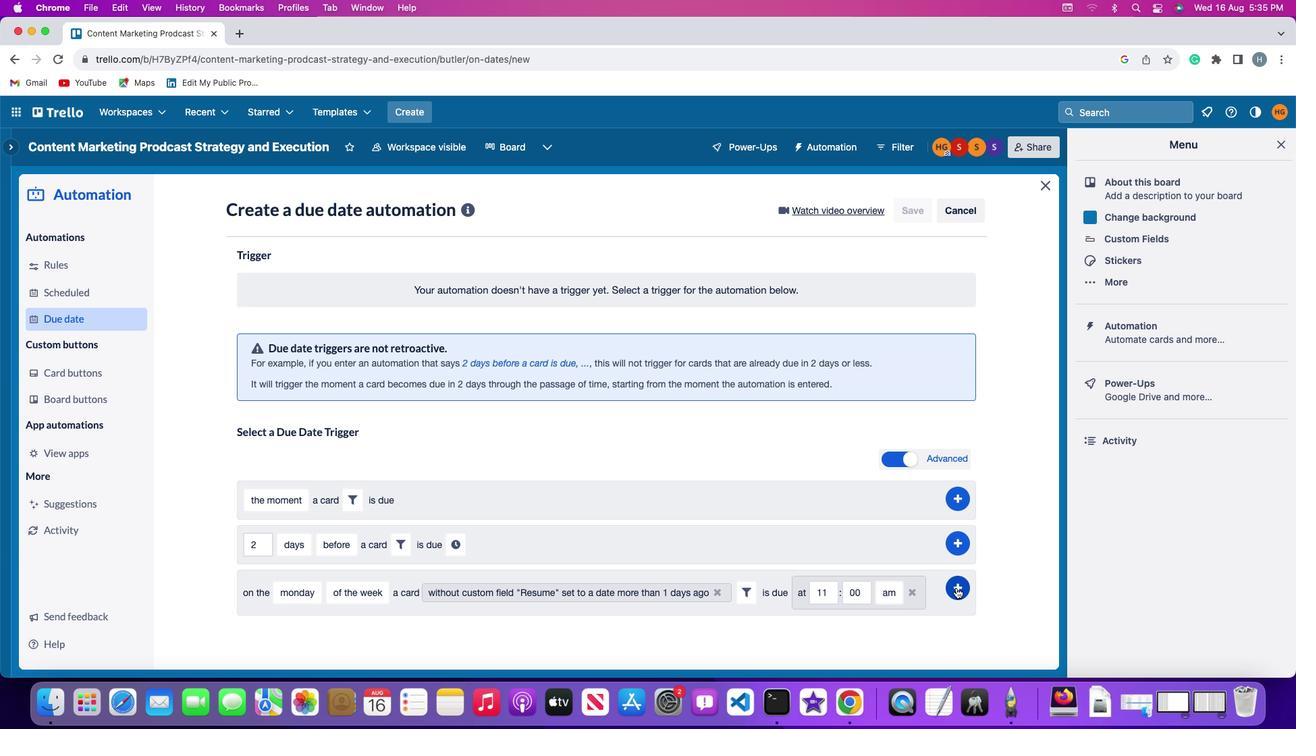 
Action: Mouse pressed left at (956, 587)
Screenshot: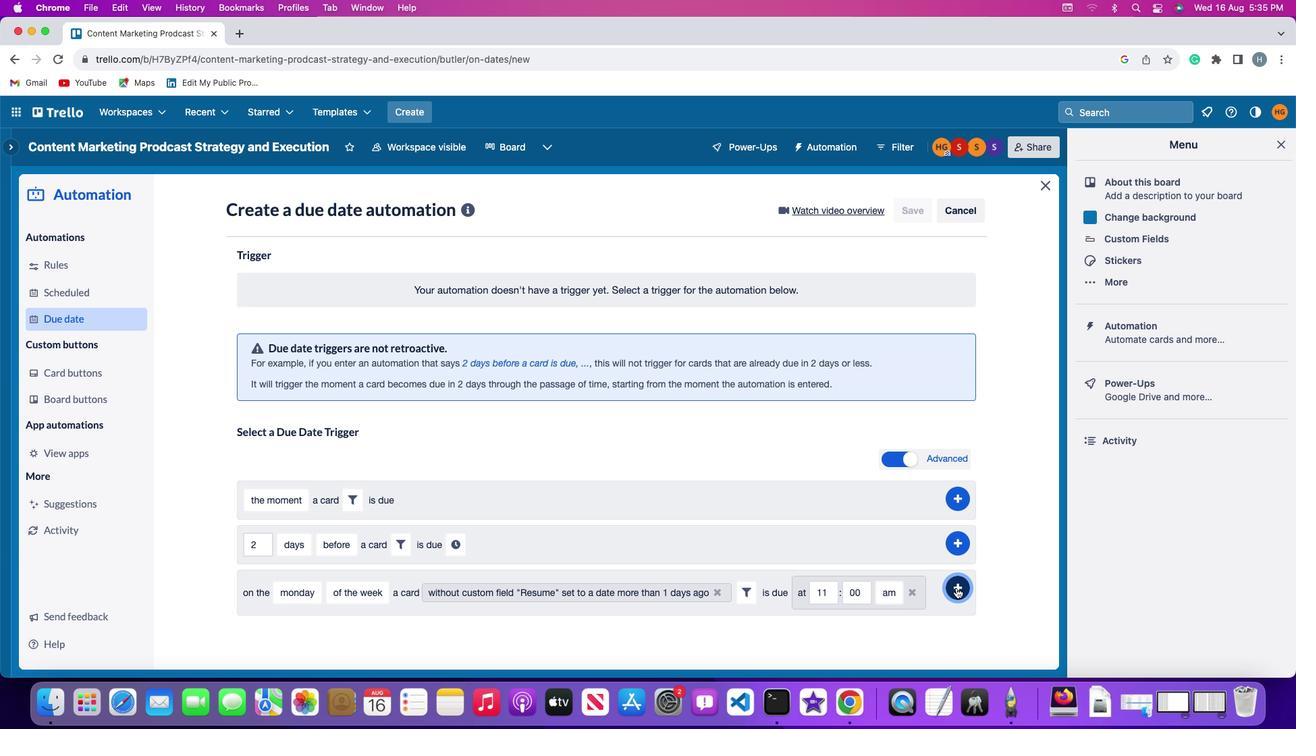 
Action: Mouse moved to (1006, 474)
Screenshot: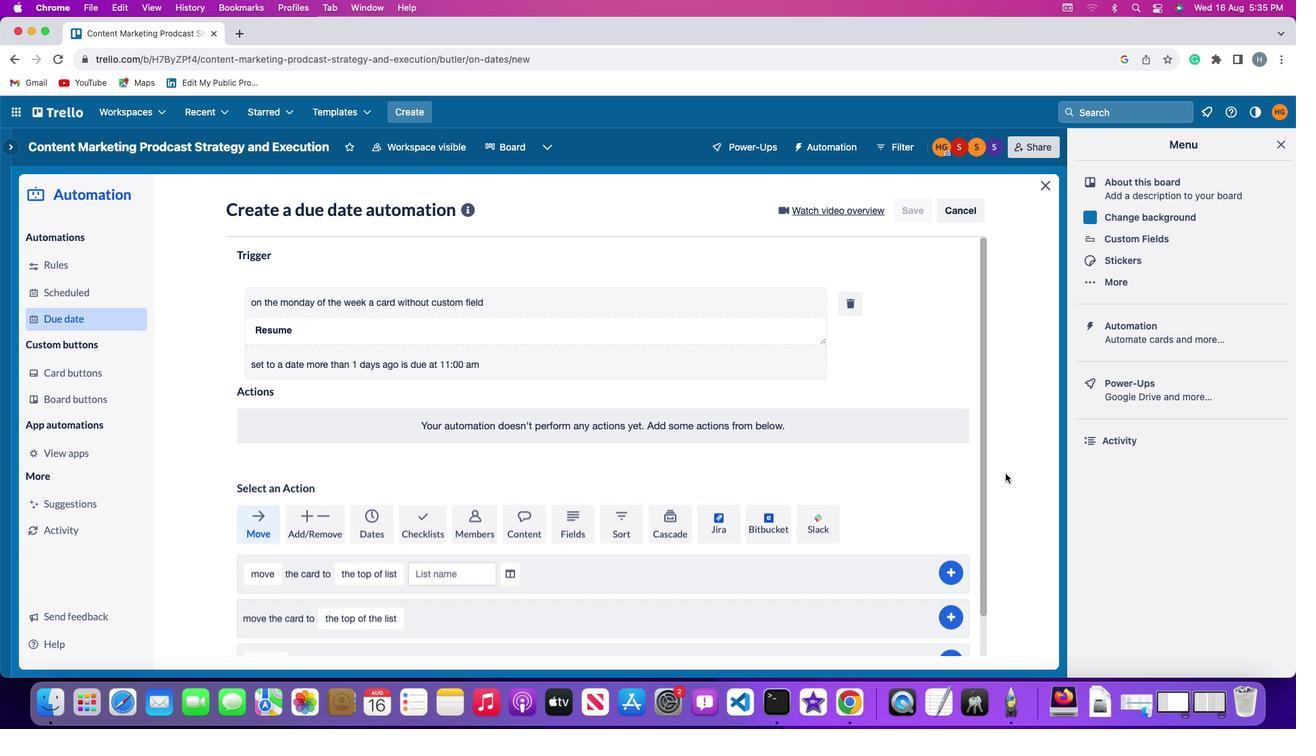 
